 Task: Find Round Trip flight tickets for 2 adults, in Economy from Alexandria-Egypt to Shanghai to travel on 04-Nov-2023. Shanghai to Alexandria-Egypt on 09-Dec-2023.  Stops: Any number of stops. Choice of flight is Emirates.
Action: Mouse moved to (345, 259)
Screenshot: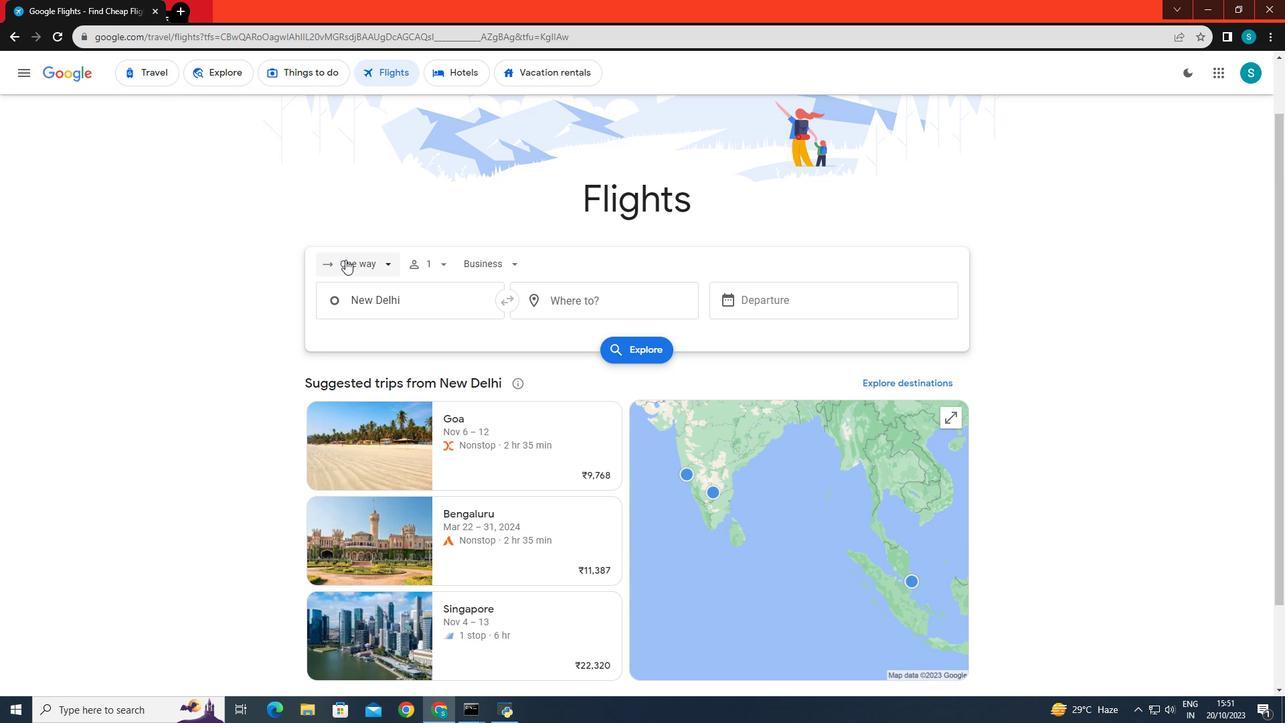 
Action: Mouse pressed left at (345, 259)
Screenshot: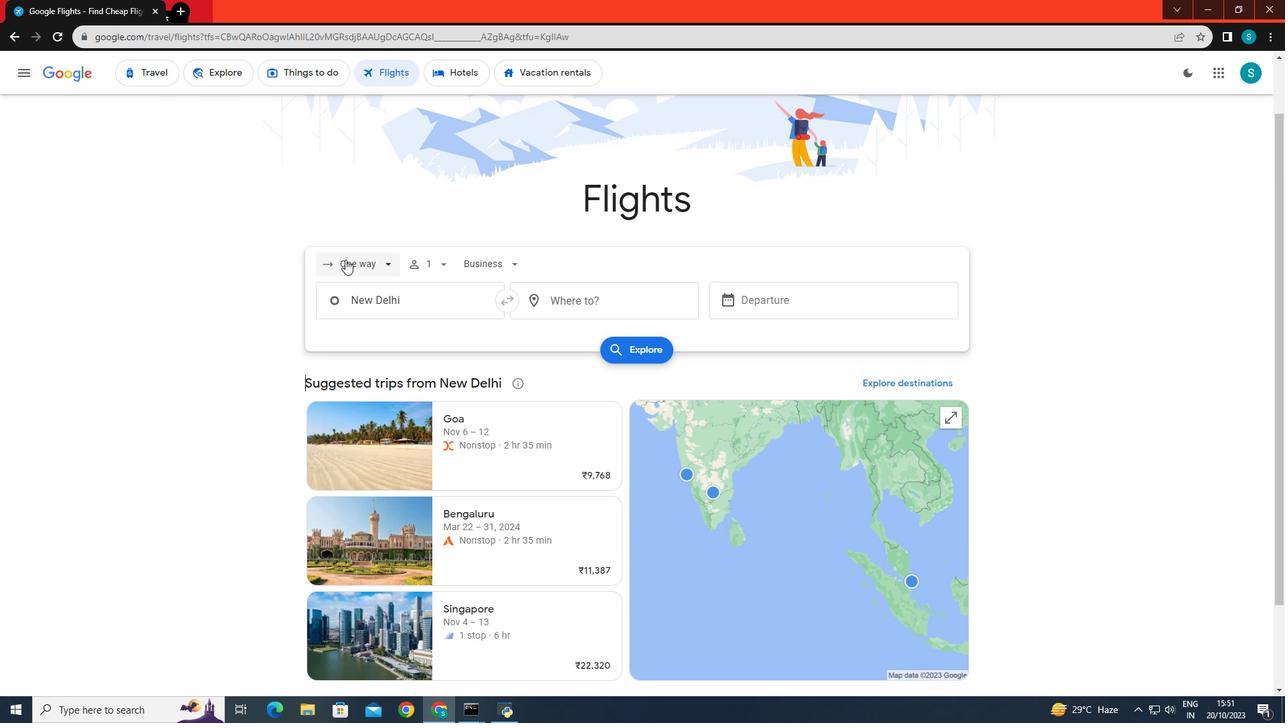 
Action: Mouse moved to (357, 300)
Screenshot: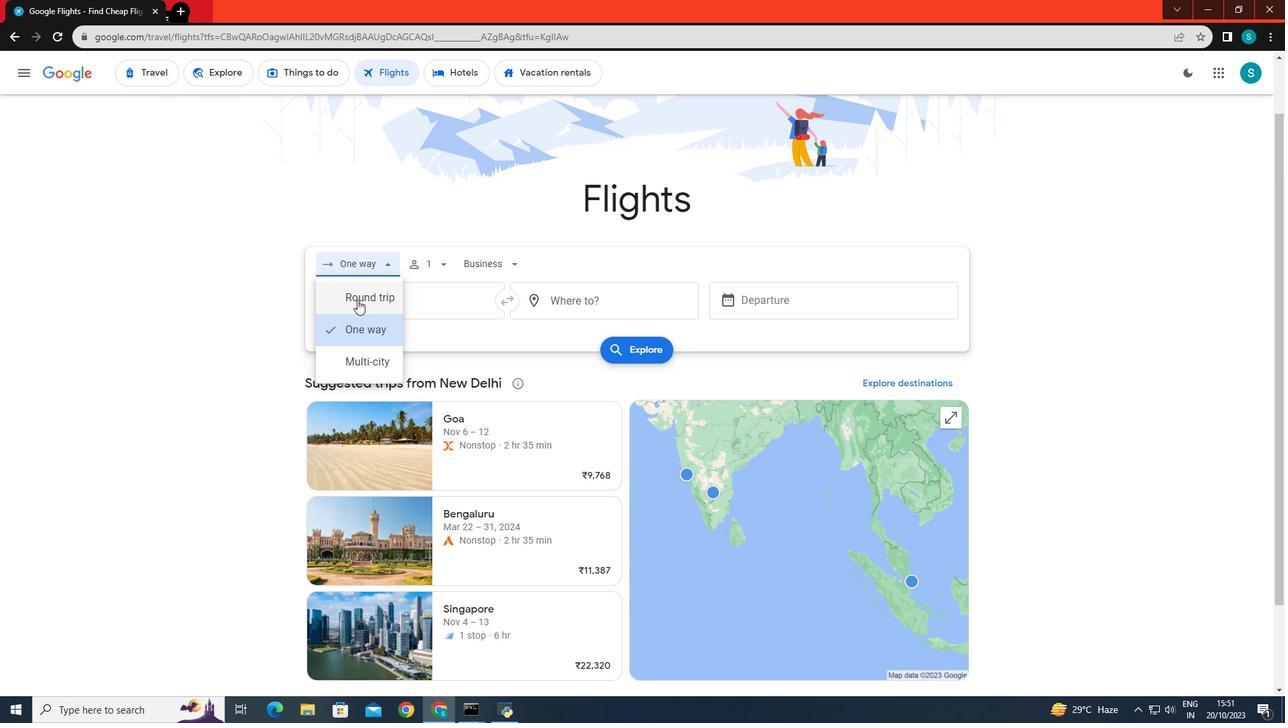 
Action: Mouse pressed left at (357, 300)
Screenshot: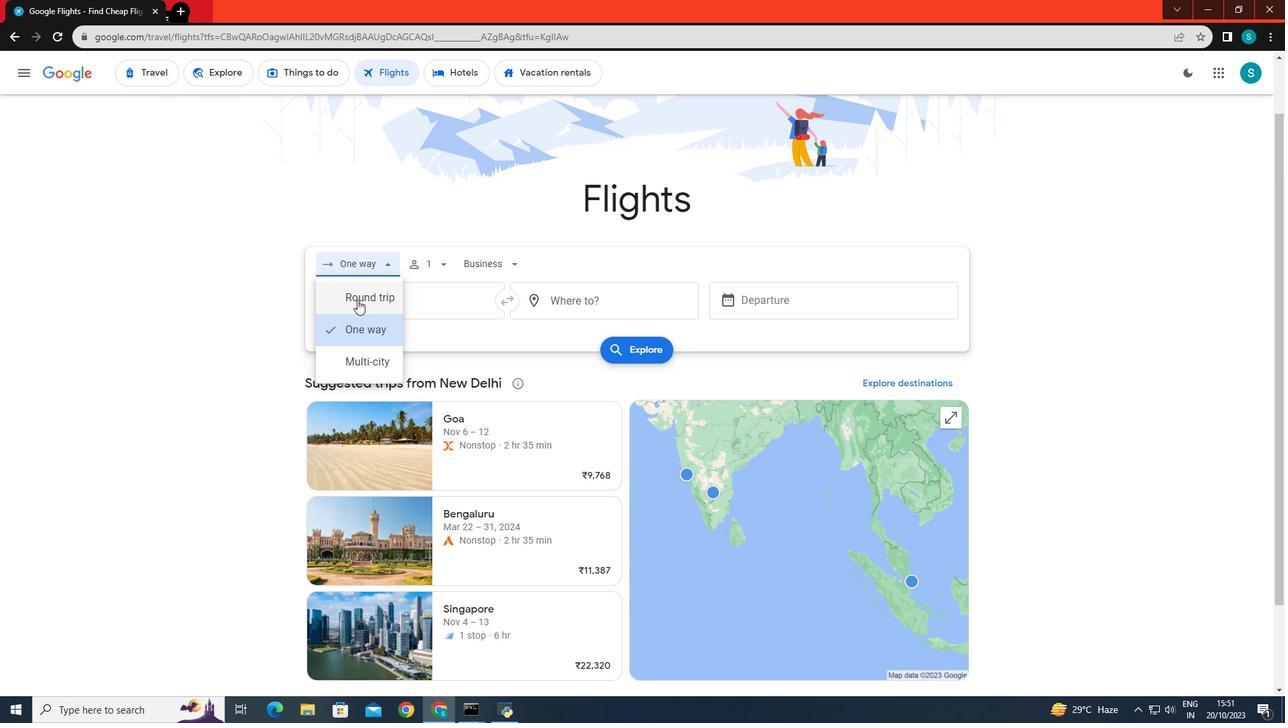 
Action: Mouse moved to (446, 263)
Screenshot: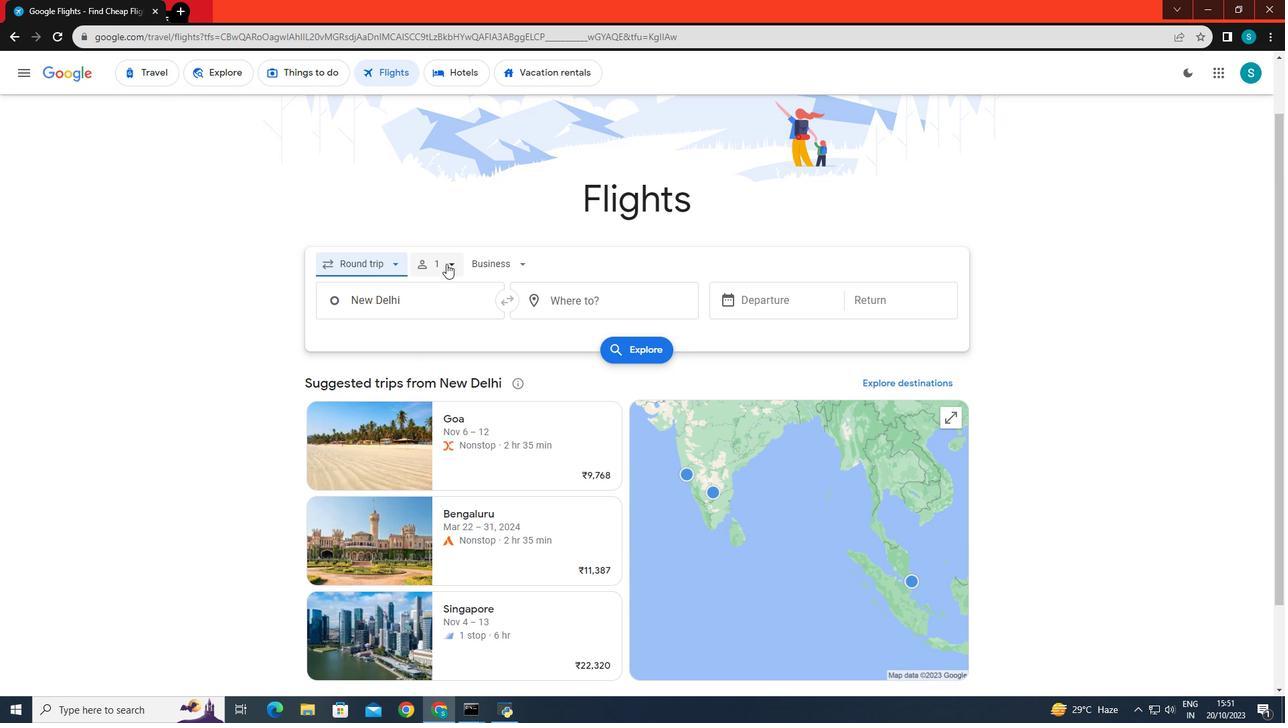 
Action: Mouse pressed left at (446, 263)
Screenshot: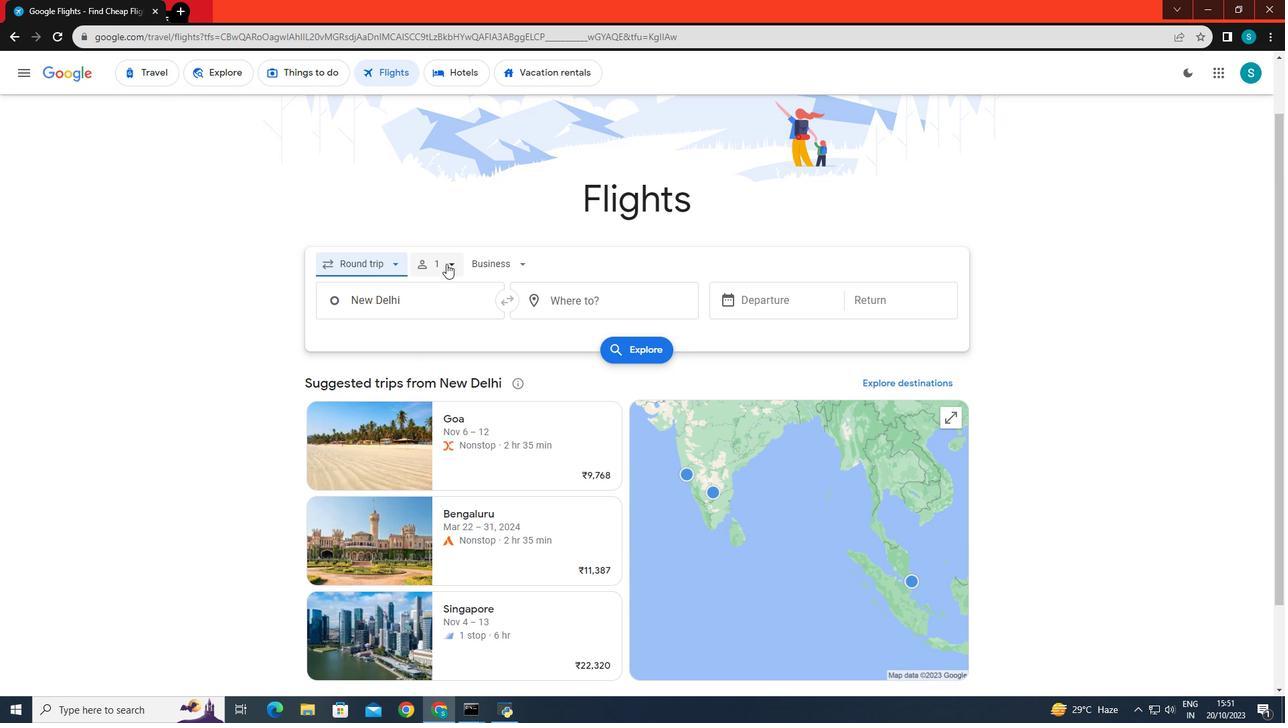 
Action: Mouse moved to (550, 296)
Screenshot: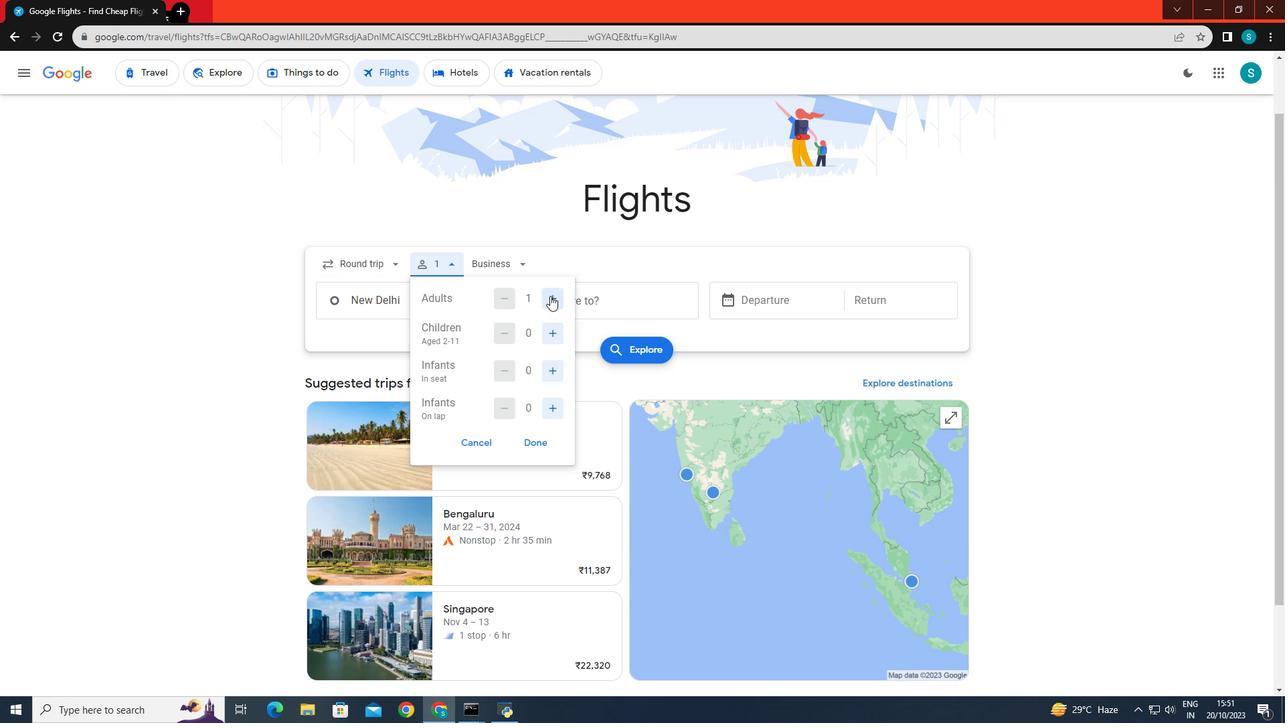 
Action: Mouse pressed left at (550, 296)
Screenshot: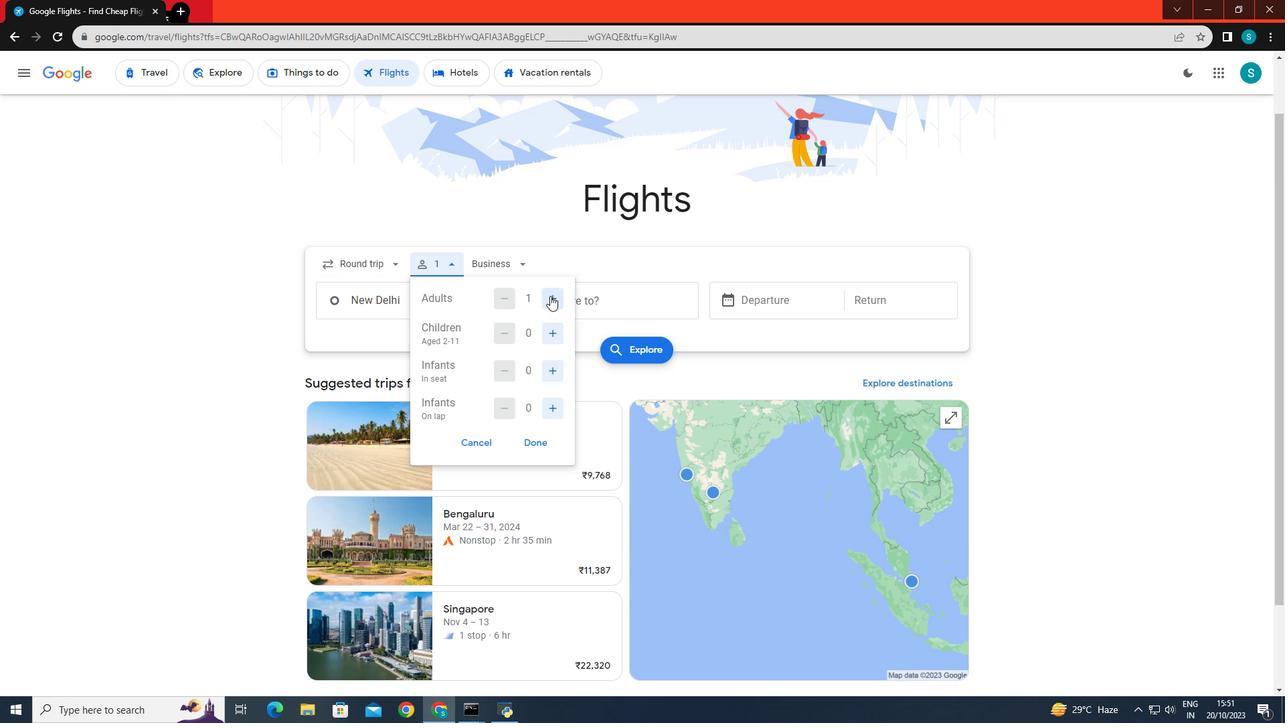 
Action: Mouse moved to (541, 440)
Screenshot: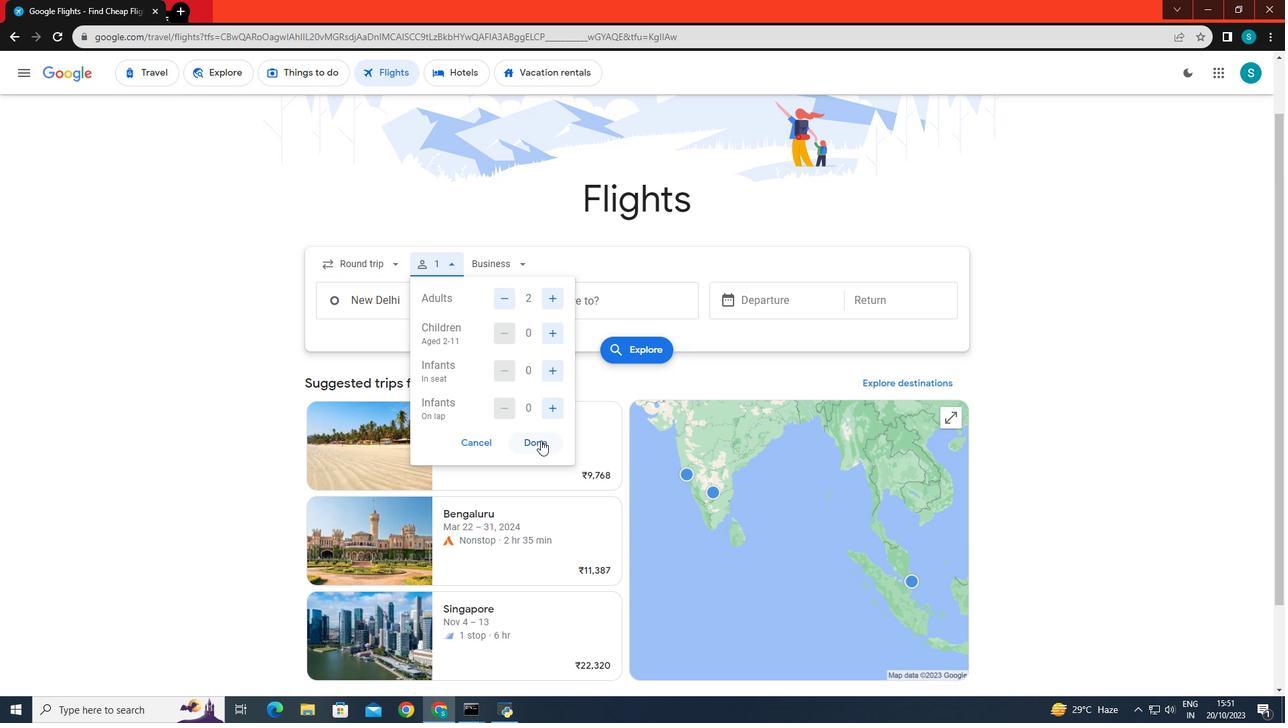 
Action: Mouse pressed left at (541, 440)
Screenshot: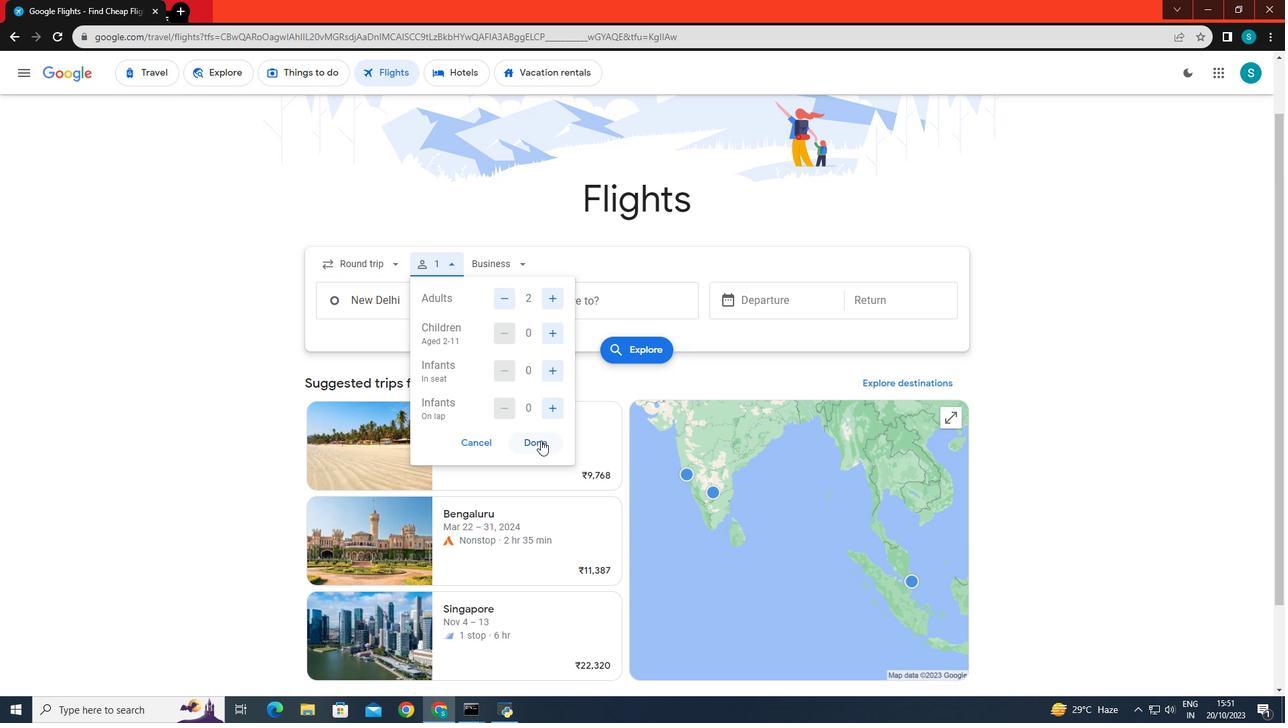 
Action: Mouse moved to (492, 266)
Screenshot: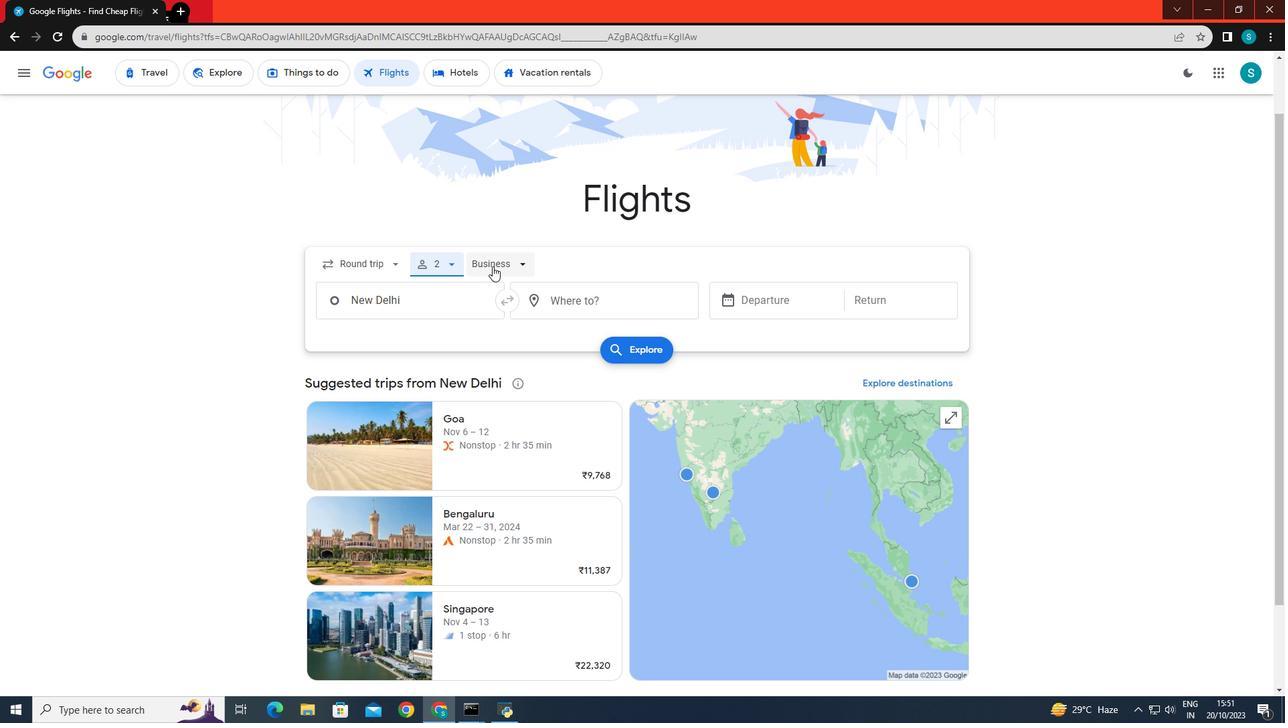 
Action: Mouse pressed left at (492, 266)
Screenshot: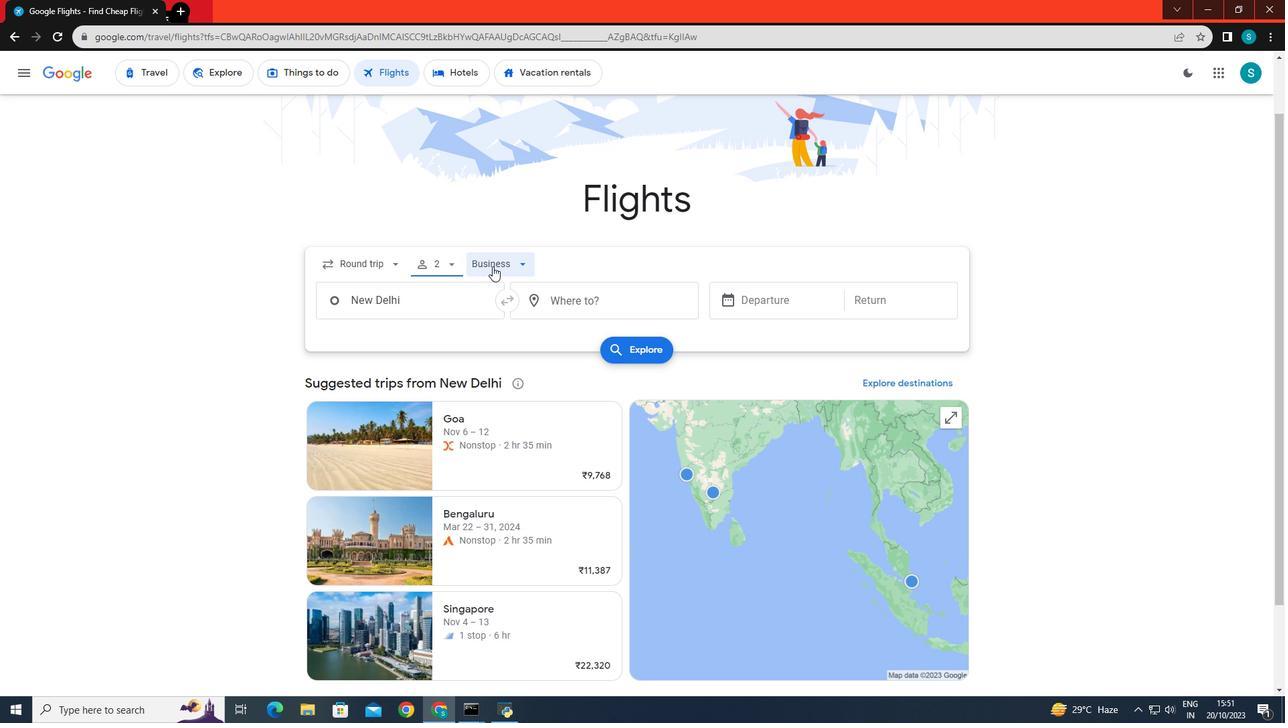 
Action: Mouse moved to (515, 294)
Screenshot: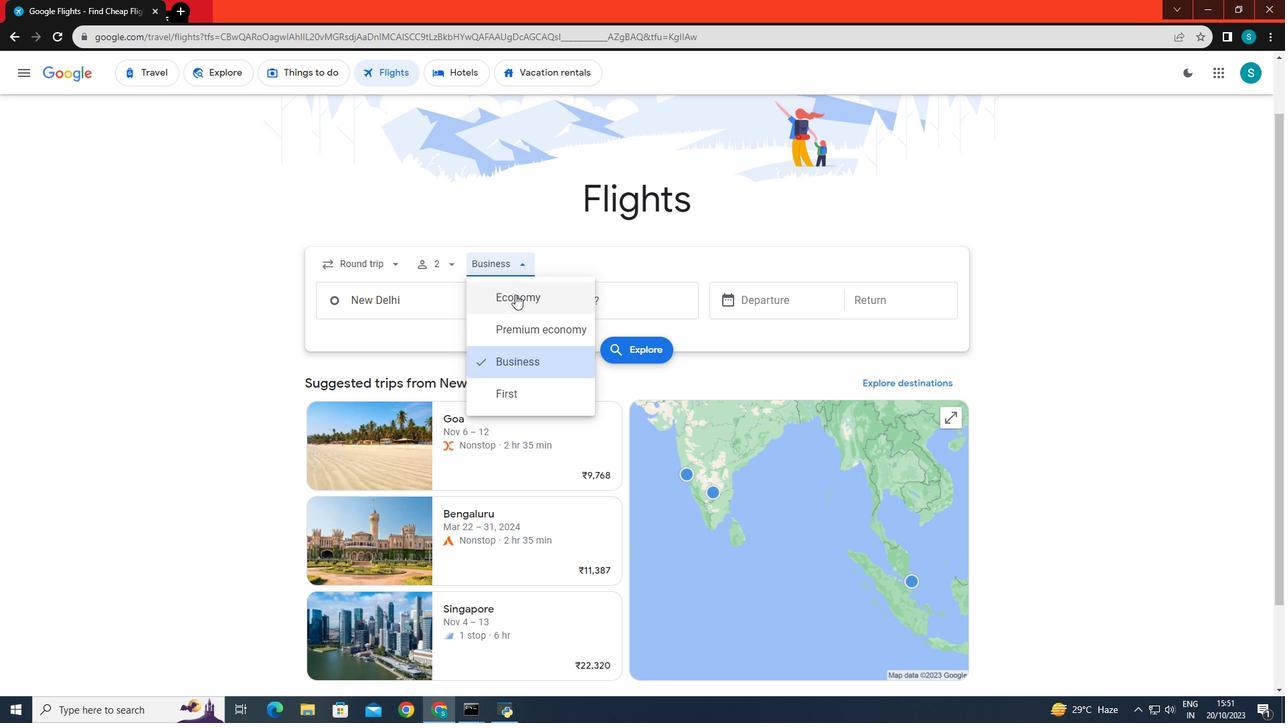 
Action: Mouse pressed left at (515, 294)
Screenshot: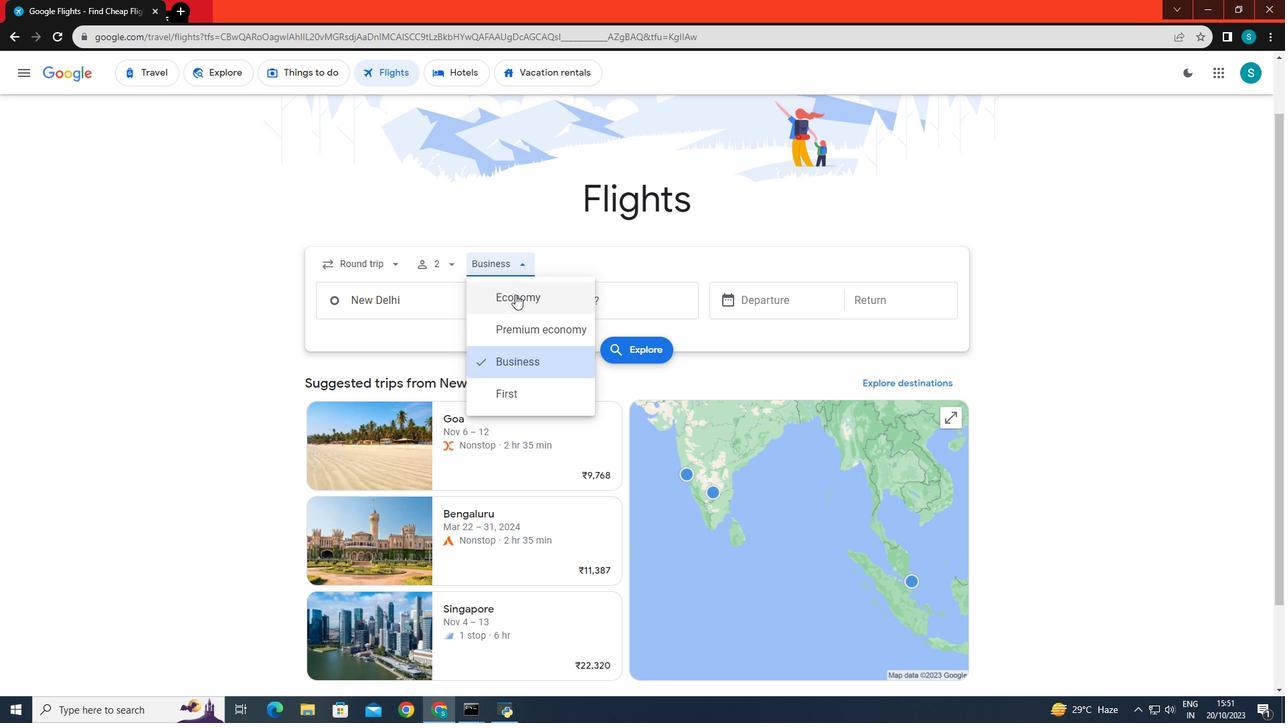 
Action: Mouse moved to (424, 304)
Screenshot: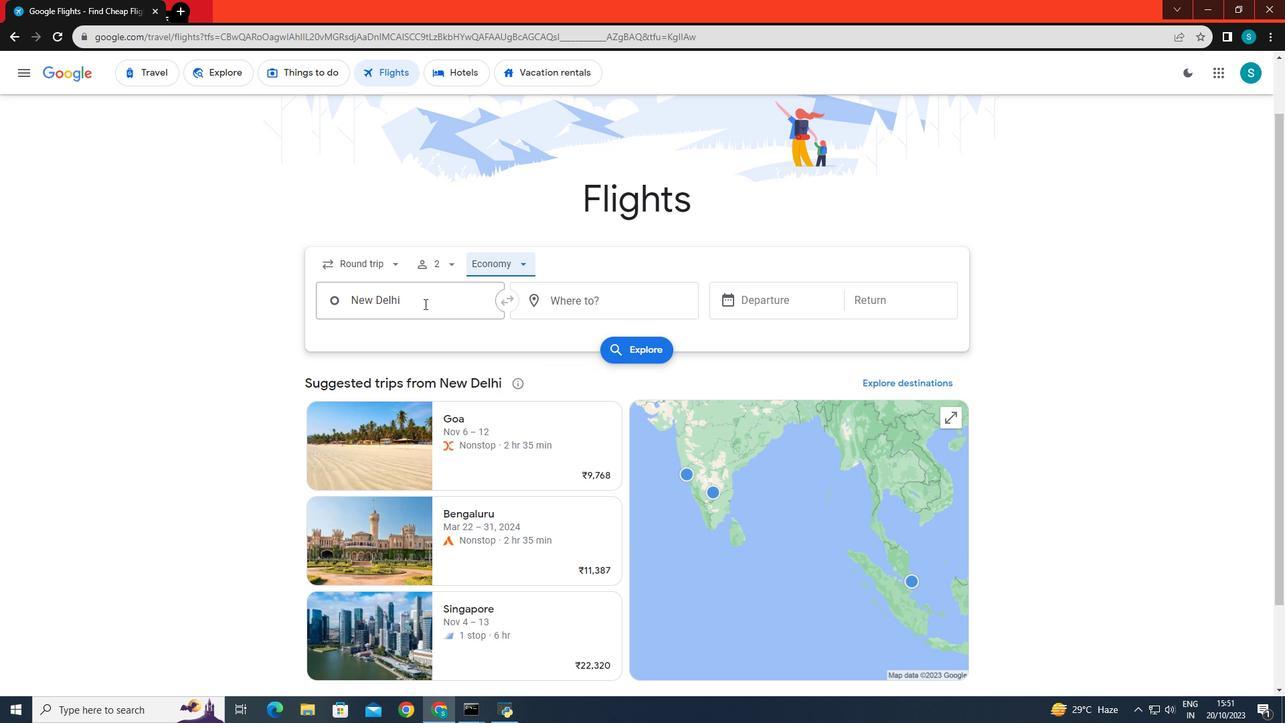 
Action: Mouse pressed left at (424, 304)
Screenshot: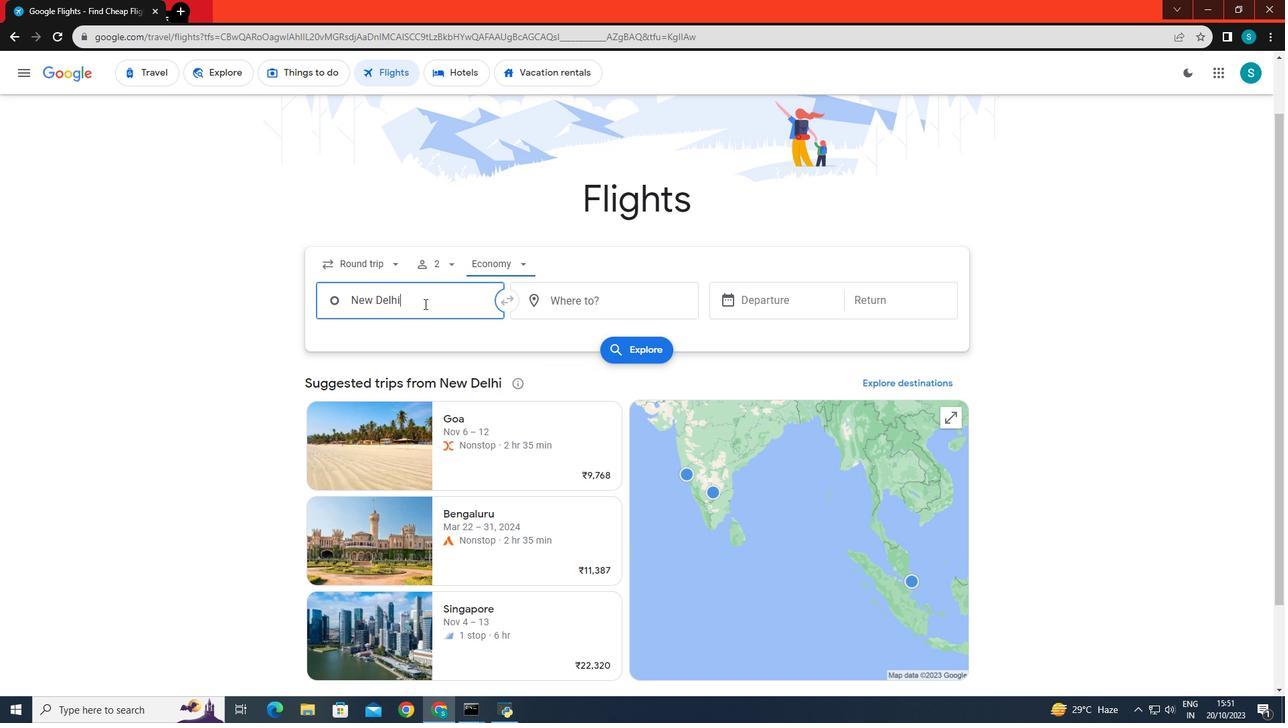 
Action: Key pressed <Key.backspace><Key.caps_lock>A<Key.caps_lock>lexandria,<Key.space><Key.caps_lock>EGY<Key.backspace><Key.backspace><Key.caps_lock>gypt
Screenshot: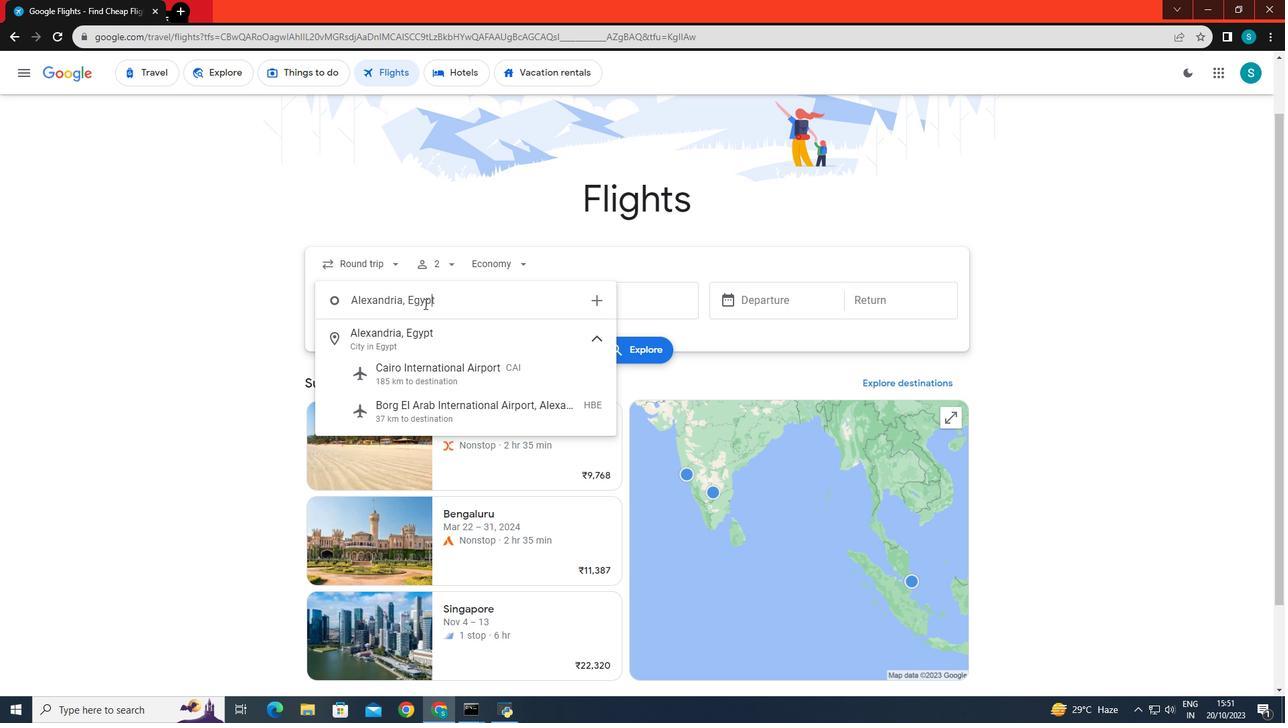 
Action: Mouse moved to (426, 338)
Screenshot: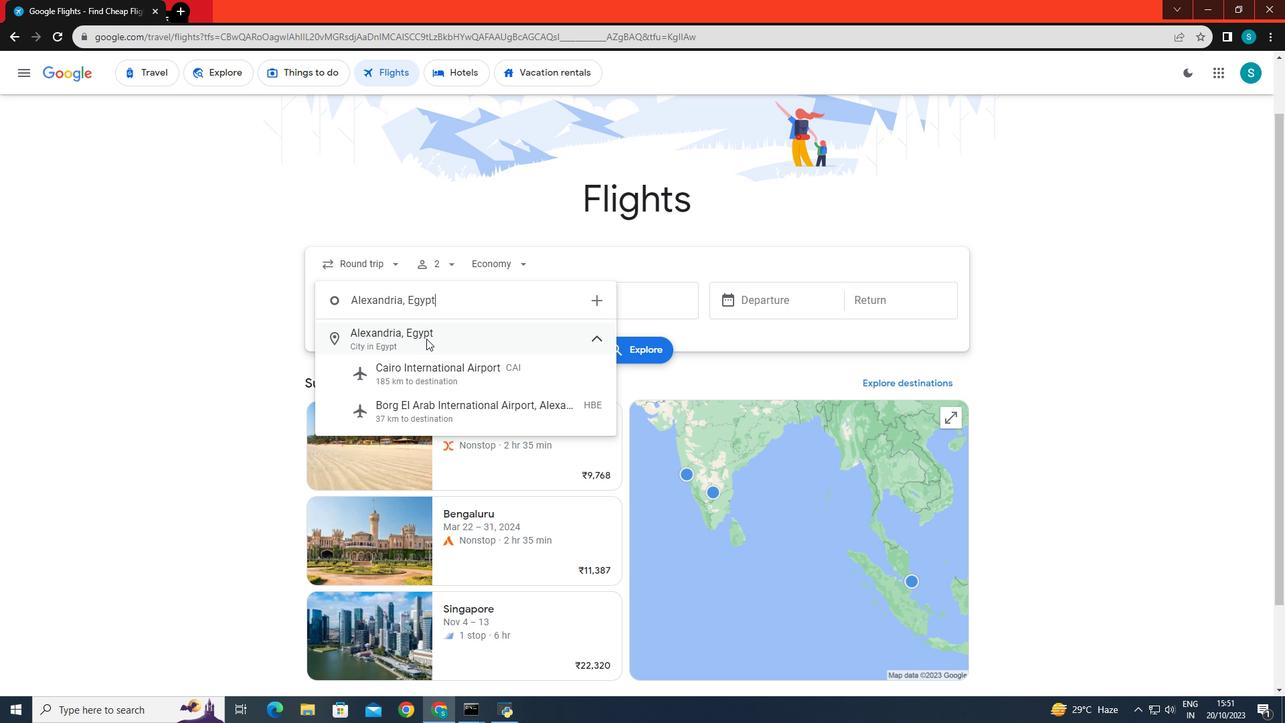 
Action: Mouse pressed left at (426, 338)
Screenshot: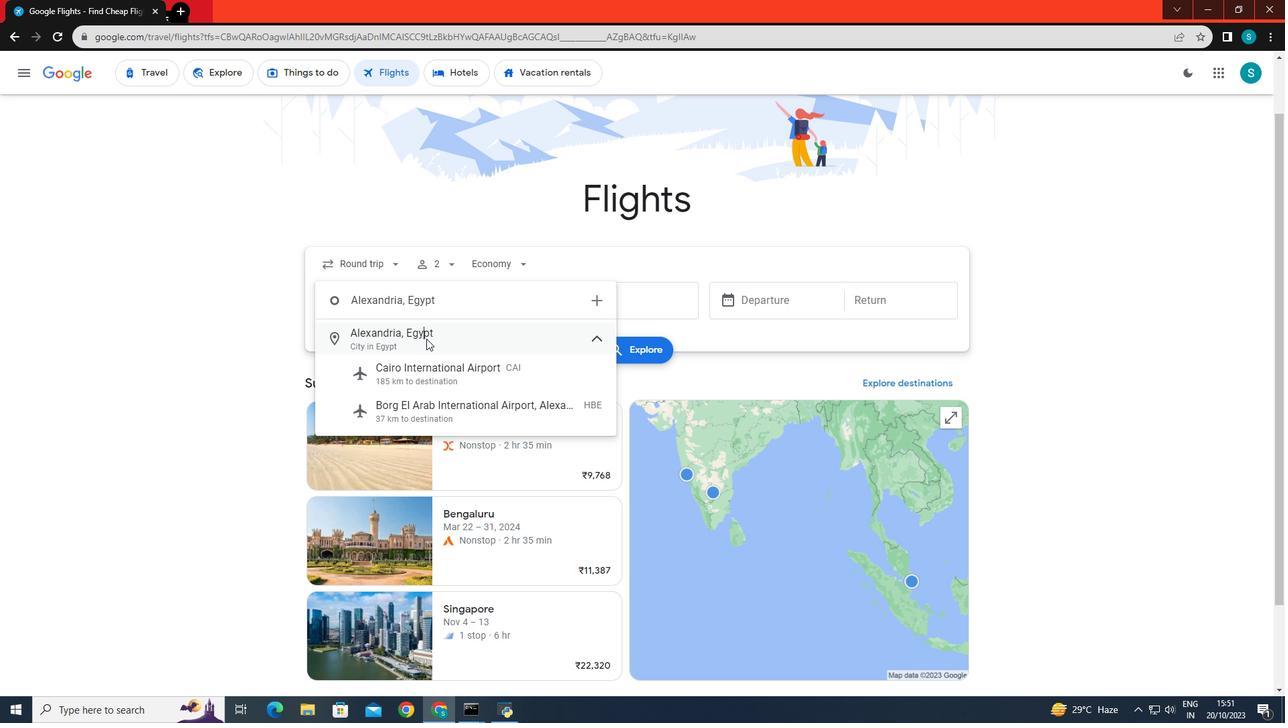 
Action: Mouse moved to (589, 298)
Screenshot: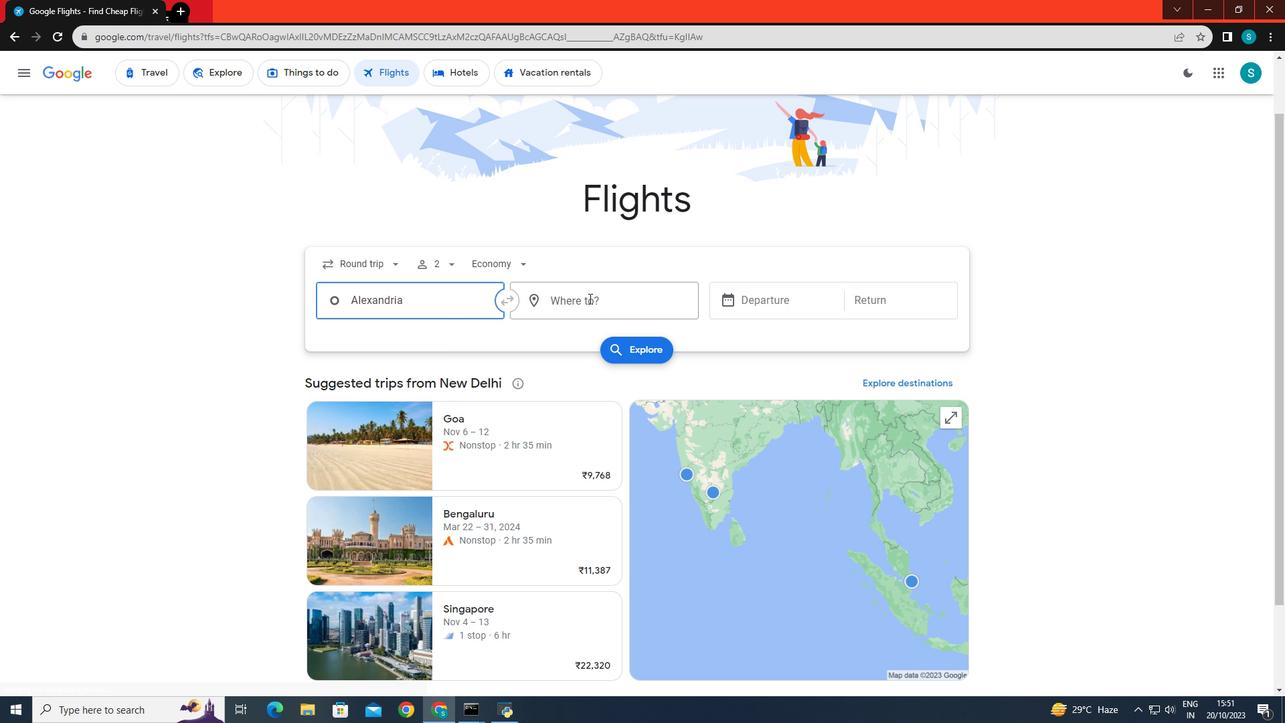 
Action: Mouse pressed left at (589, 298)
Screenshot: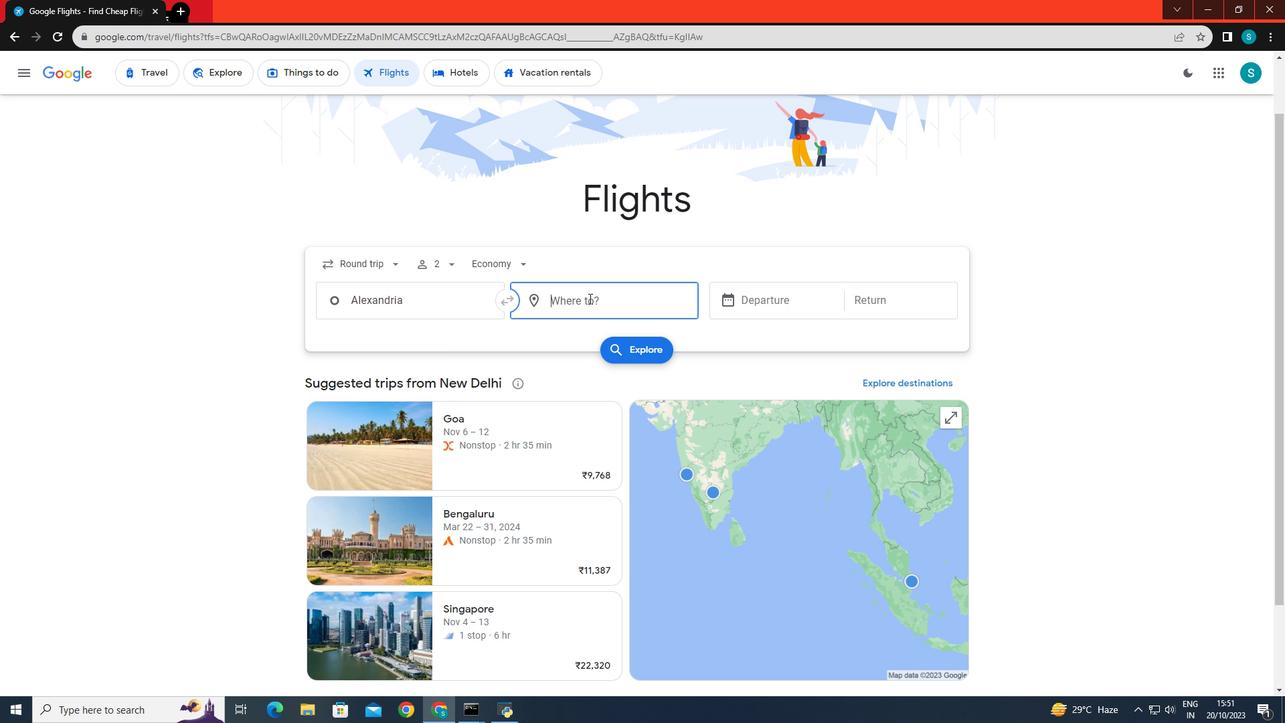 
Action: Key pressed <Key.caps_lock>S<Key.caps_lock>hanghai,
Screenshot: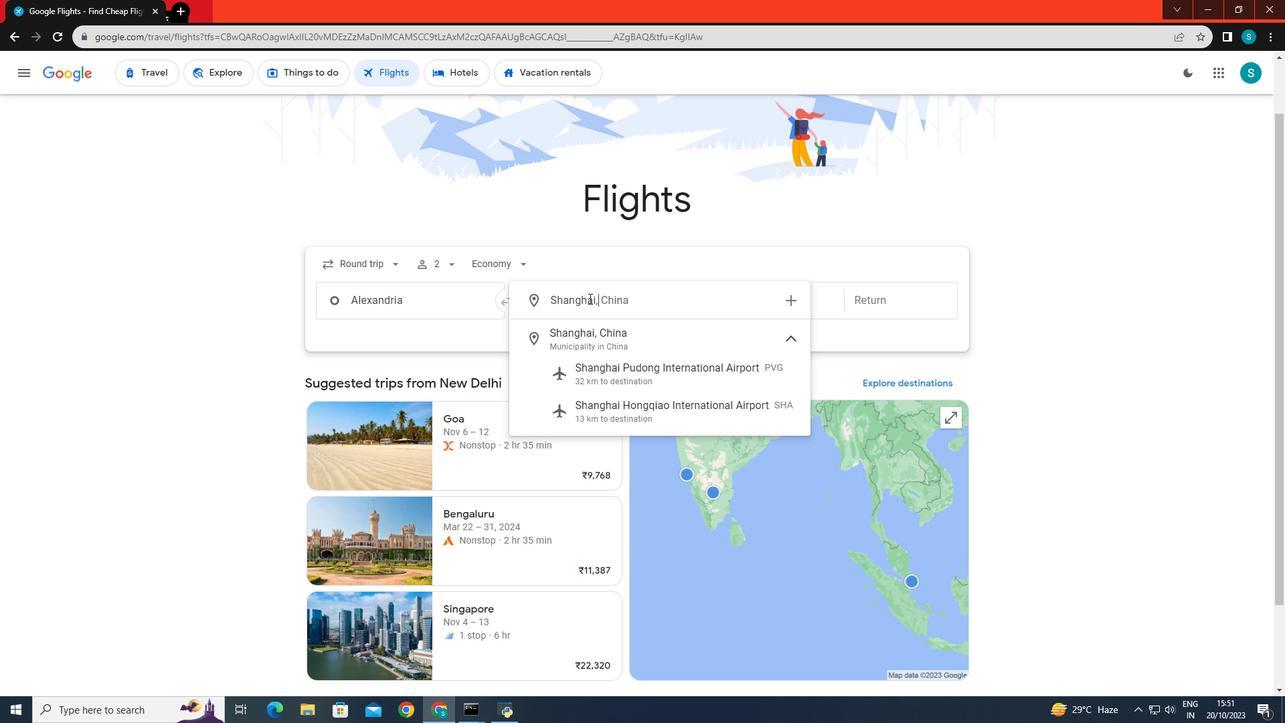 
Action: Mouse moved to (608, 344)
Screenshot: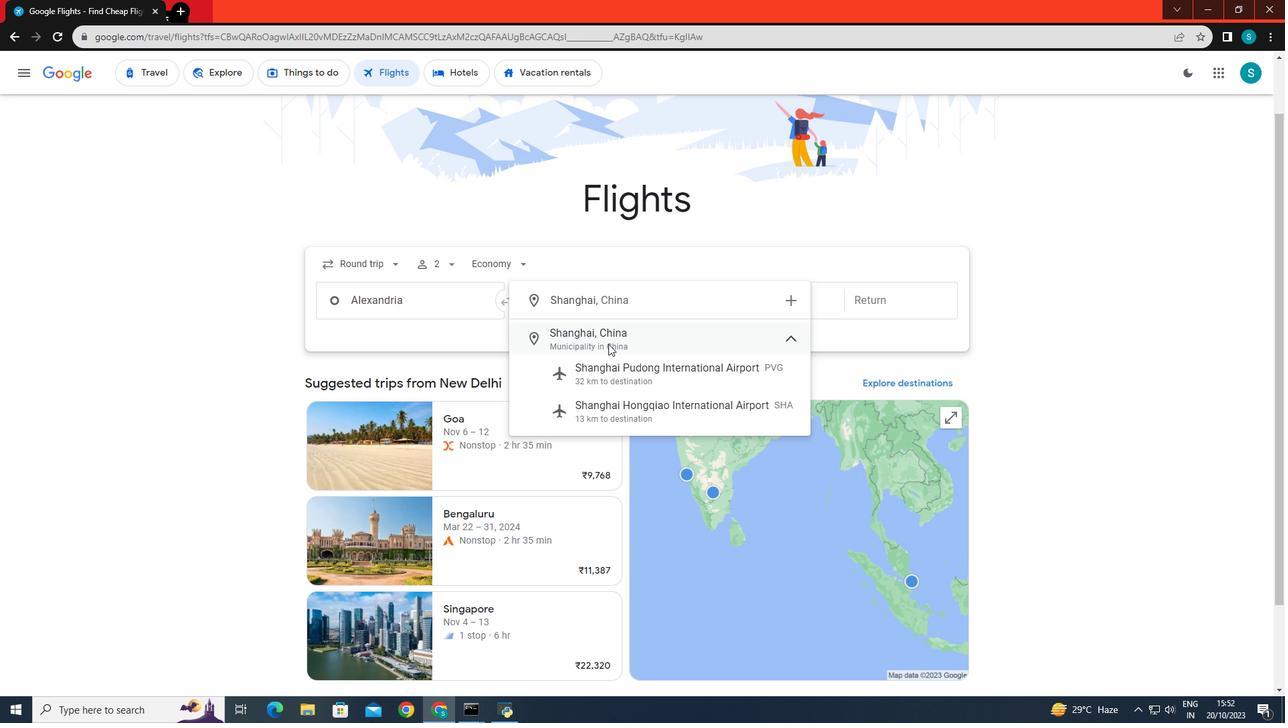 
Action: Mouse pressed left at (608, 344)
Screenshot: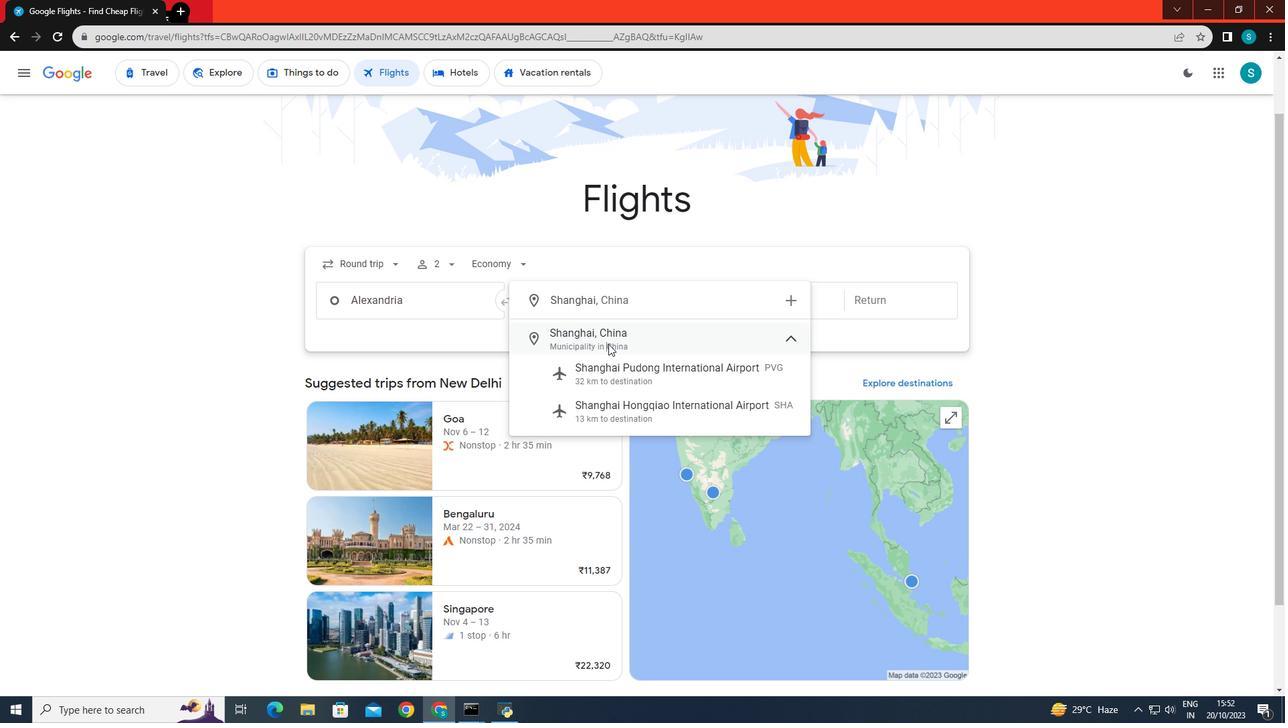 
Action: Mouse moved to (753, 295)
Screenshot: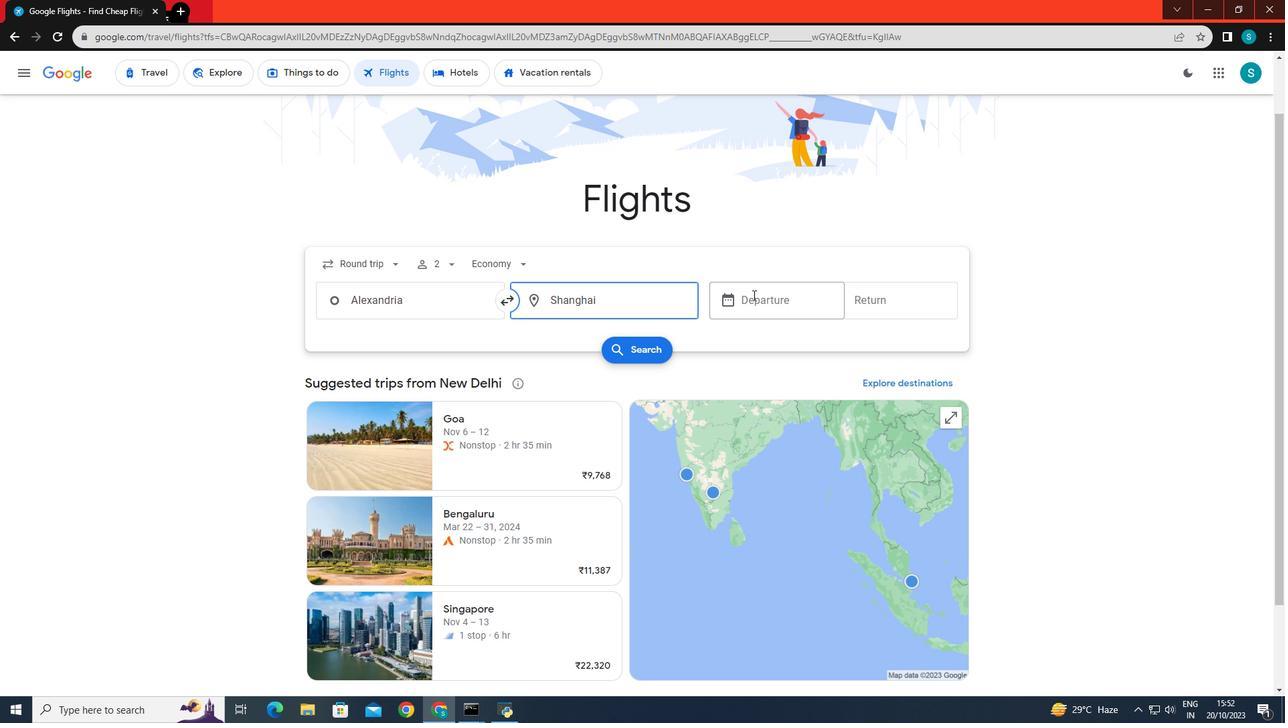 
Action: Mouse pressed left at (753, 295)
Screenshot: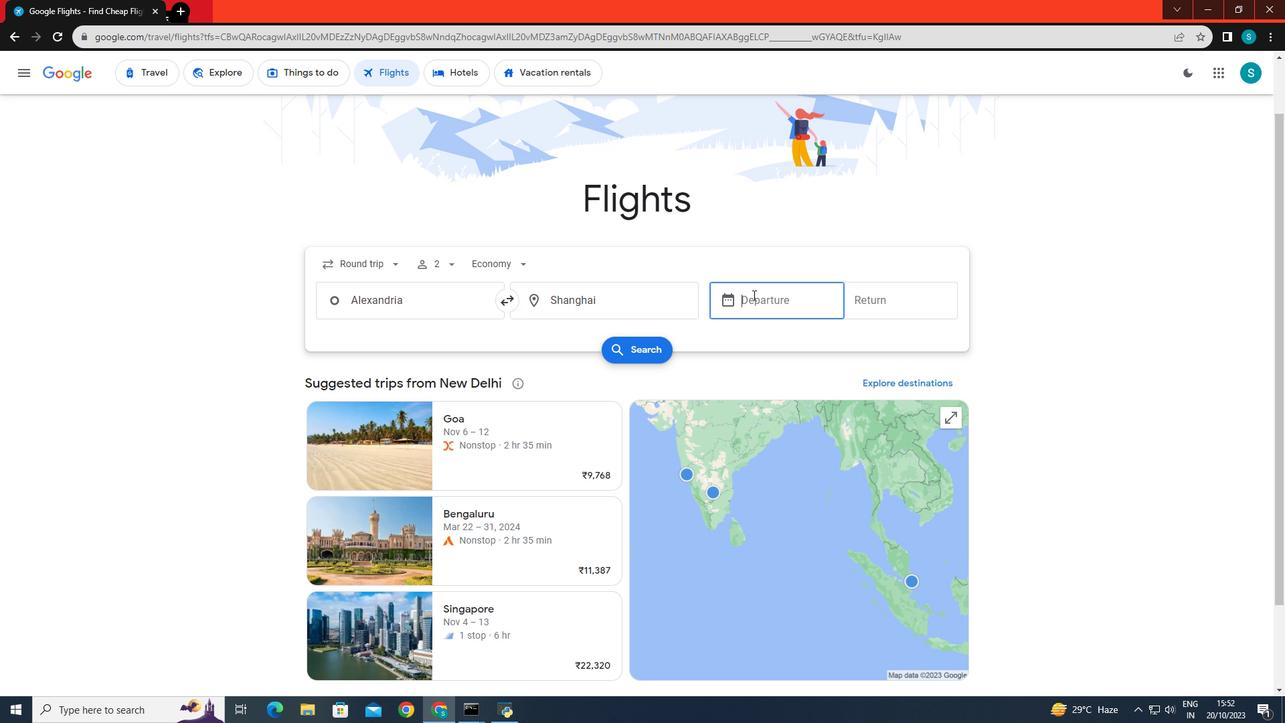 
Action: Mouse moved to (932, 410)
Screenshot: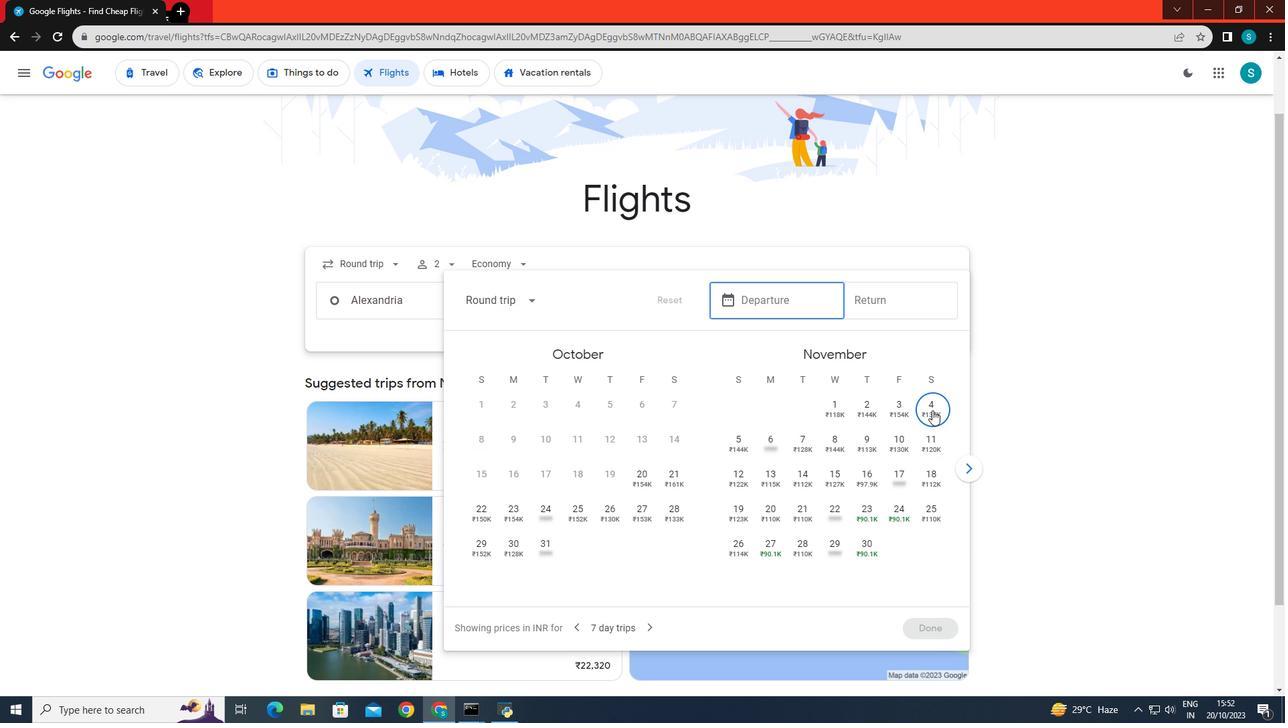 
Action: Mouse pressed left at (932, 410)
Screenshot: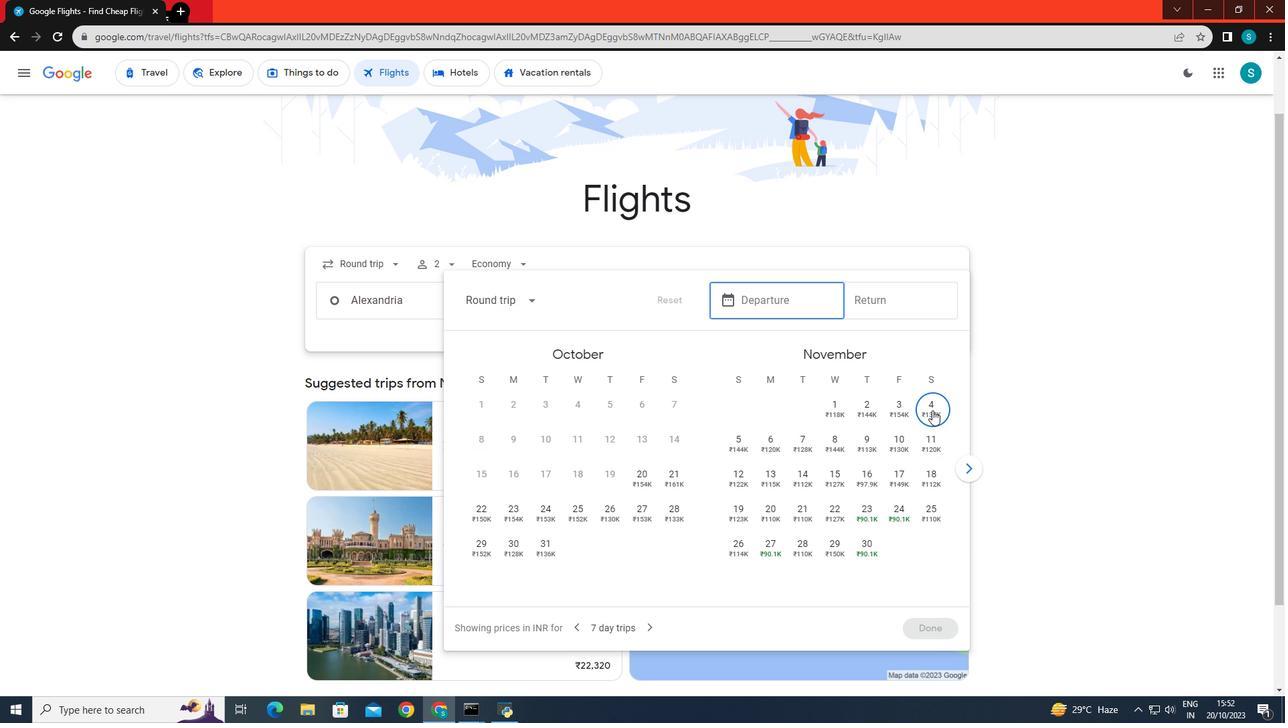 
Action: Mouse moved to (964, 466)
Screenshot: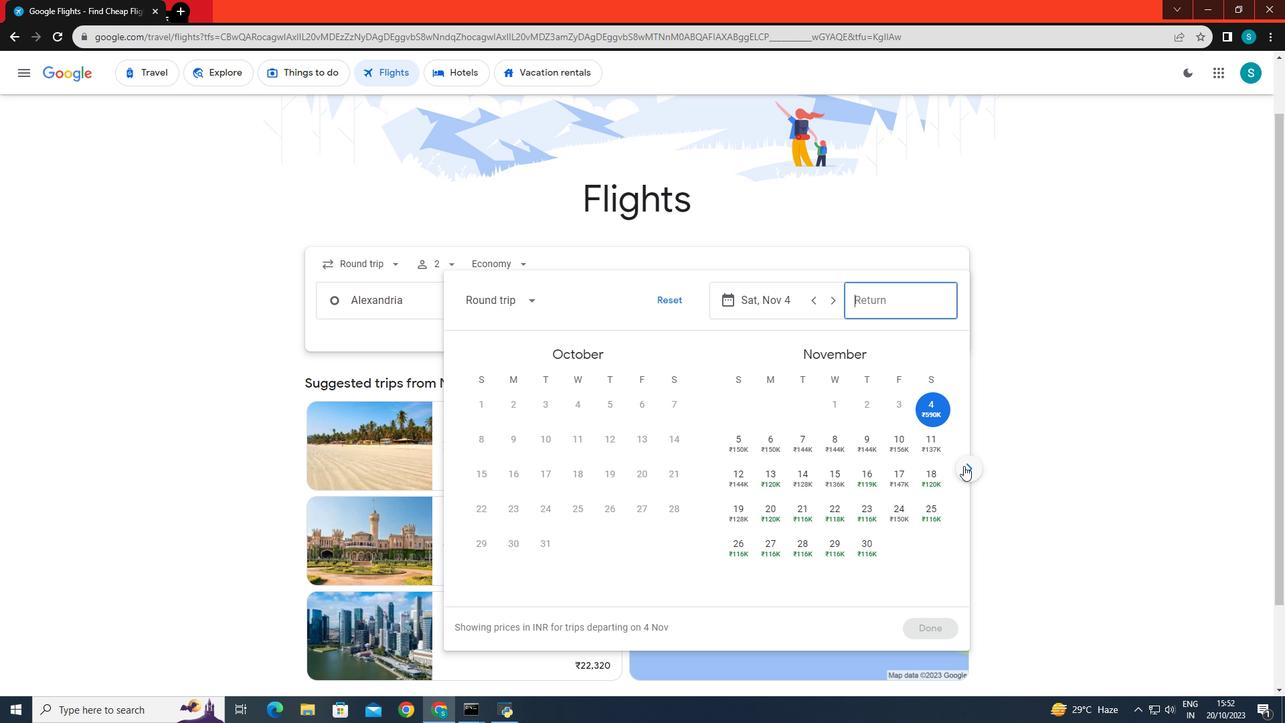 
Action: Mouse pressed left at (964, 466)
Screenshot: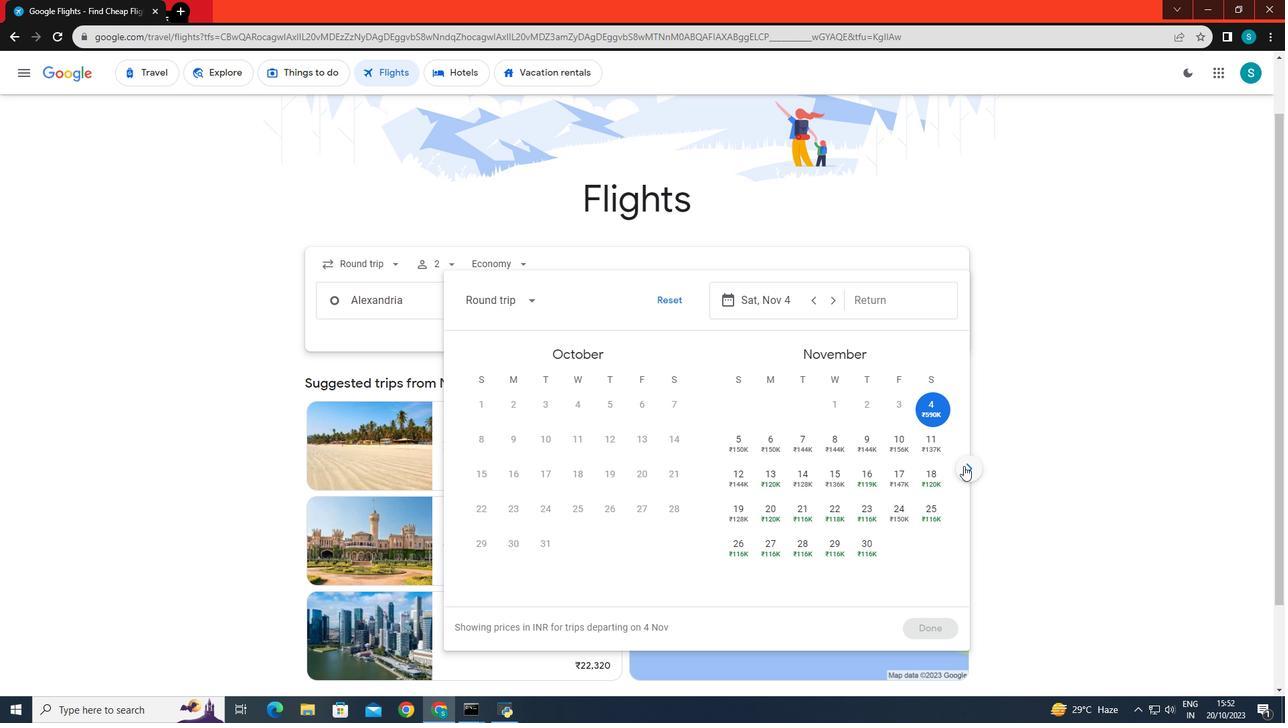 
Action: Mouse moved to (924, 444)
Screenshot: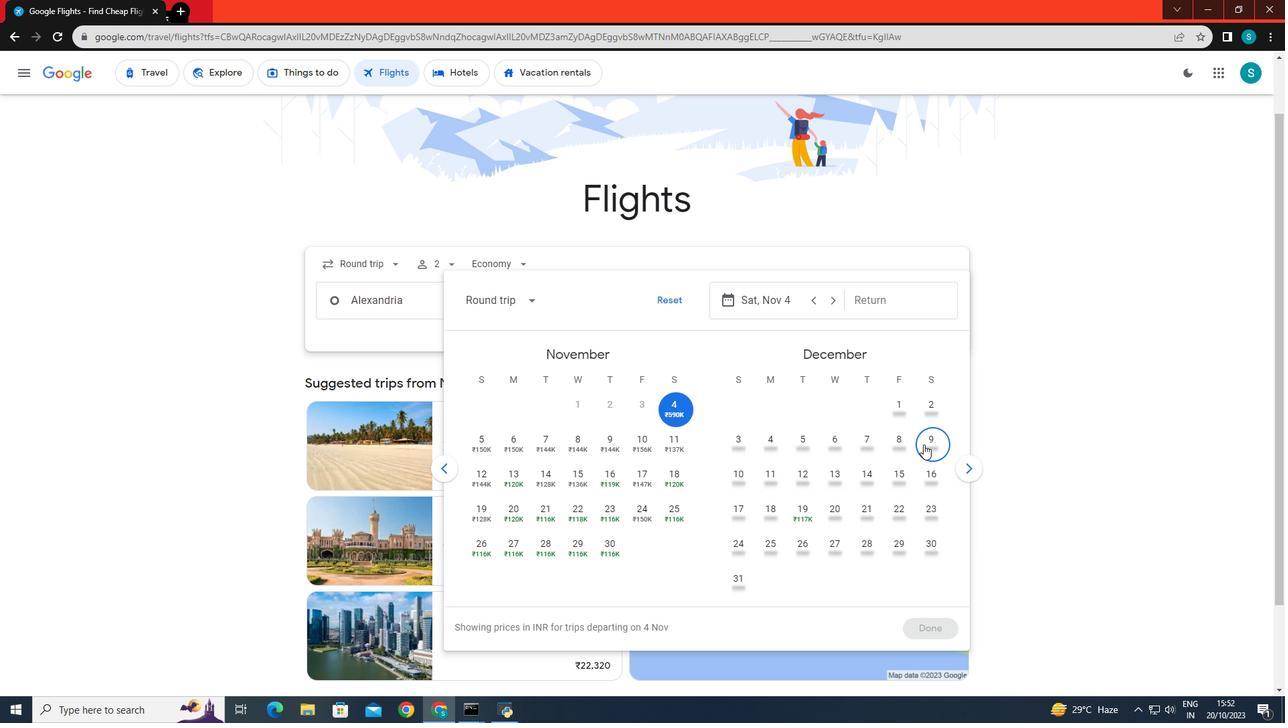
Action: Mouse pressed left at (924, 444)
Screenshot: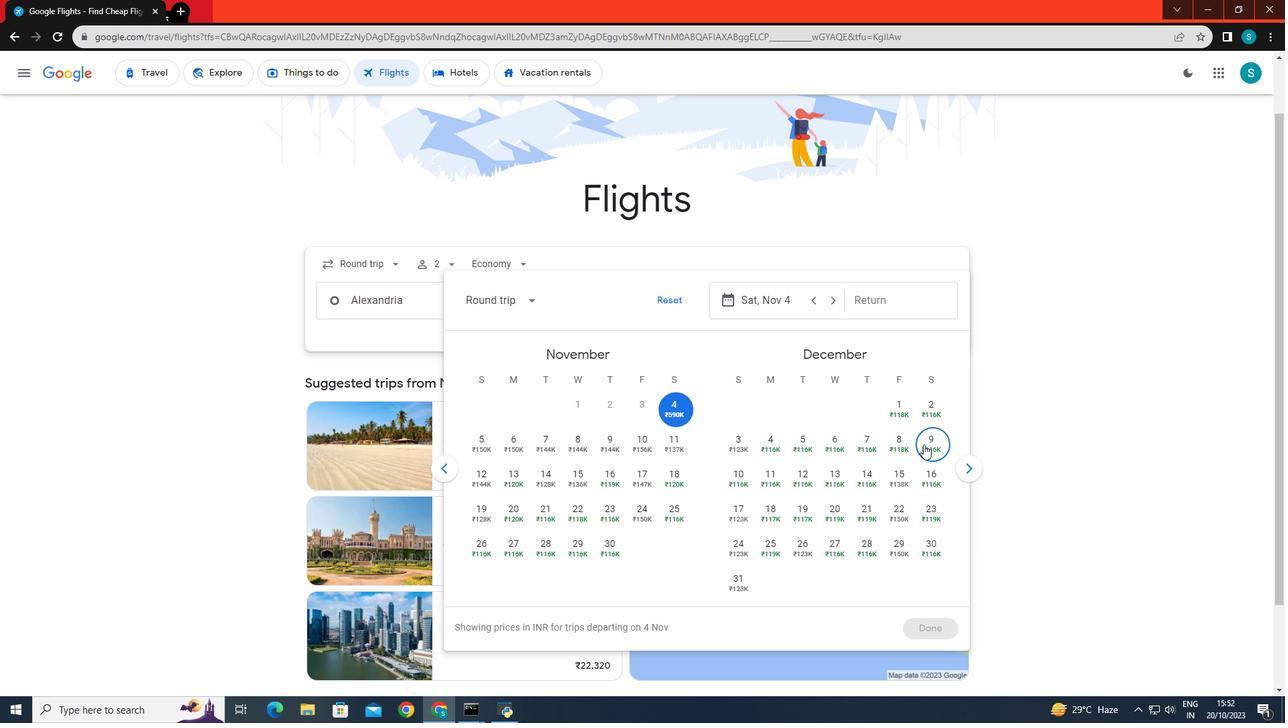 
Action: Mouse moved to (928, 627)
Screenshot: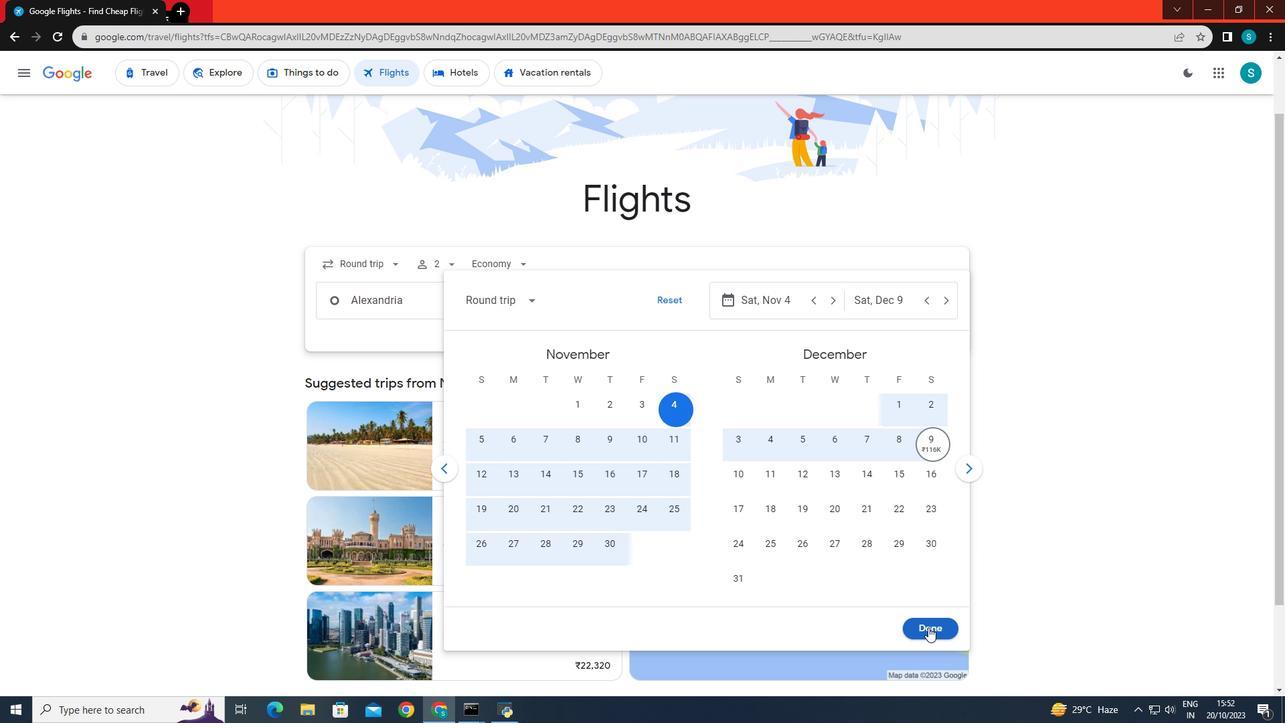 
Action: Mouse pressed left at (928, 627)
Screenshot: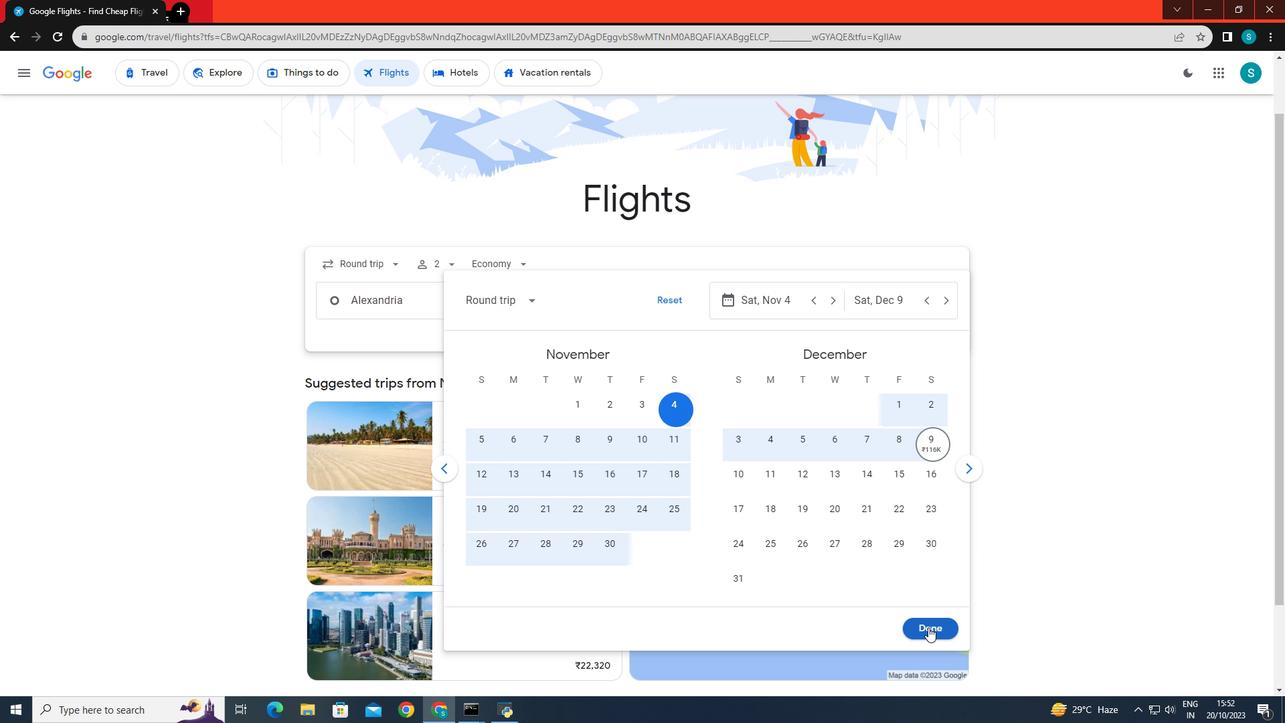 
Action: Mouse moved to (630, 349)
Screenshot: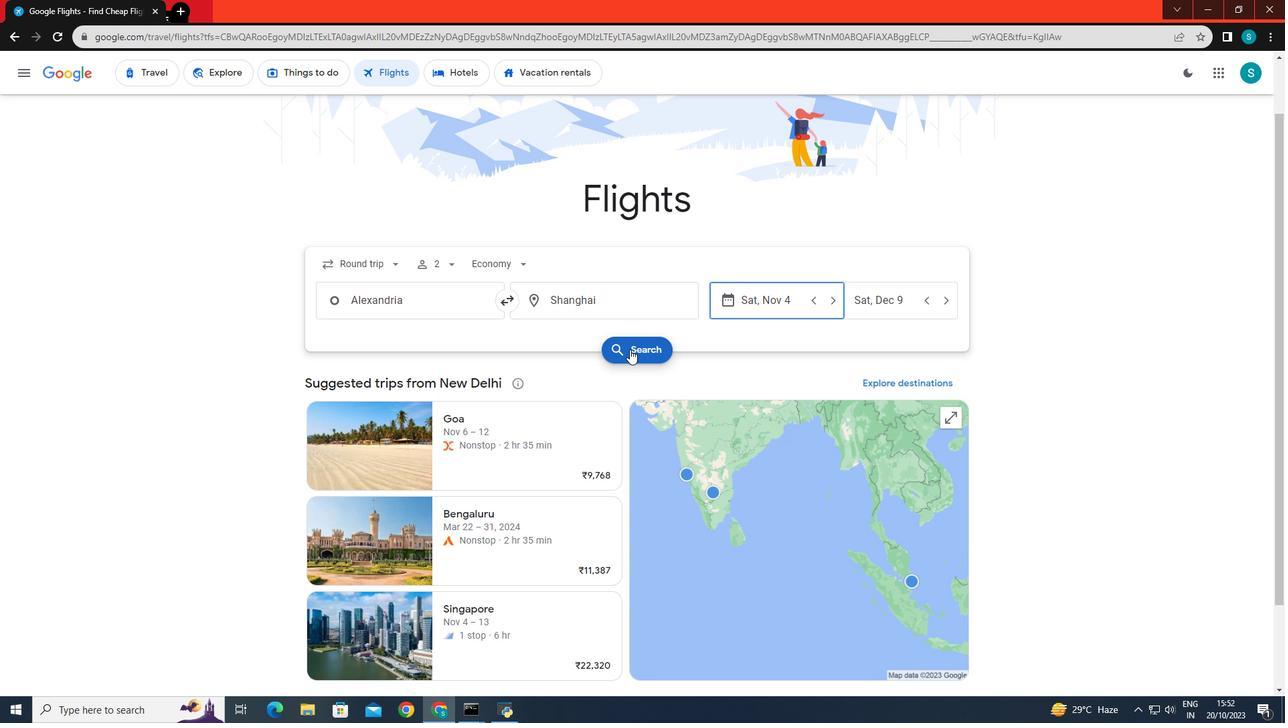 
Action: Mouse pressed left at (630, 349)
Screenshot: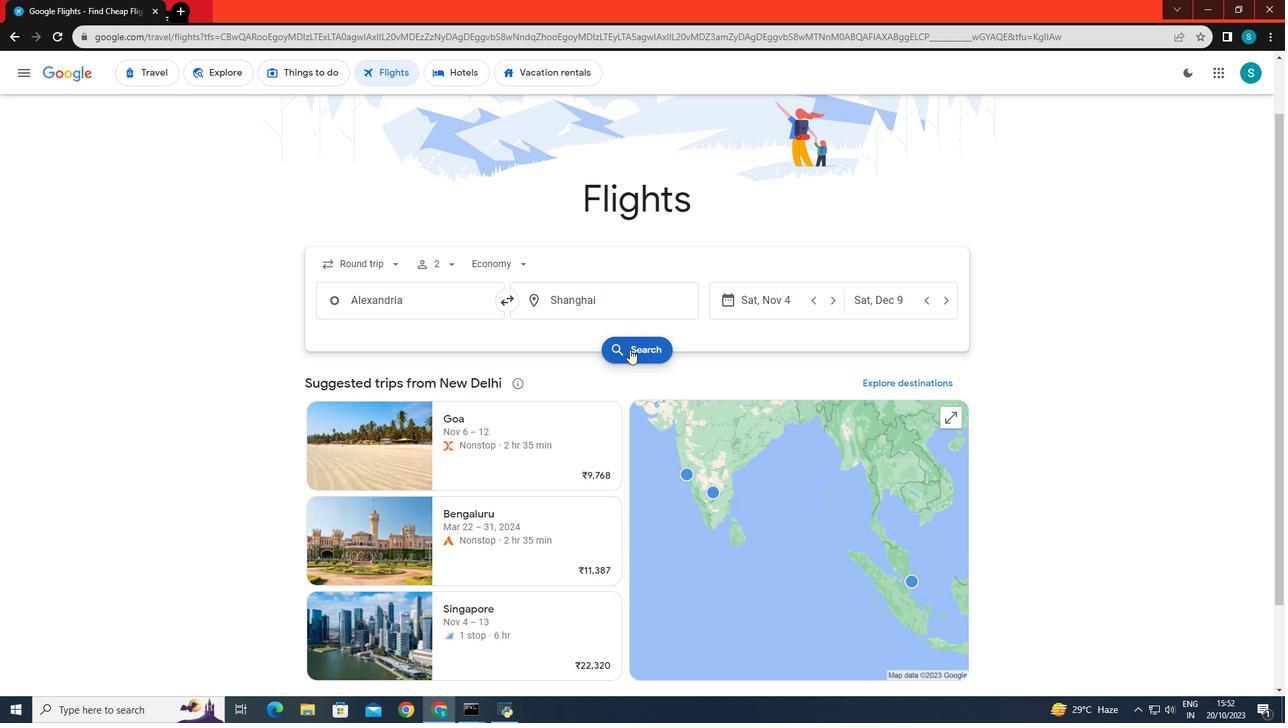 
Action: Mouse moved to (403, 196)
Screenshot: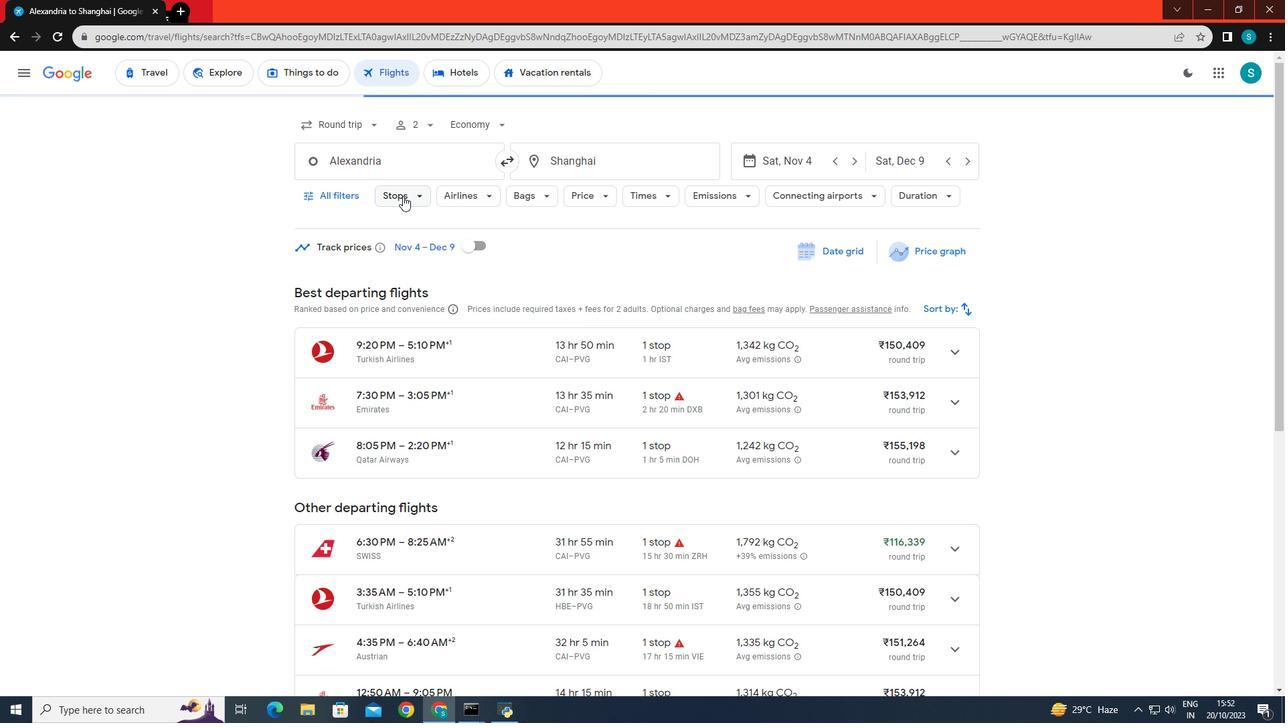 
Action: Mouse pressed left at (403, 196)
Screenshot: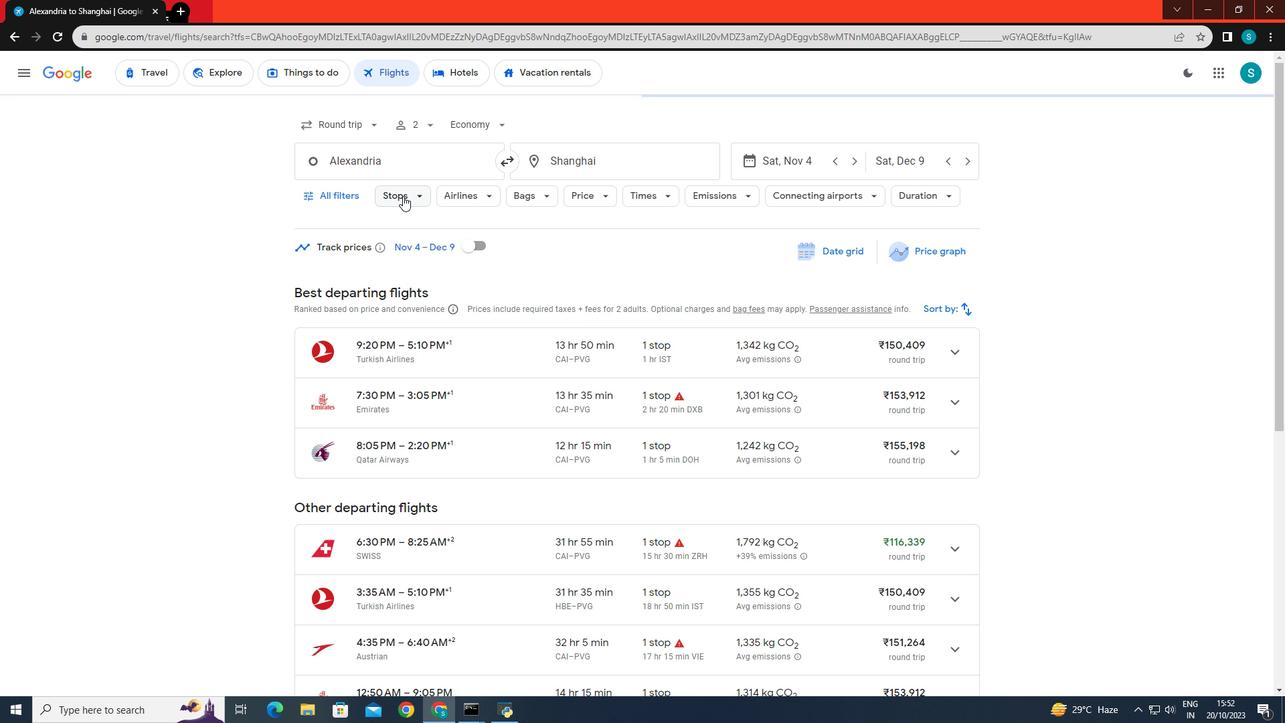 
Action: Mouse moved to (410, 265)
Screenshot: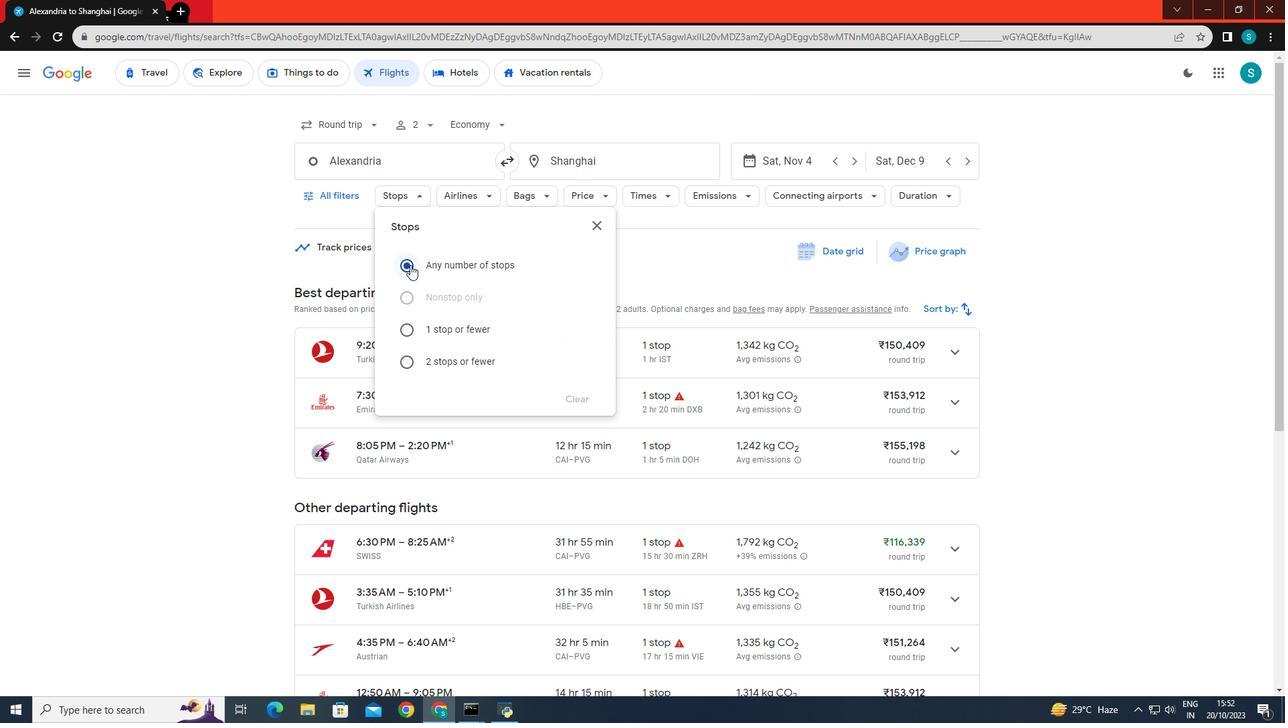 
Action: Mouse pressed left at (410, 265)
Screenshot: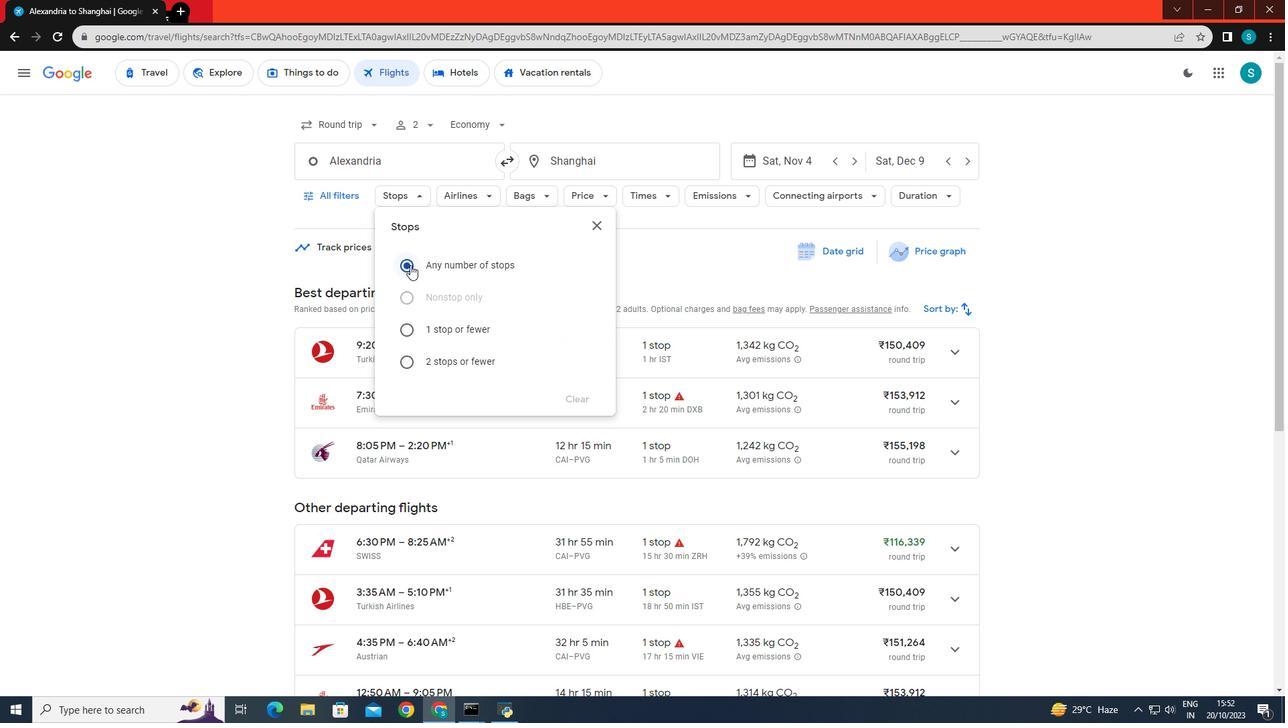 
Action: Mouse moved to (663, 256)
Screenshot: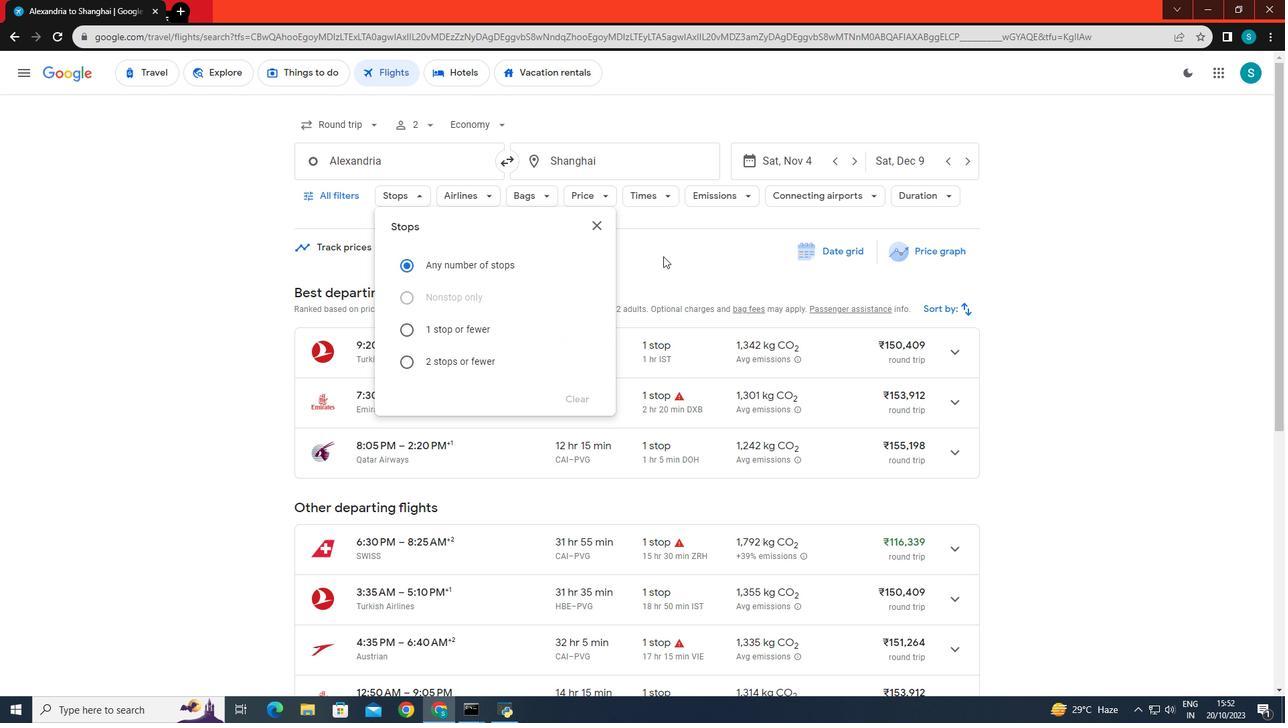 
Action: Mouse pressed left at (663, 256)
Screenshot: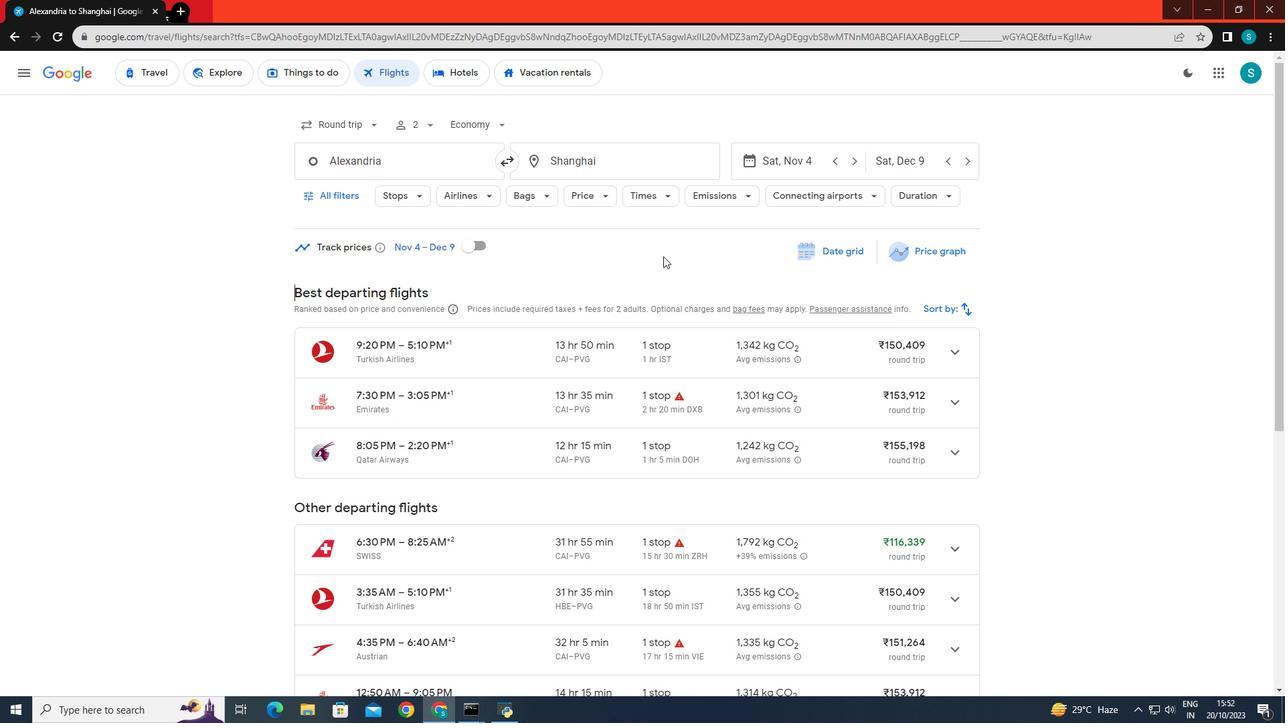 
Action: Mouse moved to (482, 188)
Screenshot: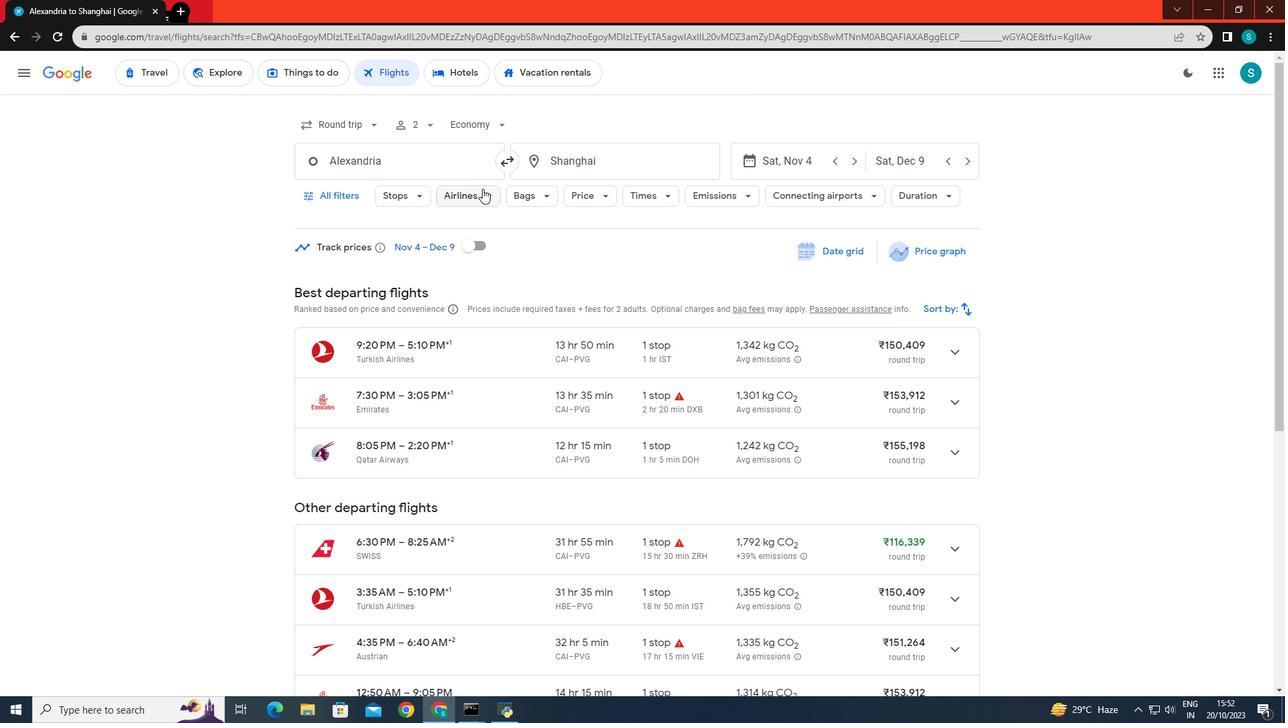 
Action: Mouse pressed left at (482, 188)
Screenshot: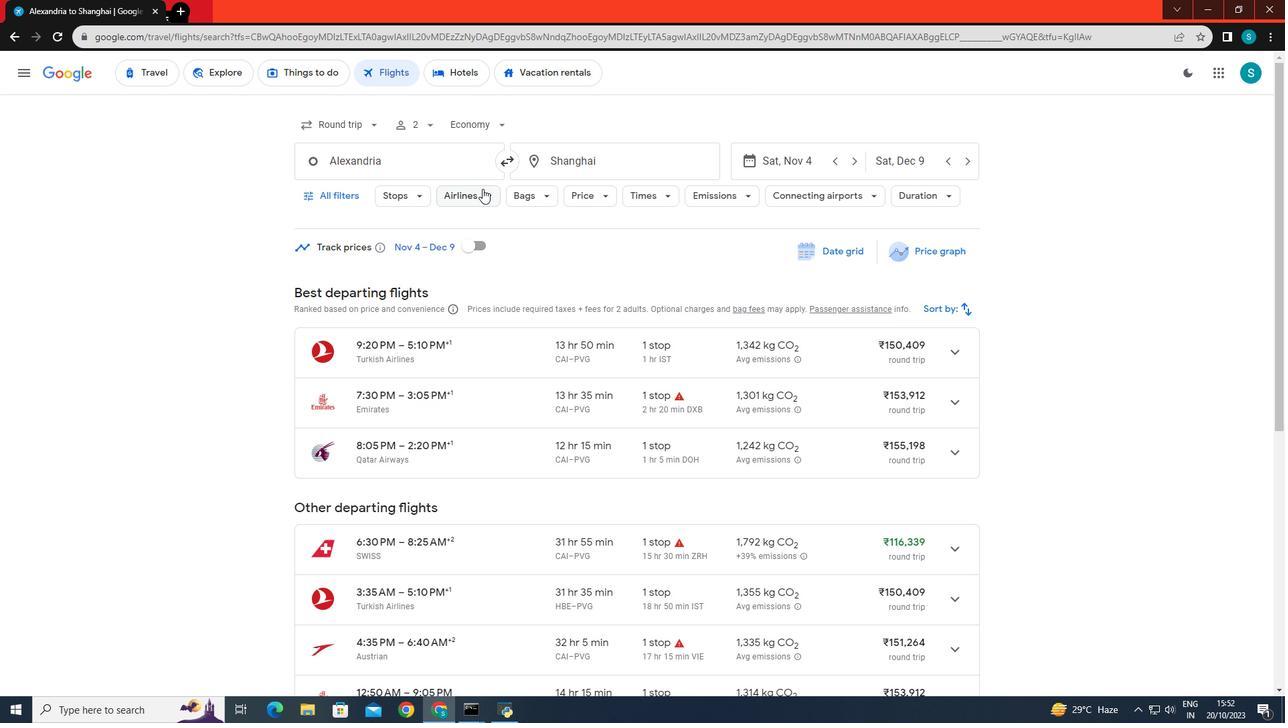 
Action: Mouse moved to (545, 345)
Screenshot: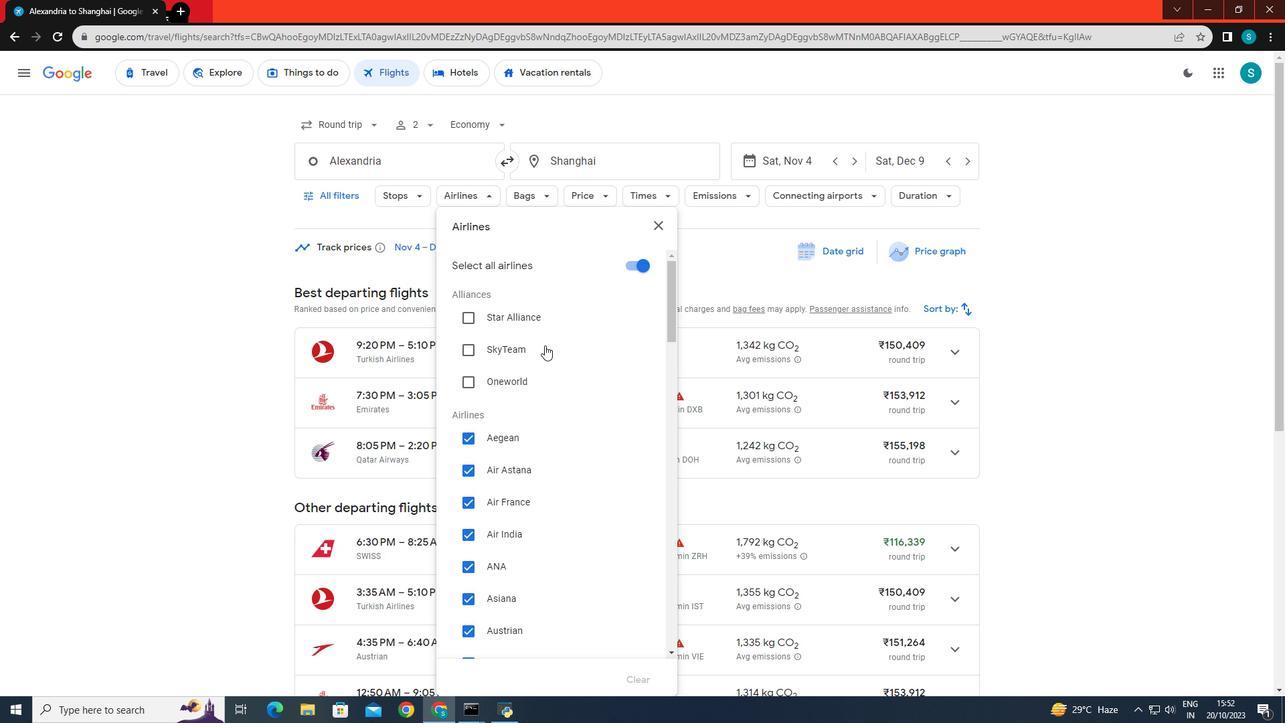 
Action: Mouse scrolled (545, 344) with delta (0, 0)
Screenshot: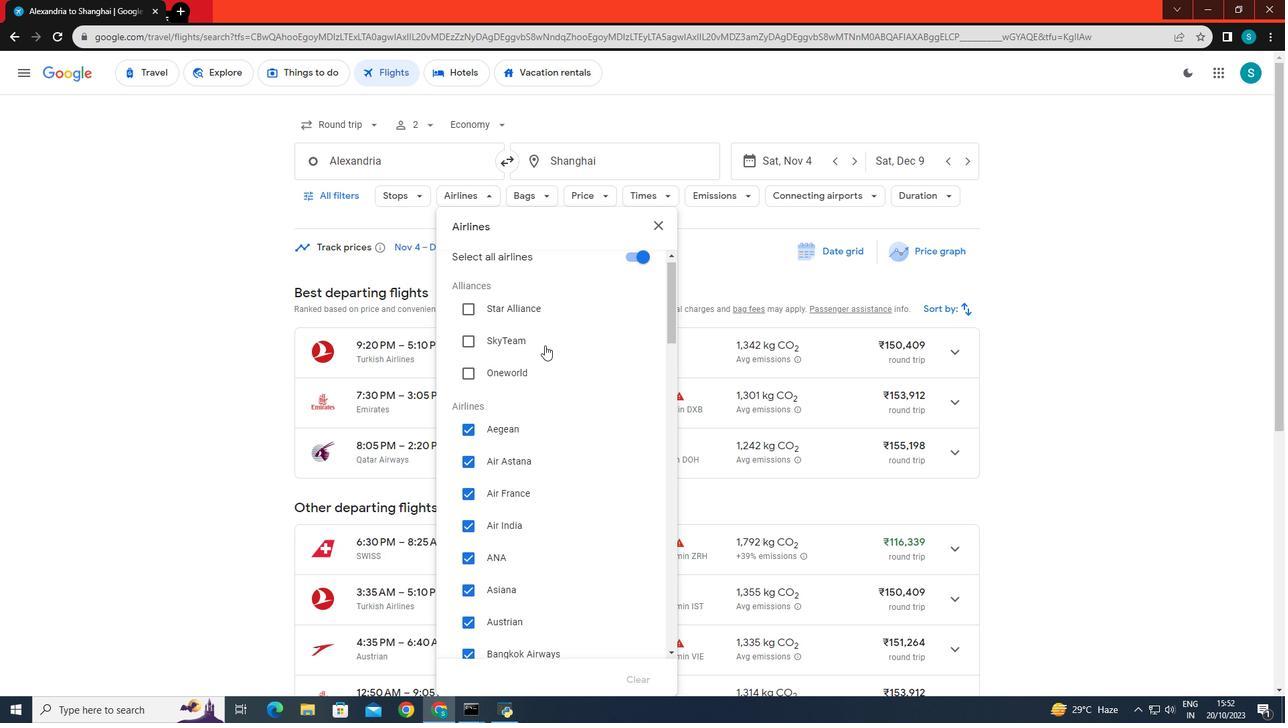 
Action: Mouse scrolled (545, 344) with delta (0, 0)
Screenshot: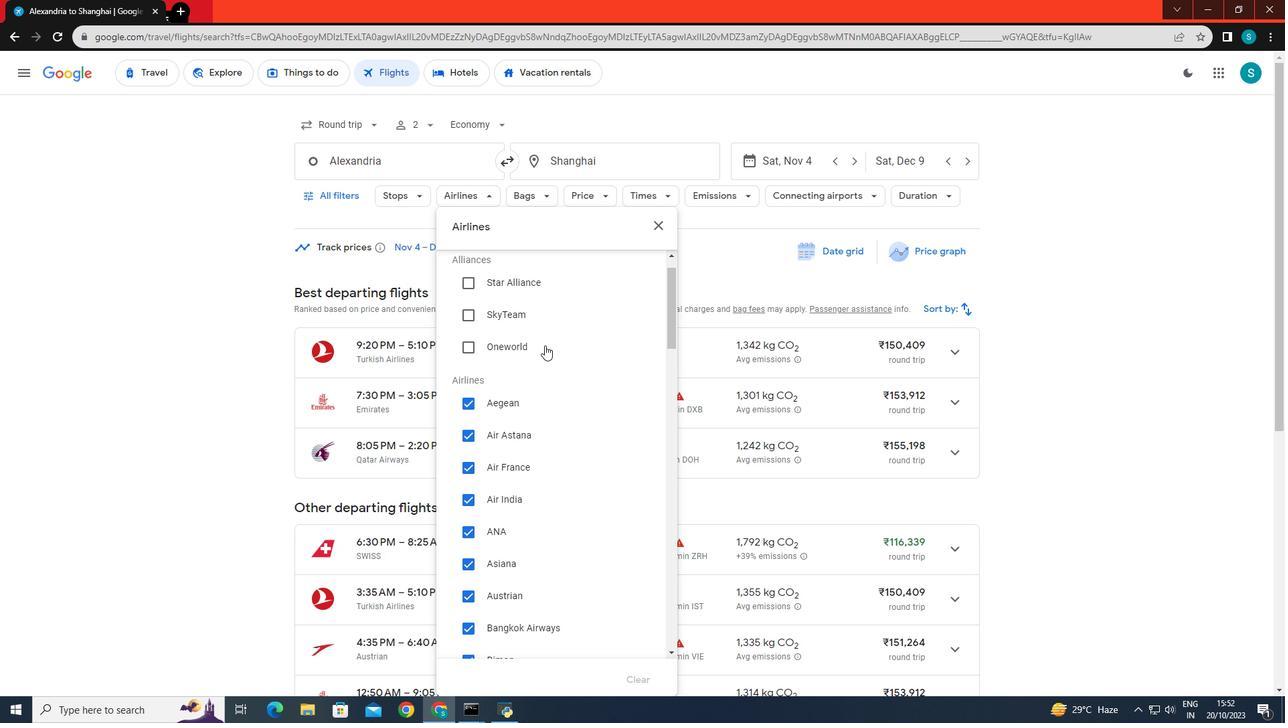 
Action: Mouse moved to (545, 340)
Screenshot: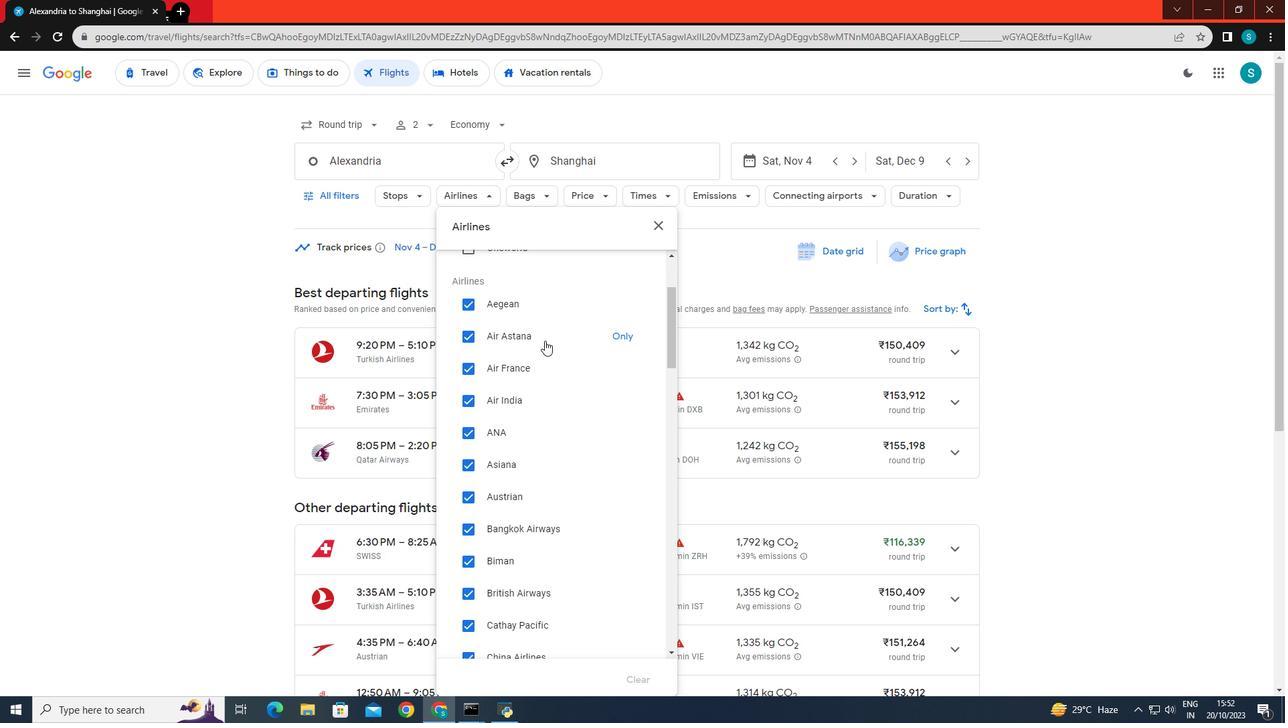 
Action: Mouse scrolled (545, 340) with delta (0, 0)
Screenshot: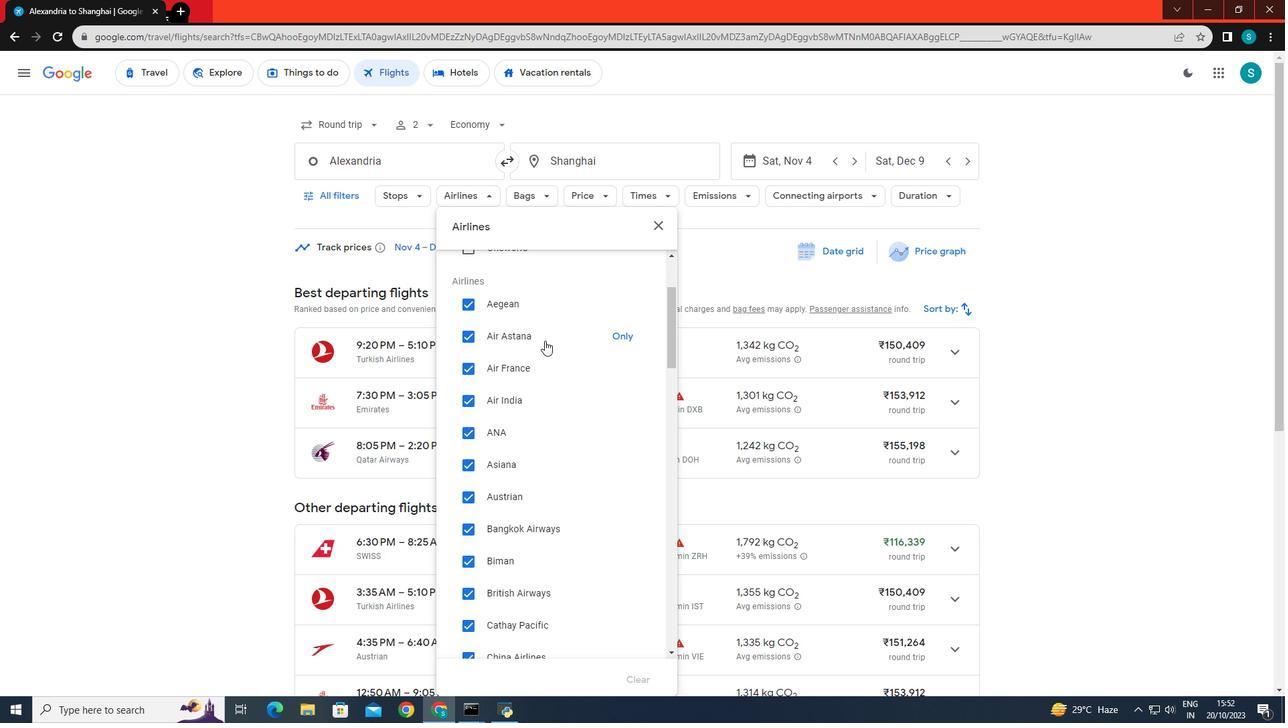 
Action: Mouse scrolled (545, 340) with delta (0, 0)
Screenshot: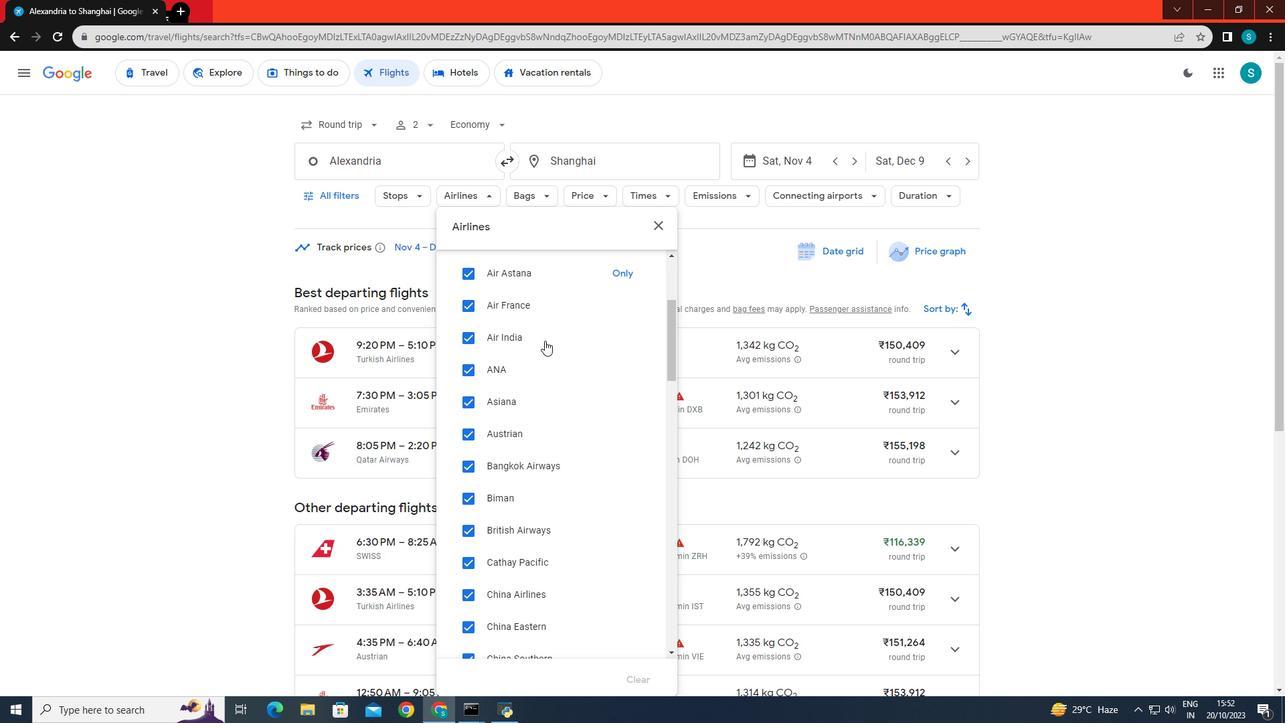 
Action: Mouse scrolled (545, 340) with delta (0, 0)
Screenshot: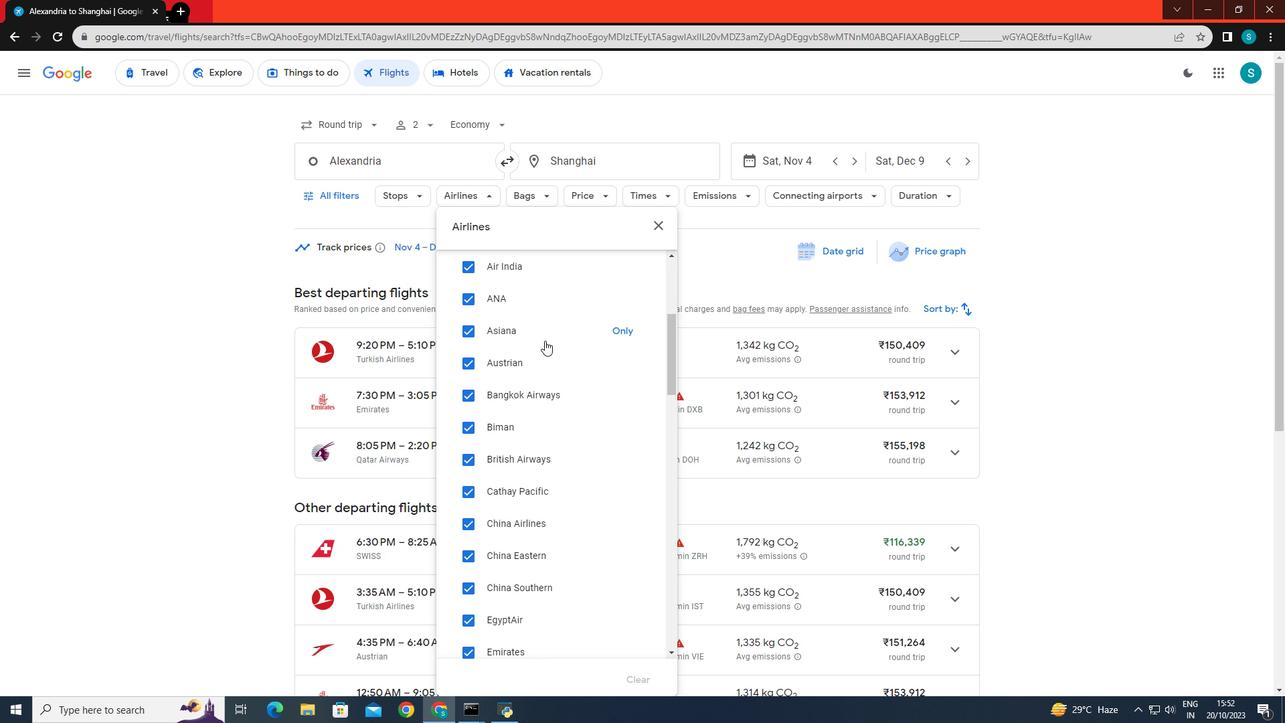 
Action: Mouse moved to (517, 419)
Screenshot: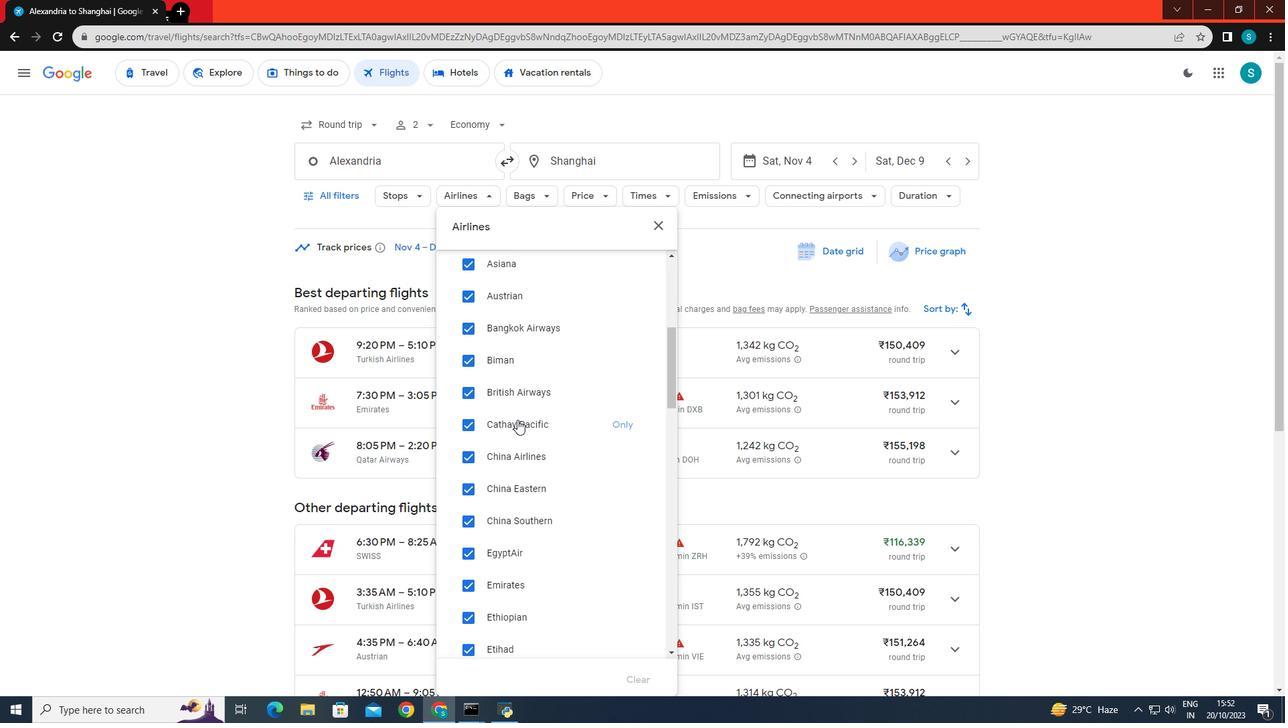 
Action: Mouse scrolled (517, 419) with delta (0, 0)
Screenshot: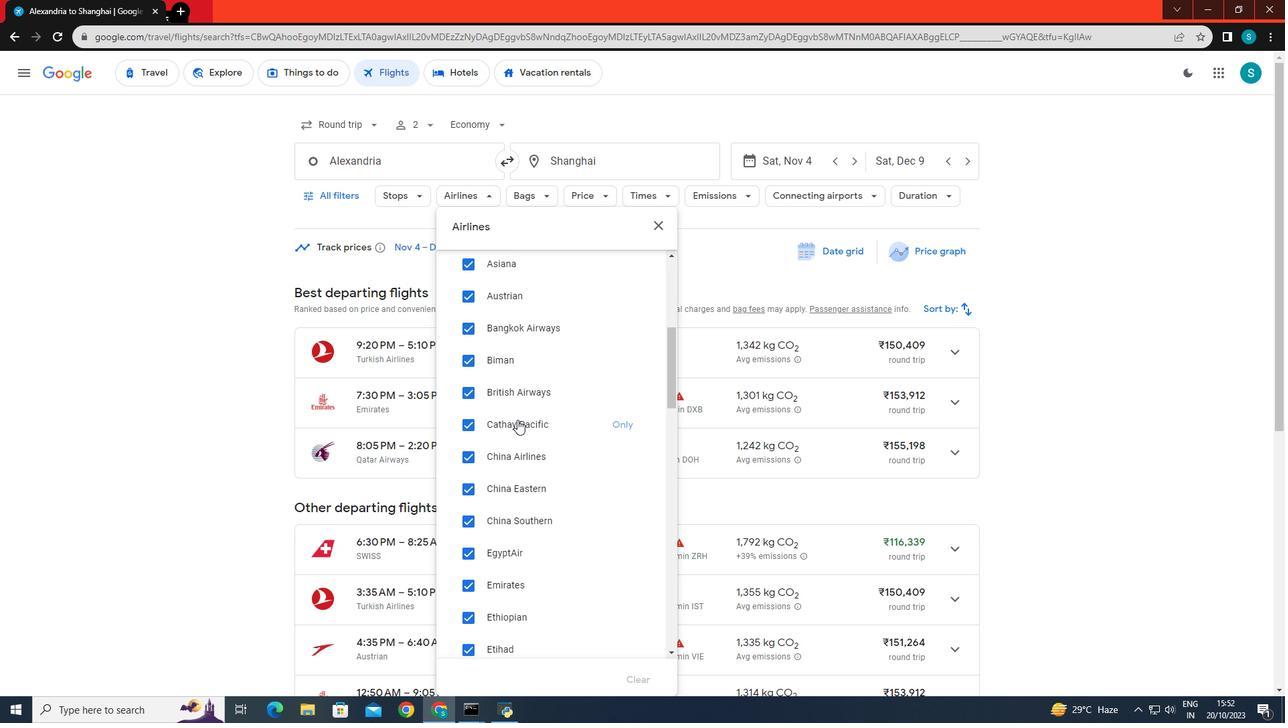 
Action: Mouse moved to (517, 420)
Screenshot: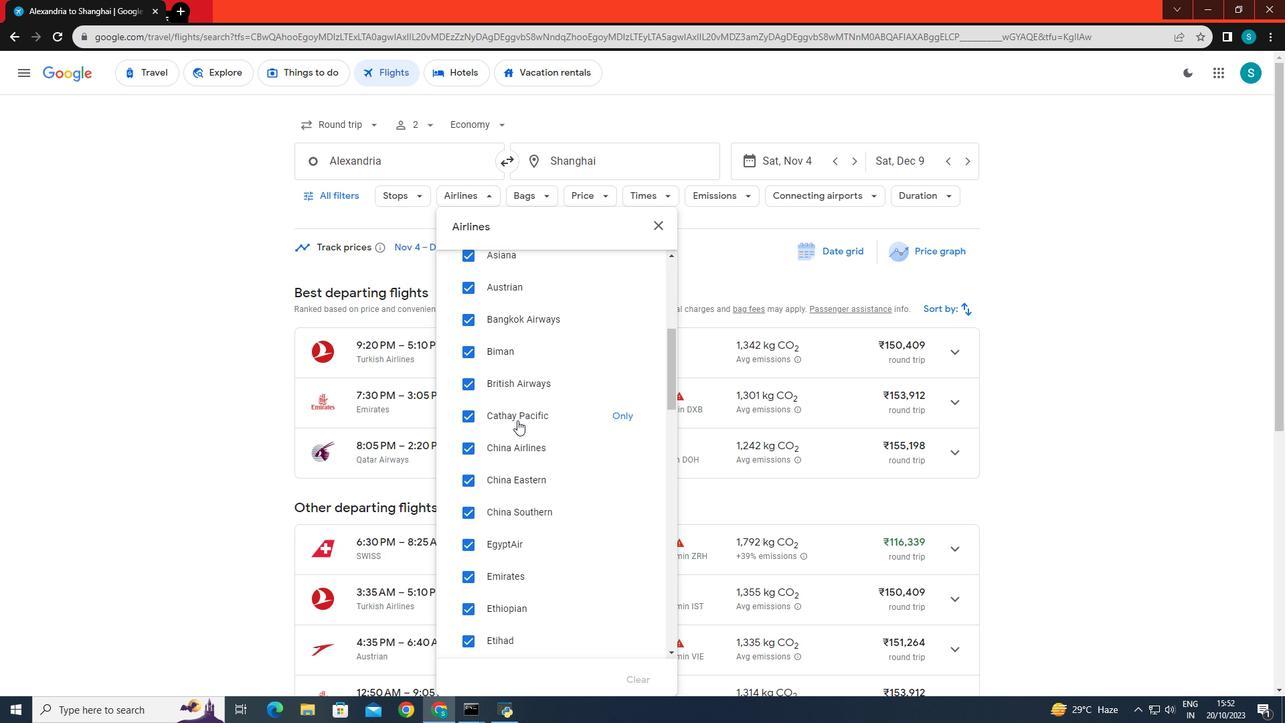 
Action: Mouse scrolled (517, 419) with delta (0, 0)
Screenshot: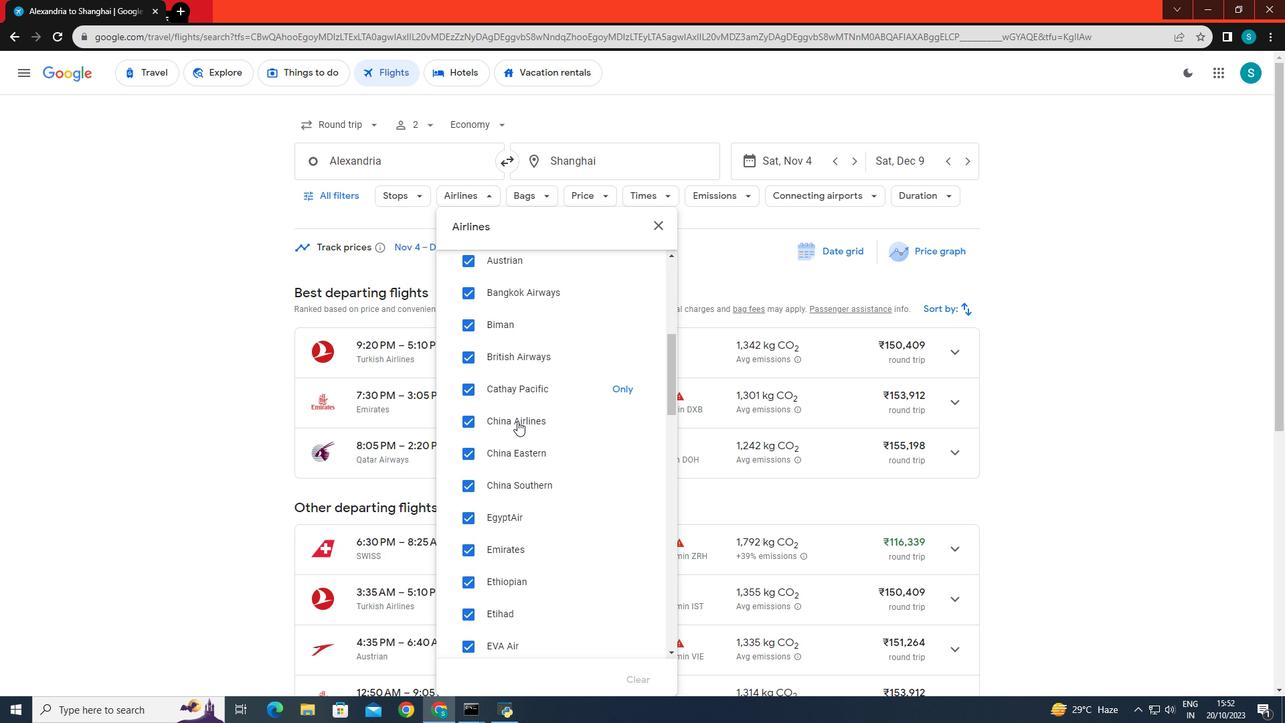 
Action: Mouse moved to (518, 425)
Screenshot: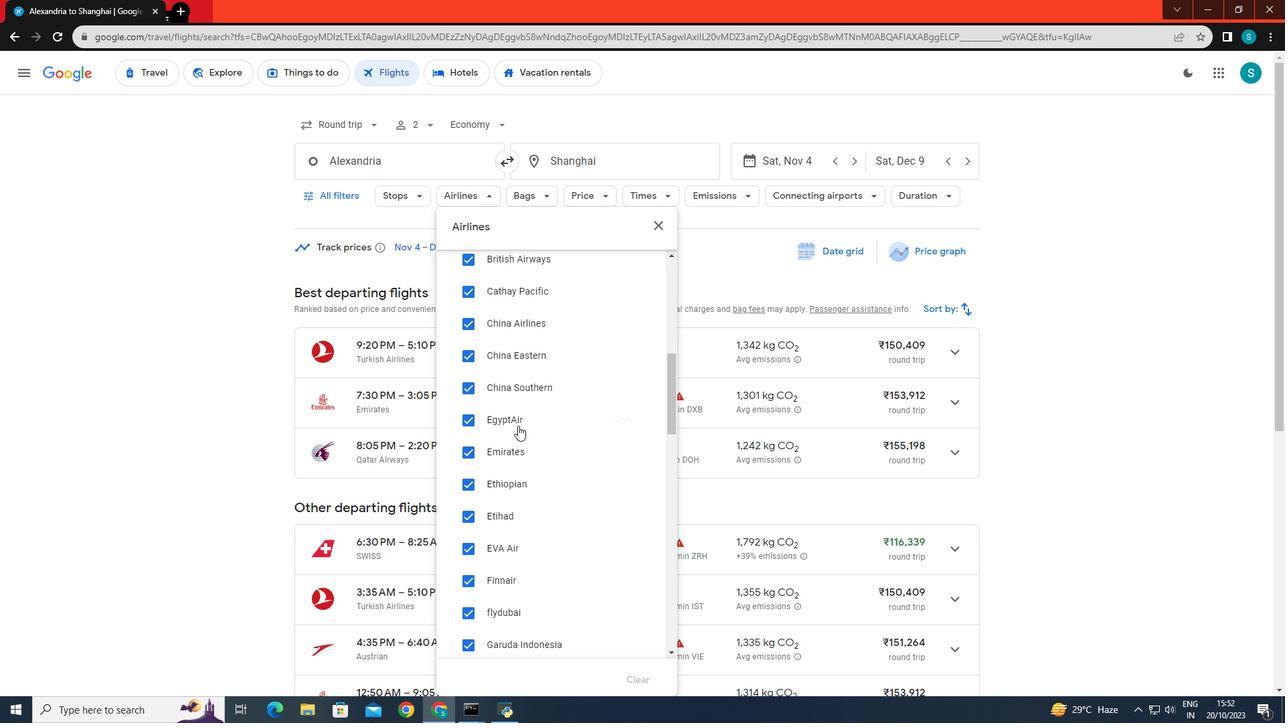 
Action: Mouse scrolled (518, 424) with delta (0, 0)
Screenshot: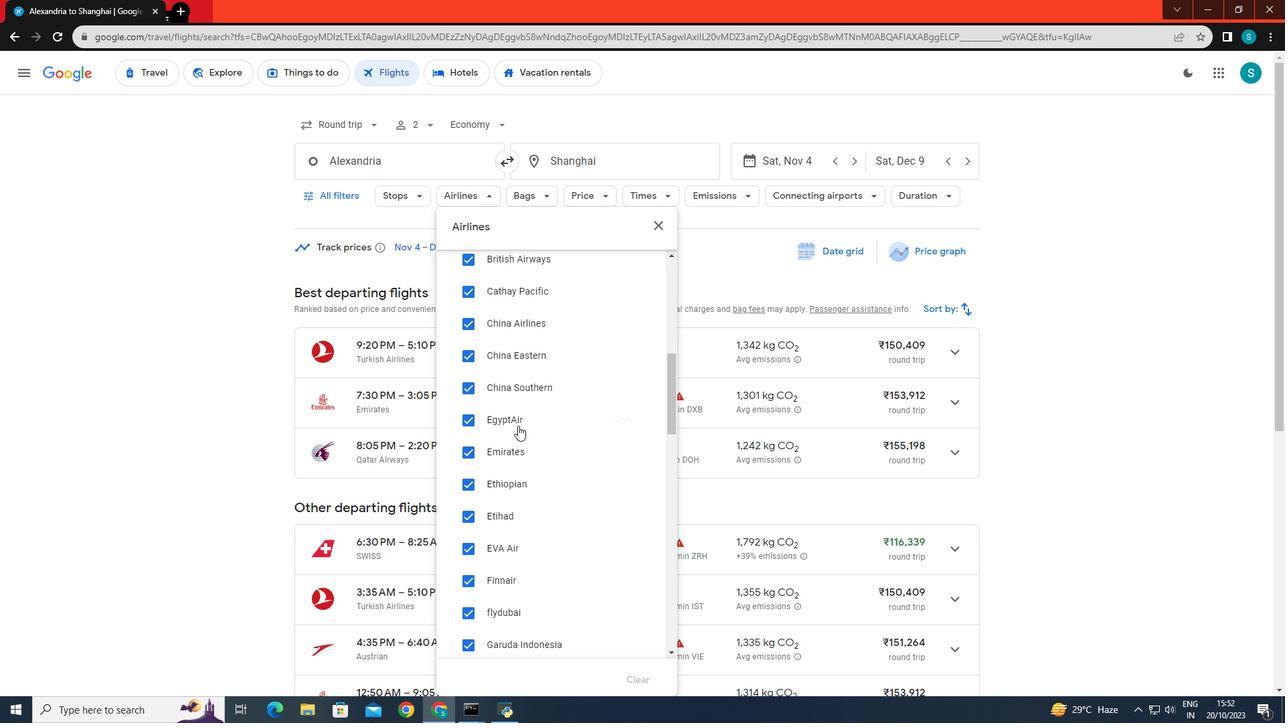 
Action: Mouse moved to (511, 378)
Screenshot: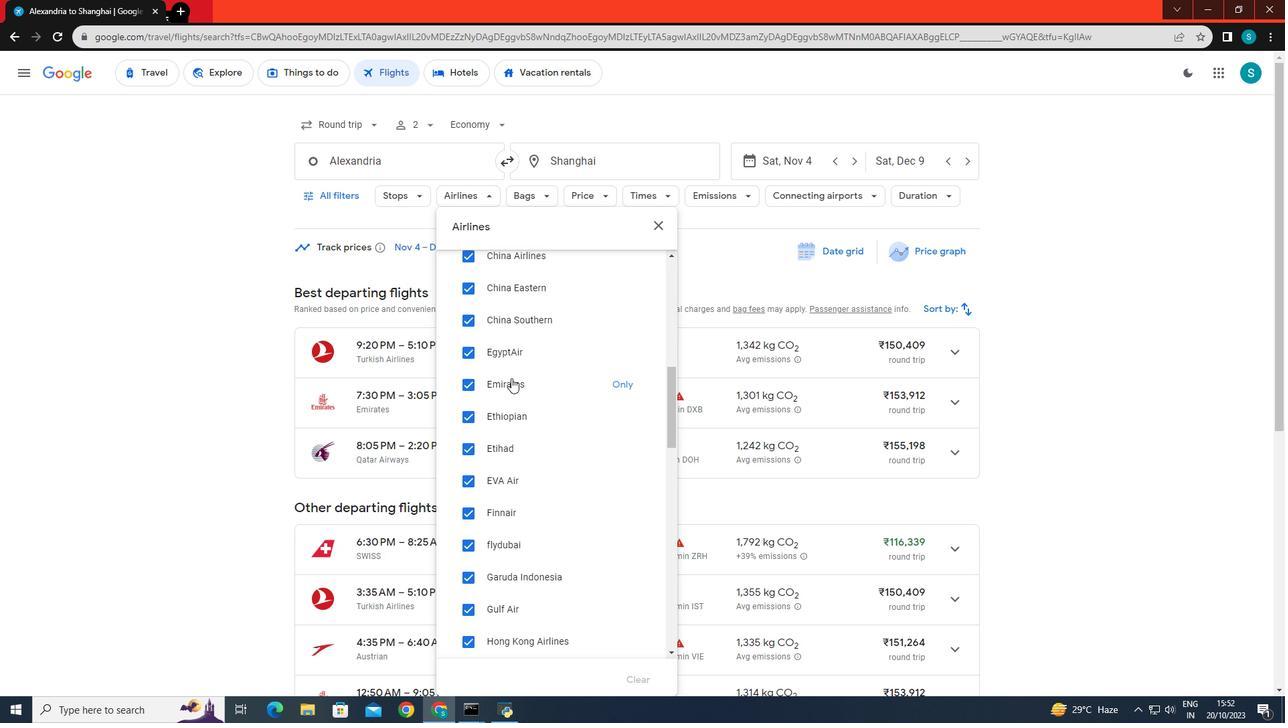 
Action: Mouse scrolled (511, 377) with delta (0, 0)
Screenshot: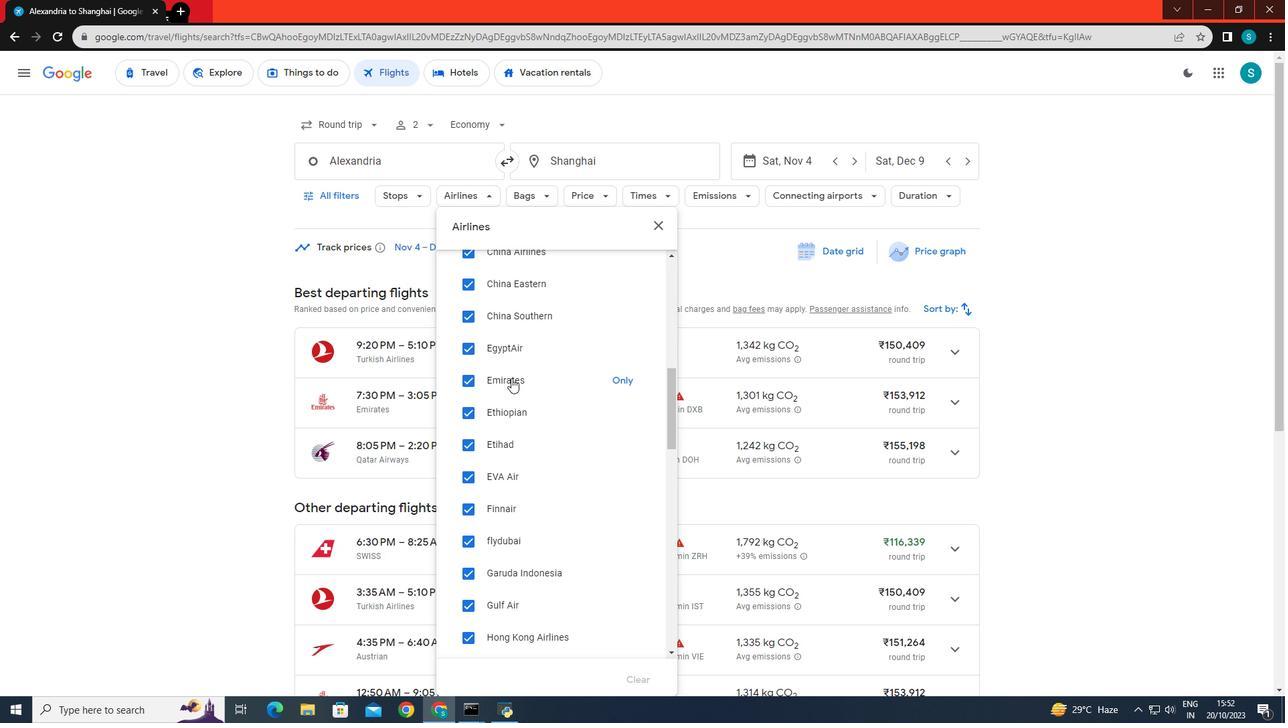 
Action: Mouse moved to (519, 407)
Screenshot: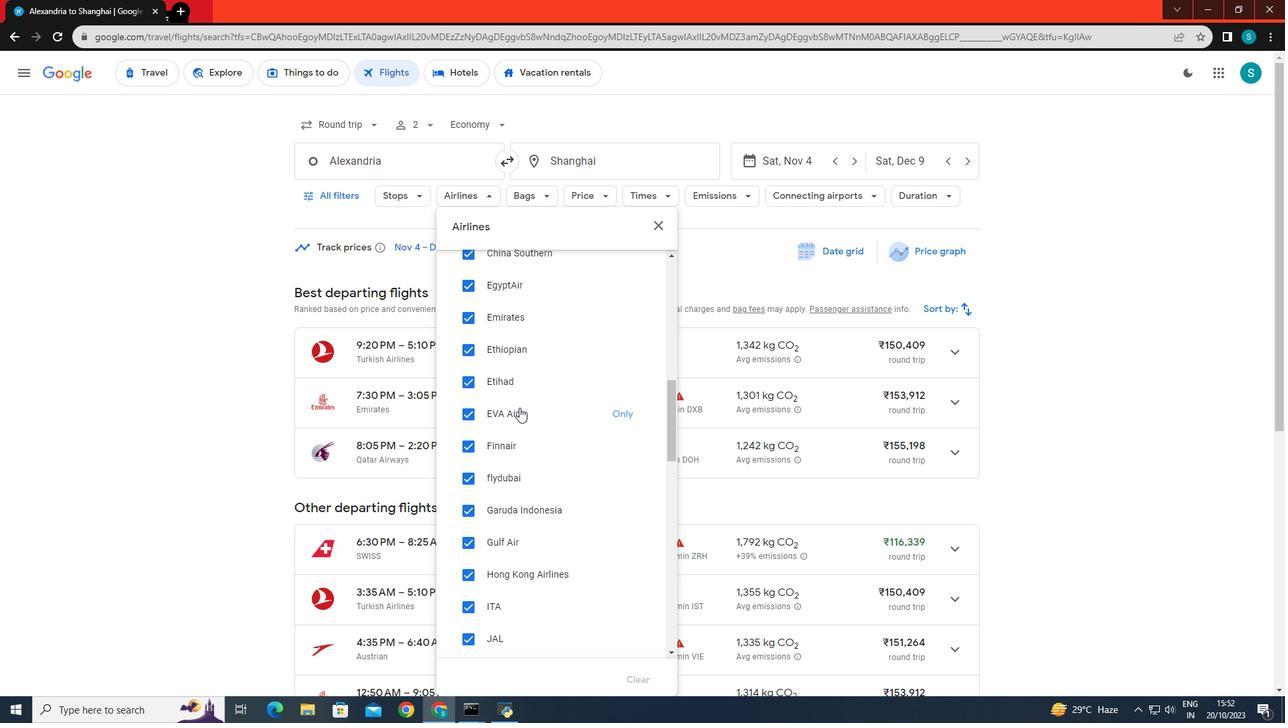 
Action: Mouse scrolled (519, 408) with delta (0, 0)
Screenshot: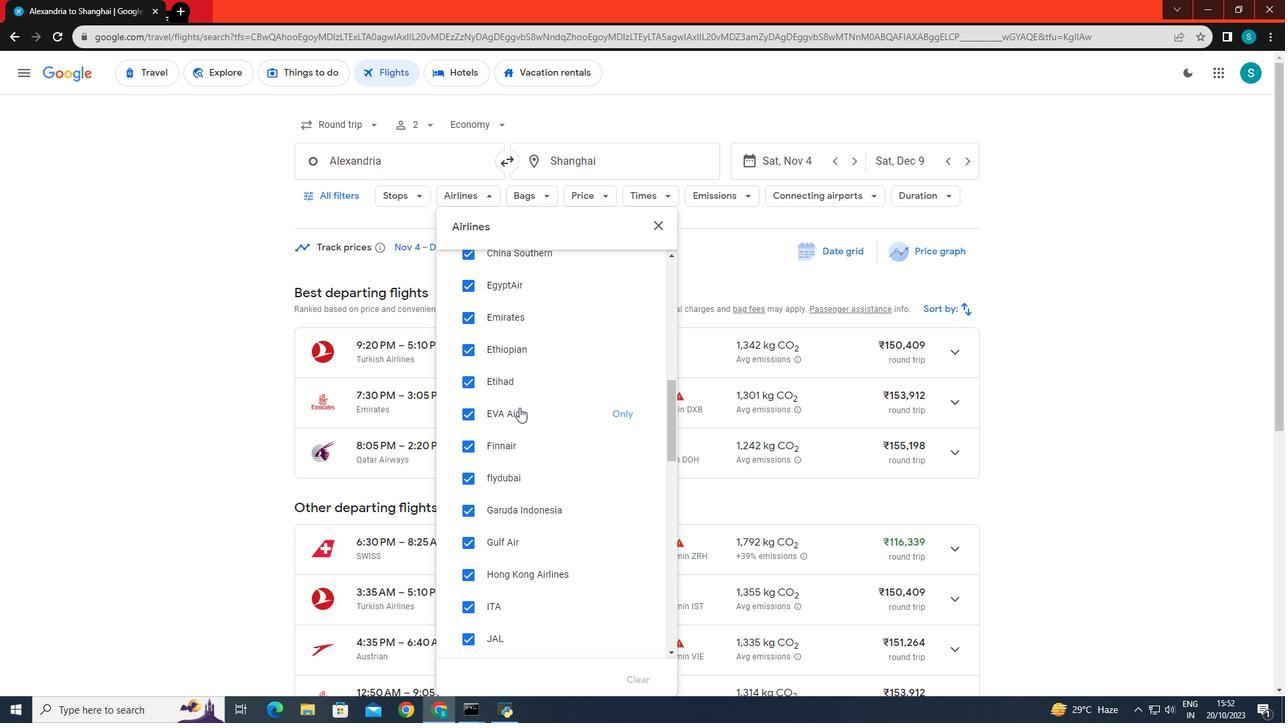 
Action: Mouse moved to (624, 383)
Screenshot: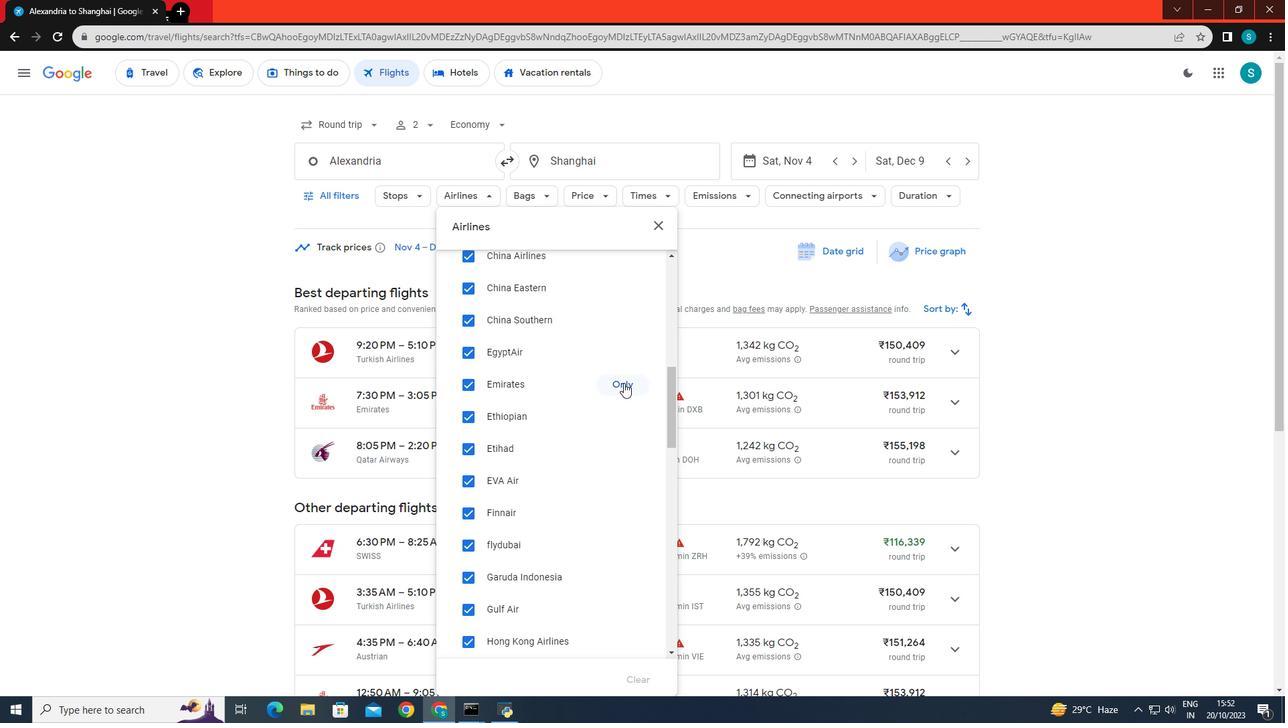 
Action: Mouse pressed left at (624, 383)
Screenshot: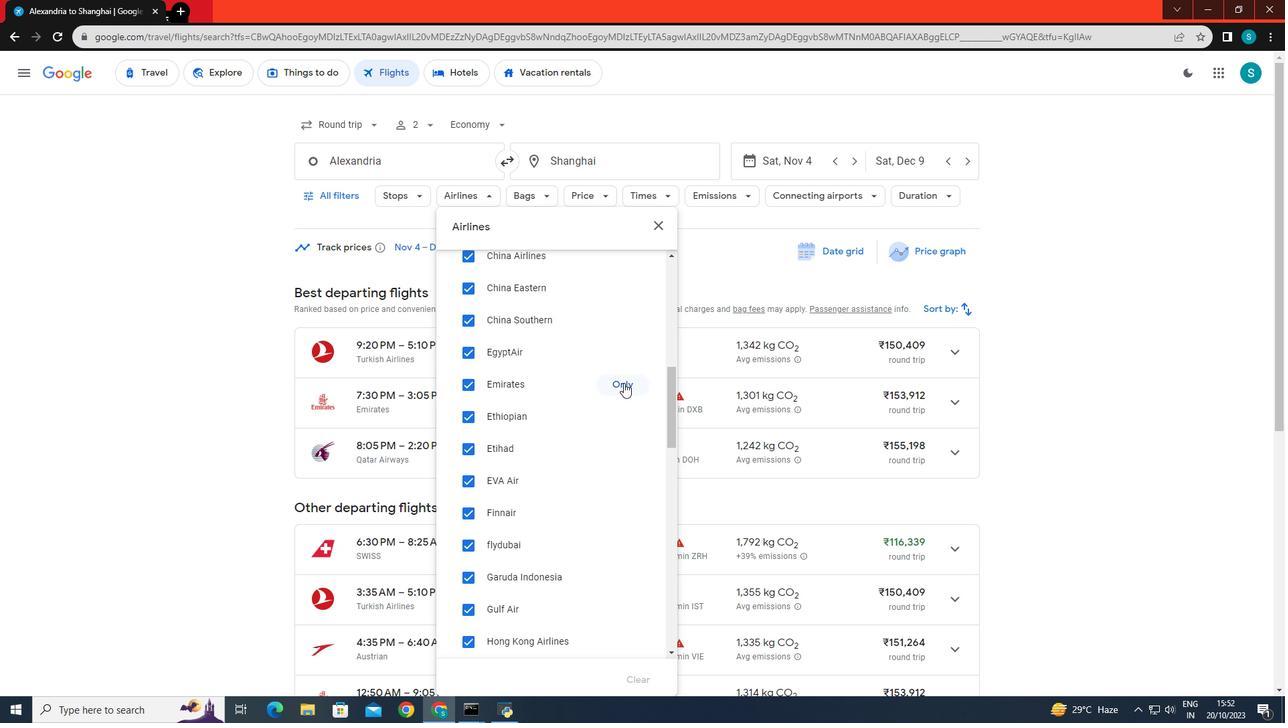 
Action: Mouse moved to (630, 581)
Screenshot: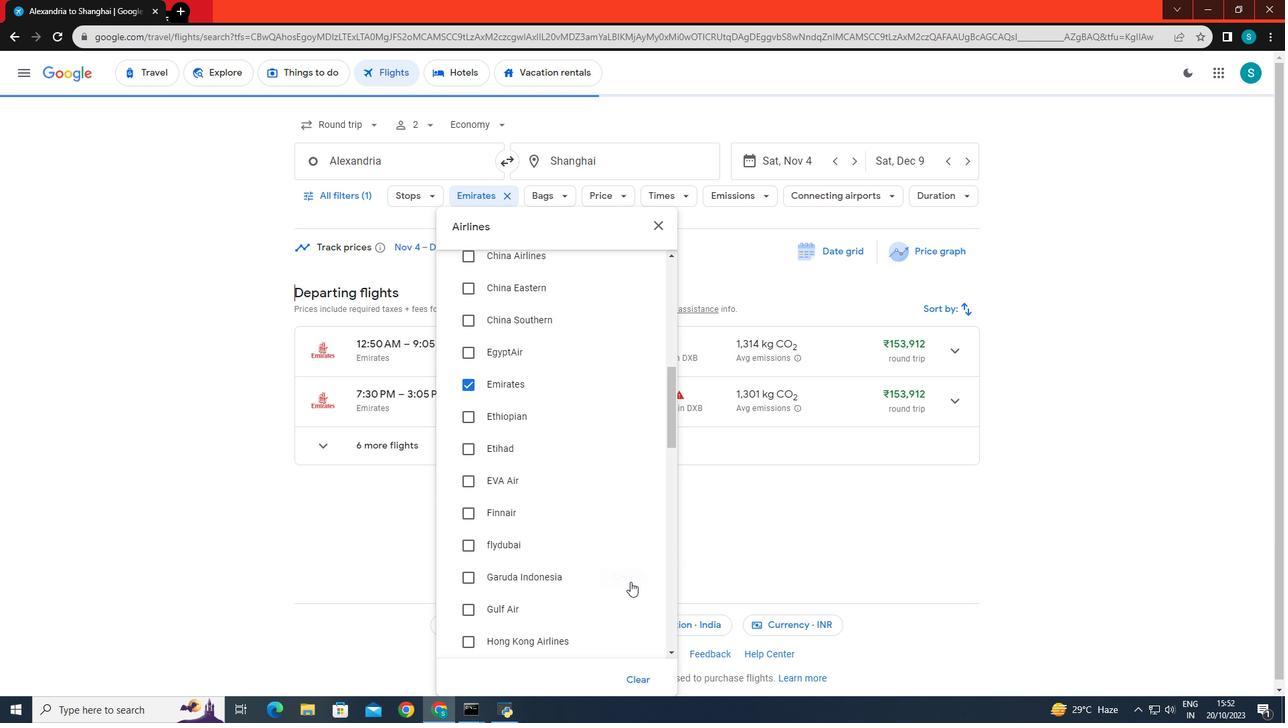 
Action: Mouse scrolled (630, 581) with delta (0, 0)
Screenshot: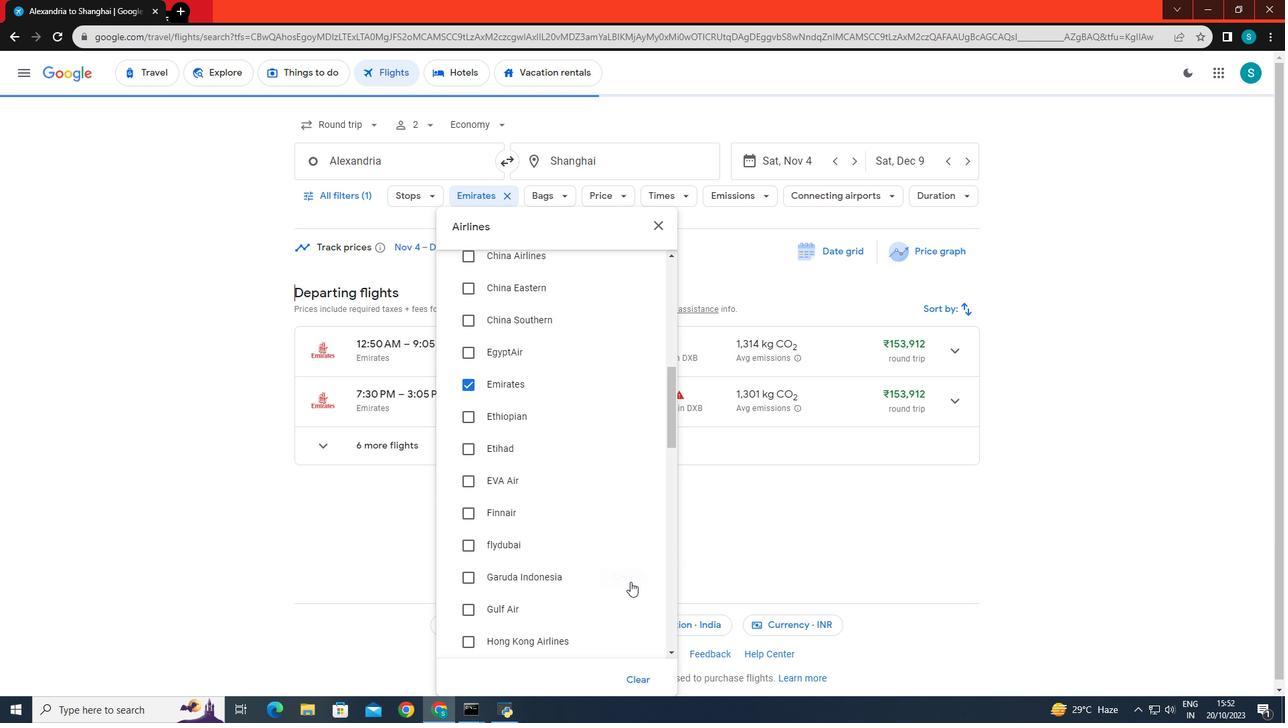 
Action: Mouse scrolled (630, 581) with delta (0, 0)
Screenshot: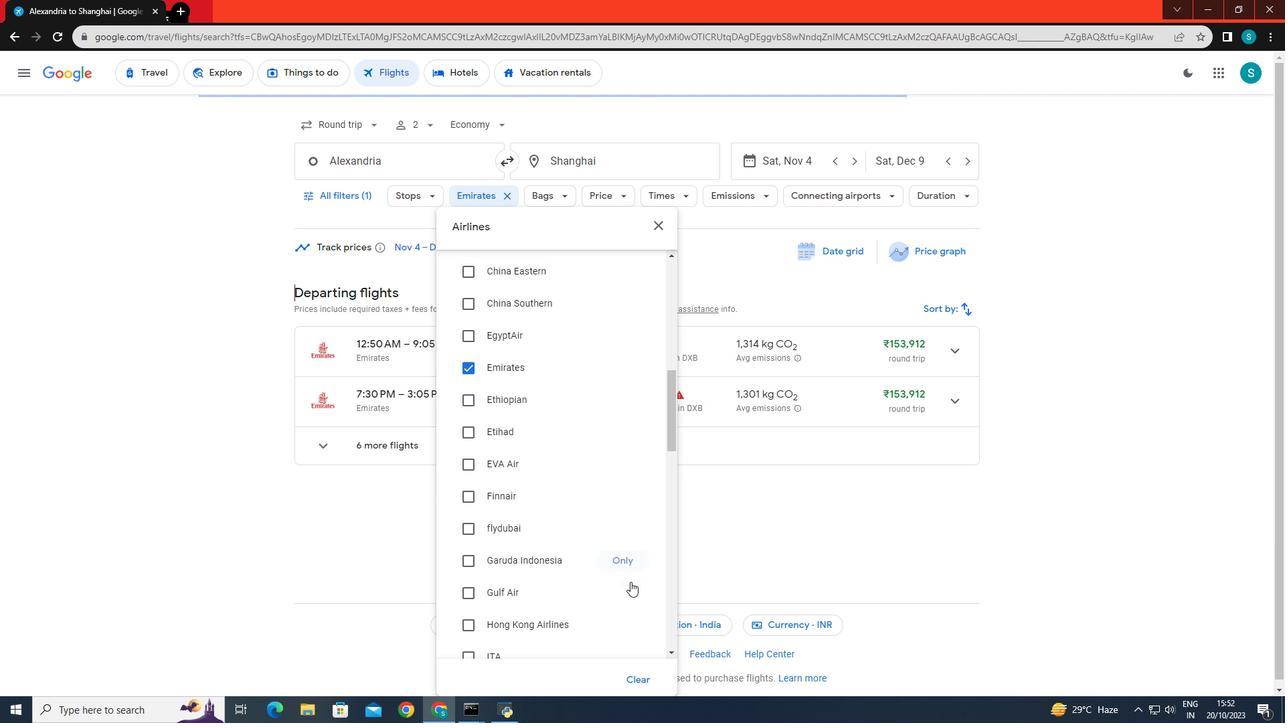 
Action: Mouse scrolled (630, 581) with delta (0, 0)
Screenshot: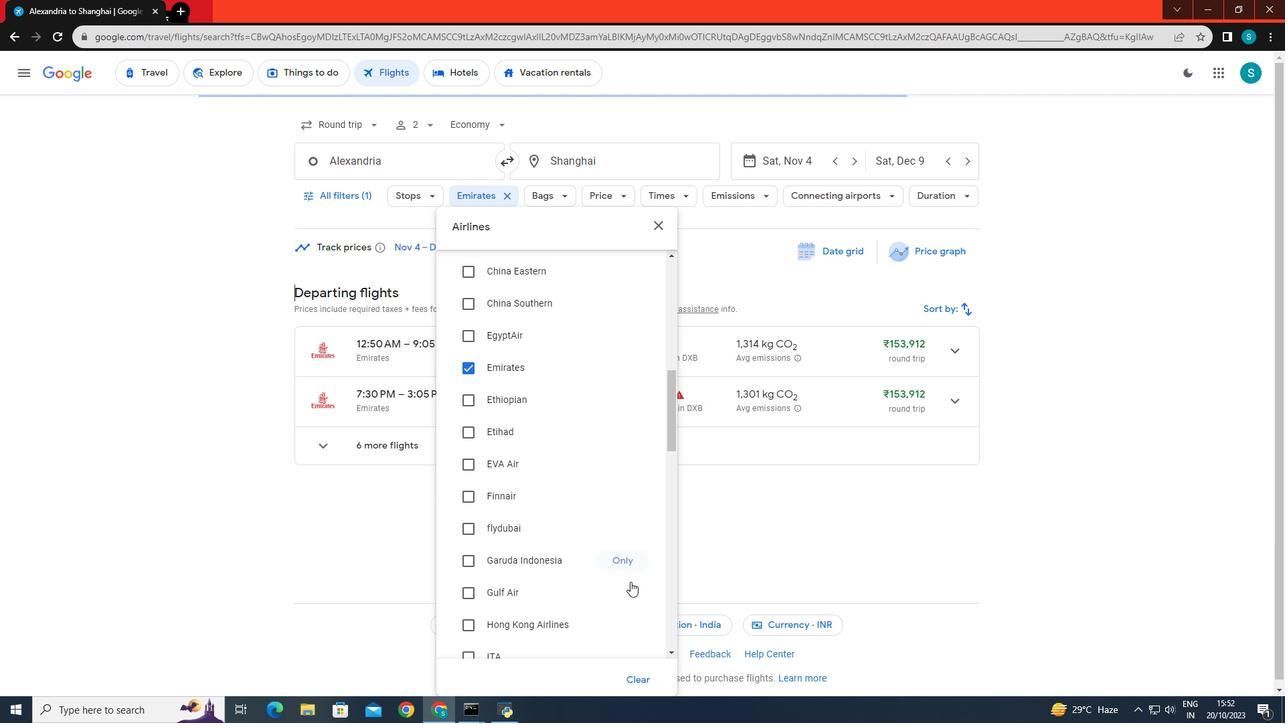 
Action: Mouse moved to (393, 531)
Screenshot: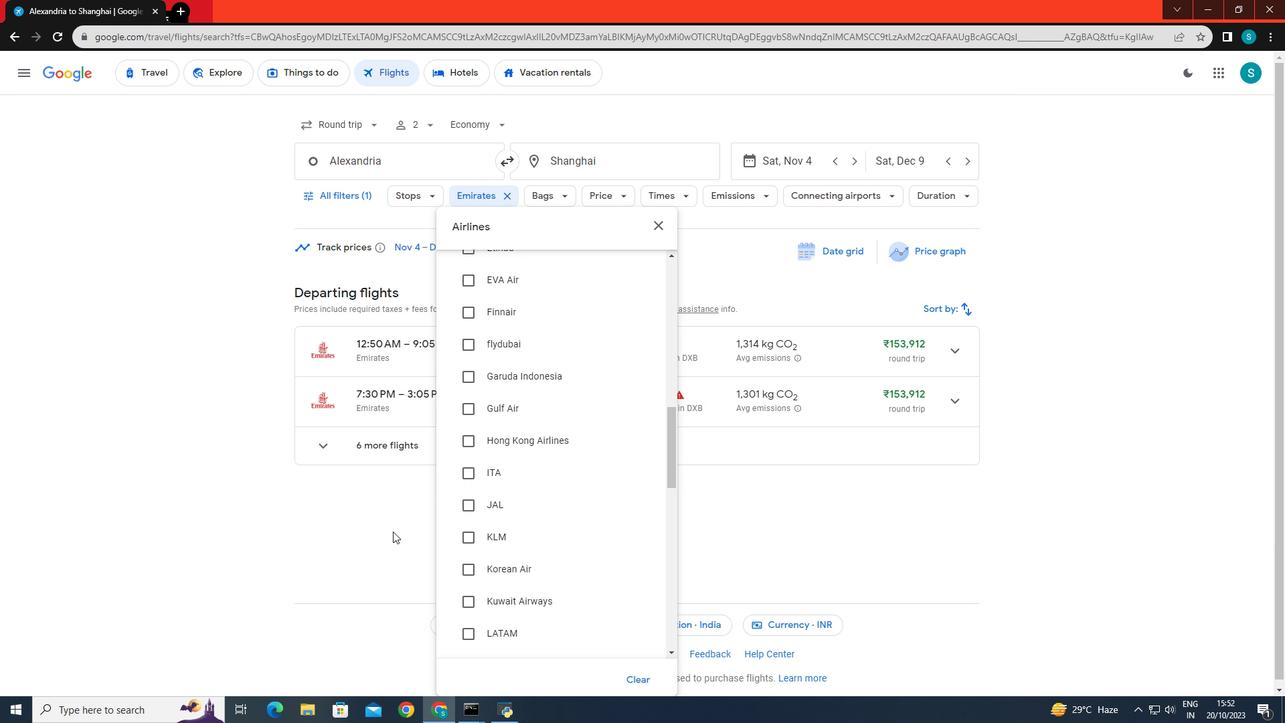 
Action: Mouse scrolled (393, 531) with delta (0, 0)
Screenshot: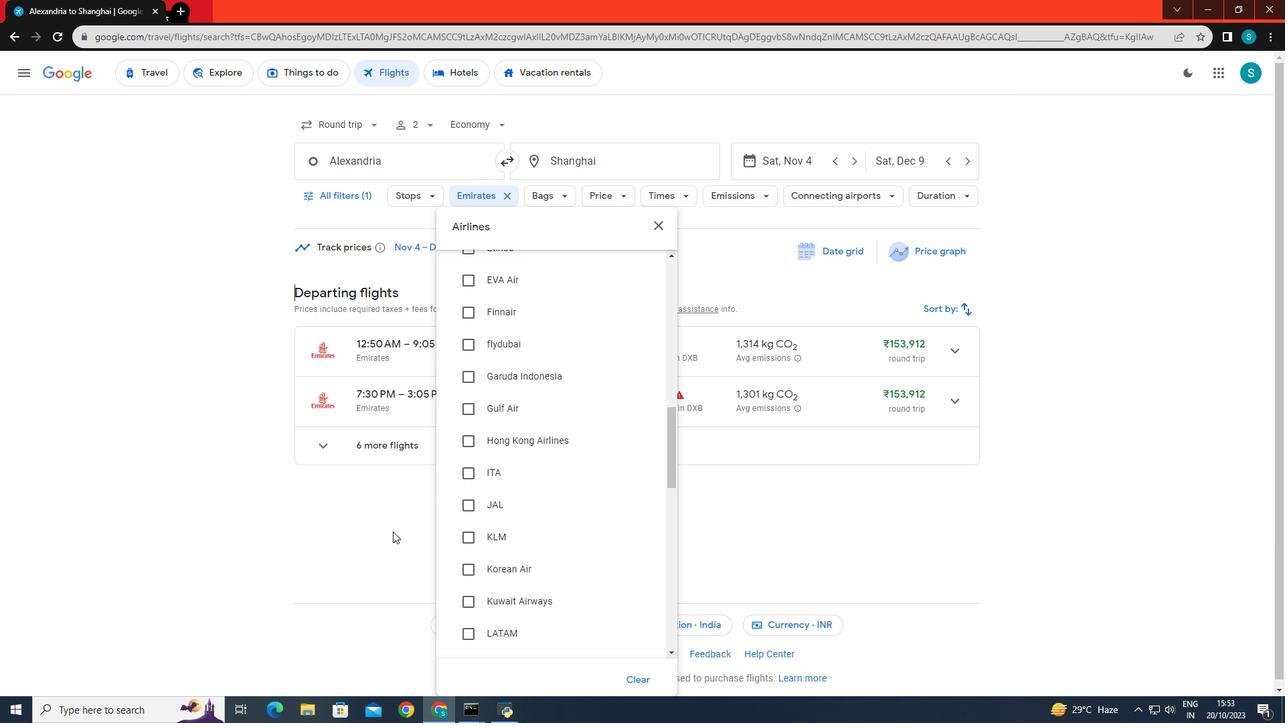 
Action: Mouse scrolled (393, 531) with delta (0, 0)
Screenshot: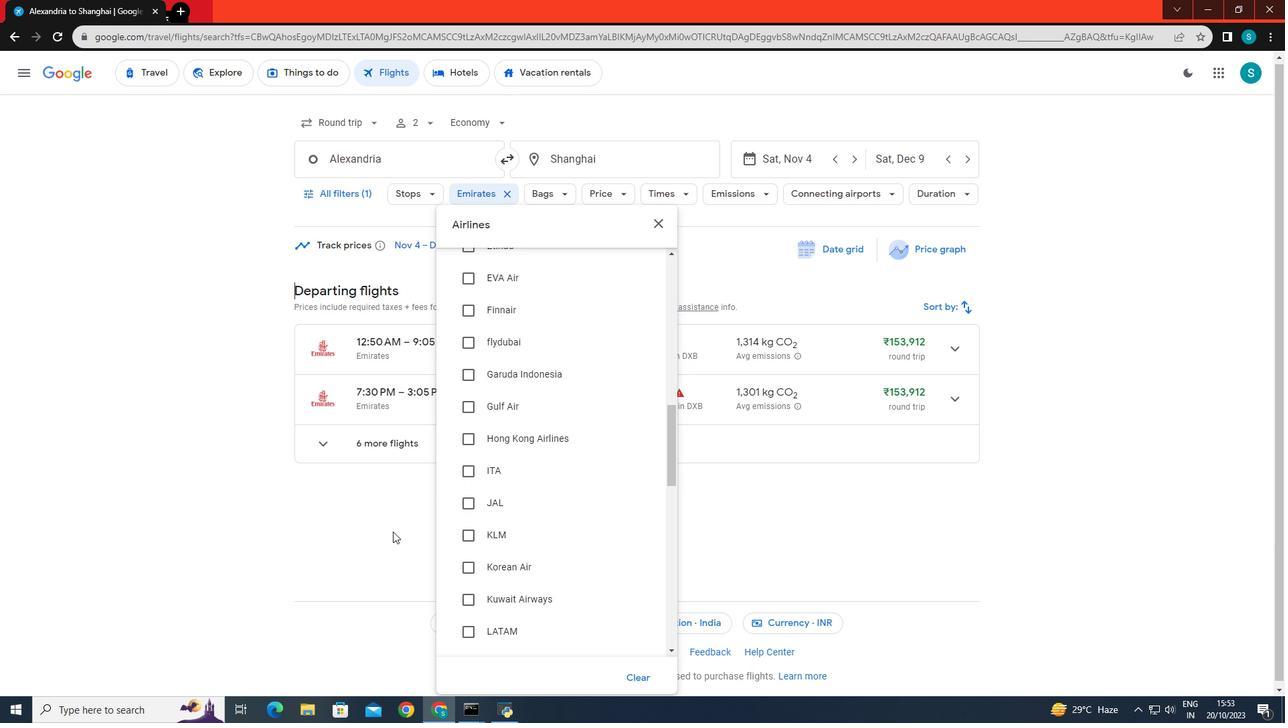 
Action: Mouse scrolled (393, 531) with delta (0, 0)
Screenshot: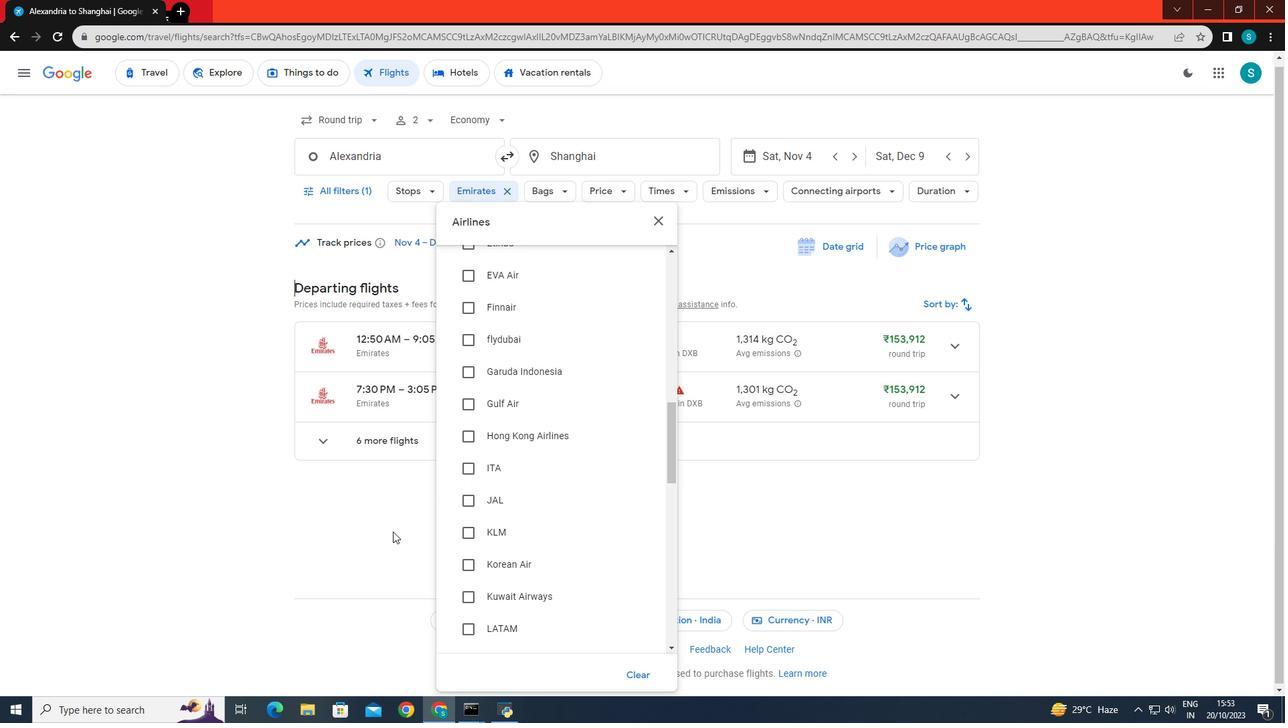 
Action: Mouse pressed left at (393, 531)
Screenshot: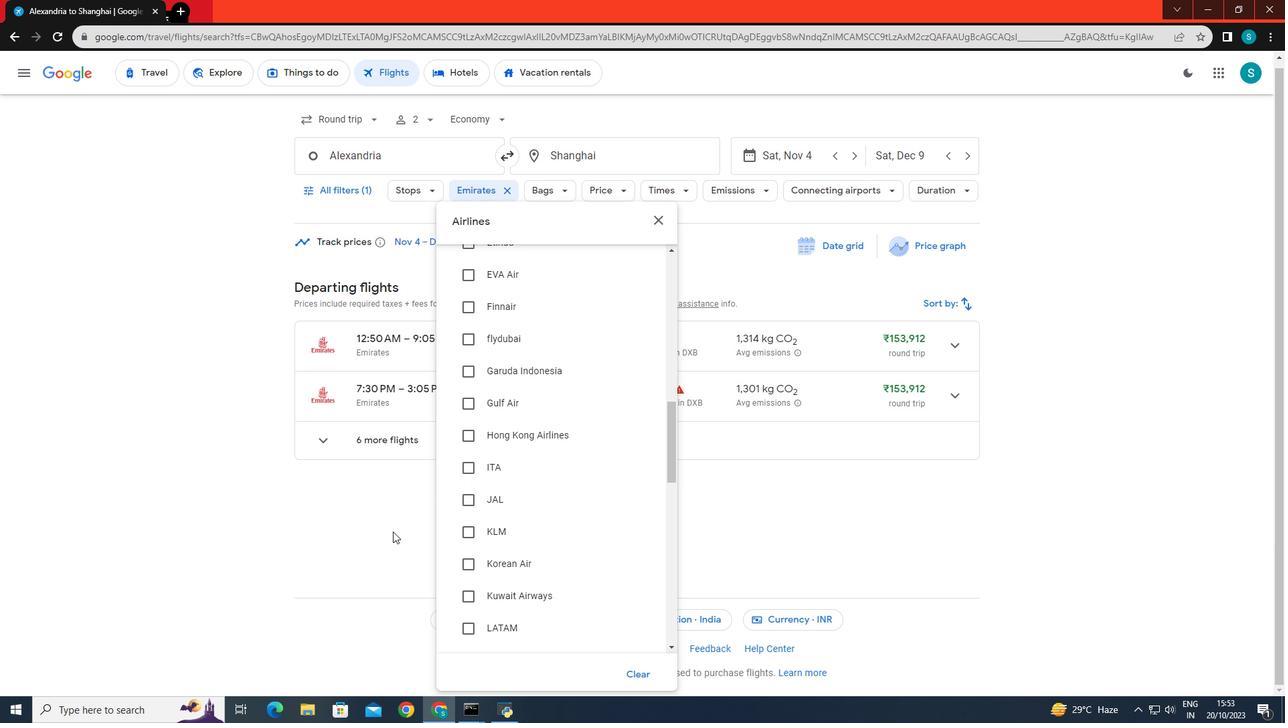 
Action: Mouse moved to (420, 528)
Screenshot: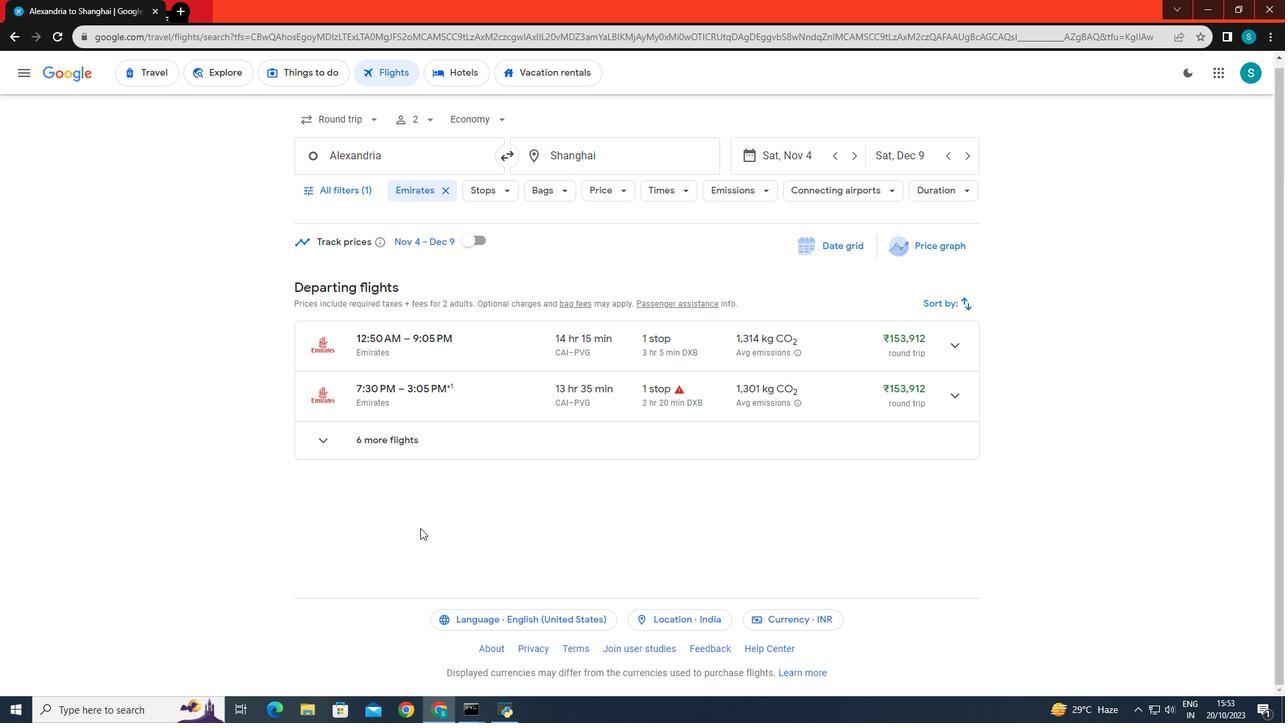 
Action: Mouse scrolled (420, 529) with delta (0, 0)
Screenshot: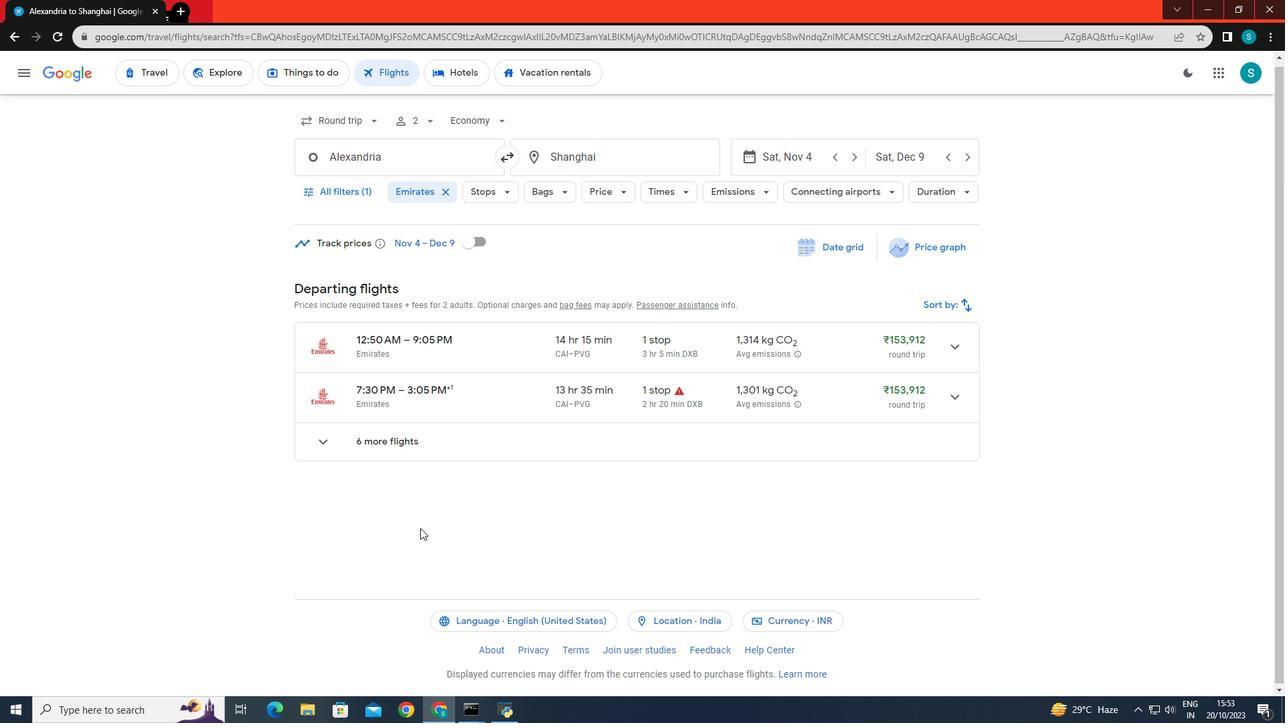 
Action: Mouse scrolled (420, 529) with delta (0, 0)
Screenshot: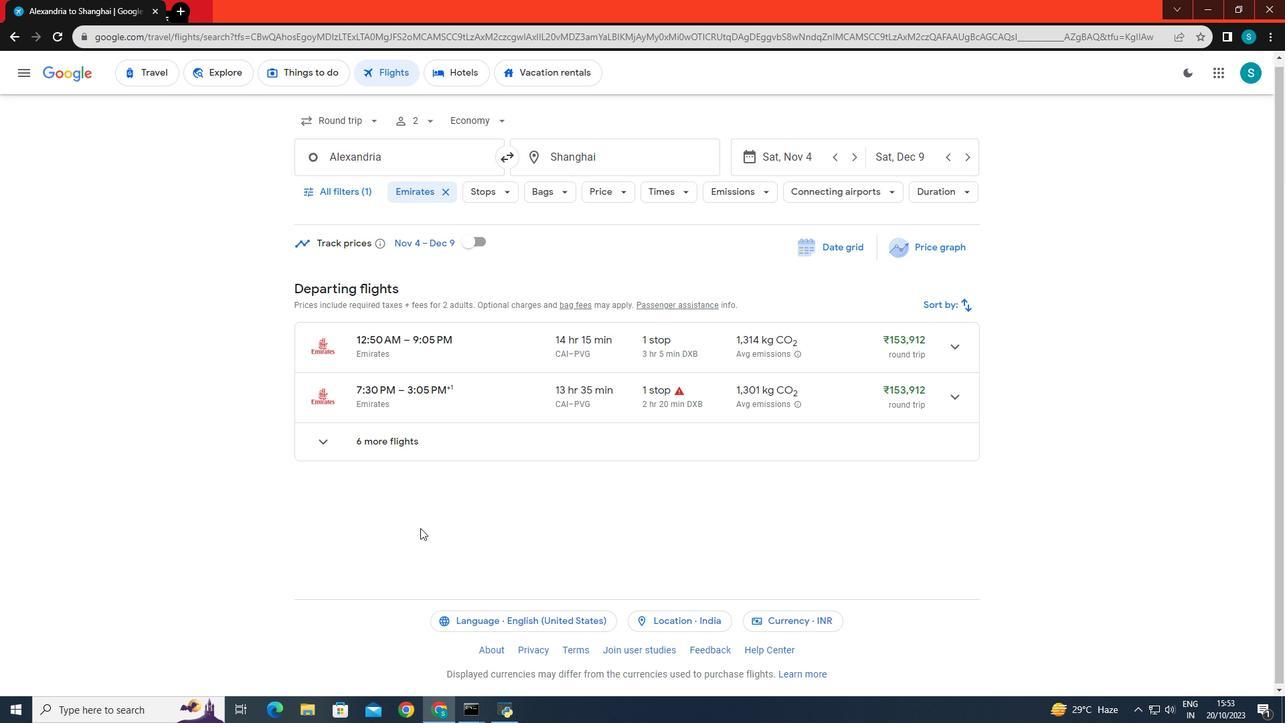 
Action: Mouse scrolled (420, 529) with delta (0, 0)
Screenshot: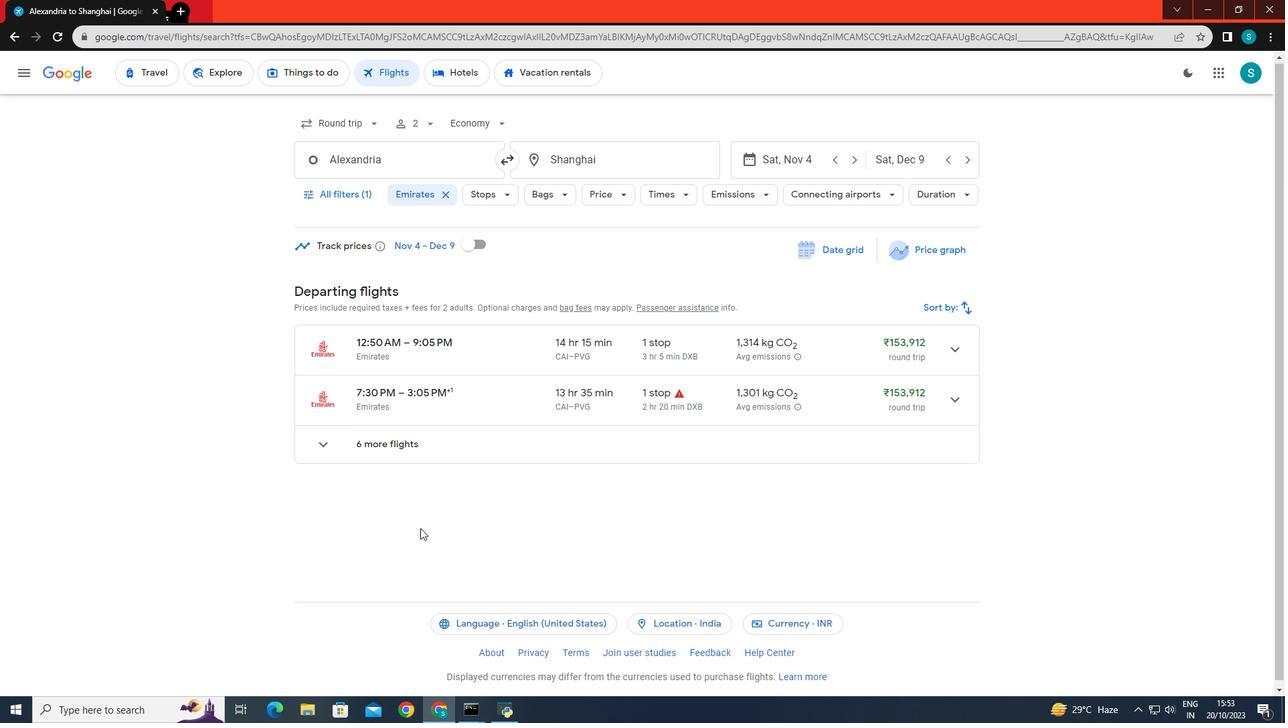 
Action: Mouse moved to (529, 383)
Screenshot: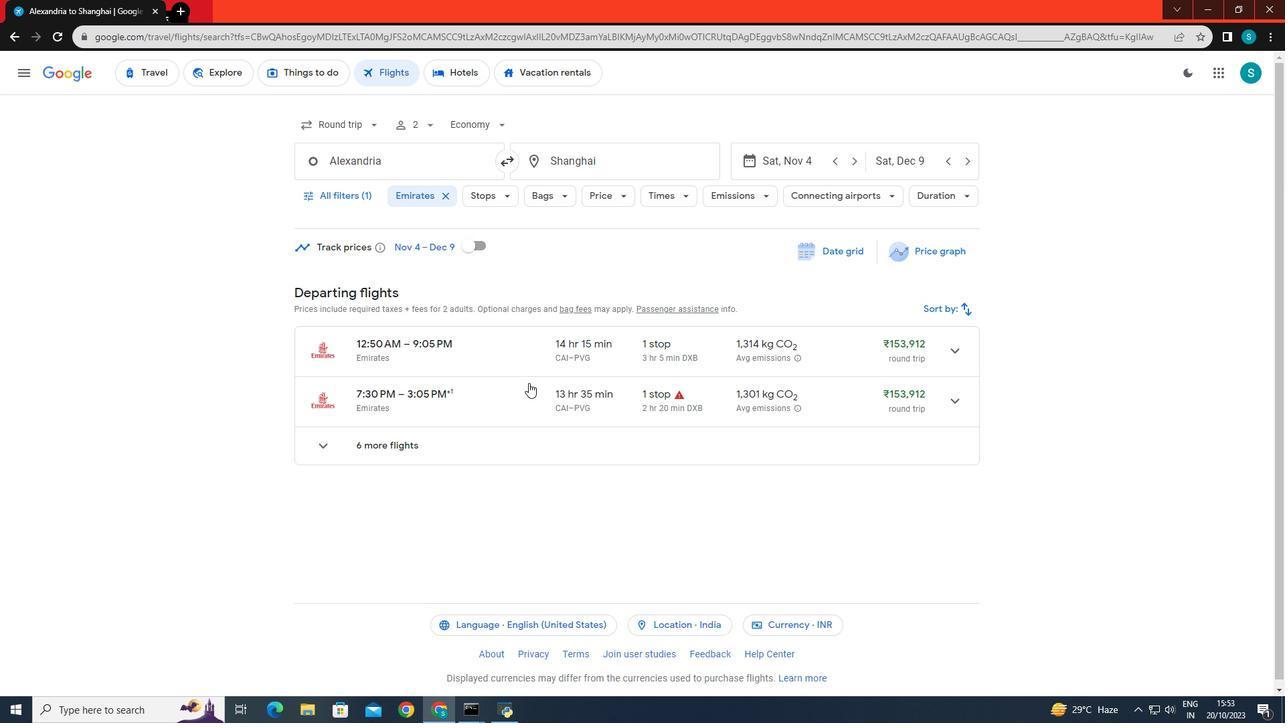 
